 Task: Search one way flight ticket for 4 adults, 2 children, 2 infants in seat and 1 infant on lap in economy from Dallas: Dallas Love Field to Laramie: Laramie Regional Airport on 8-3-2023. Choice of flights is Westjet. Number of bags: 10 checked bags. Price is upto 30000. Outbound departure time preference is 8:15.
Action: Mouse moved to (379, 149)
Screenshot: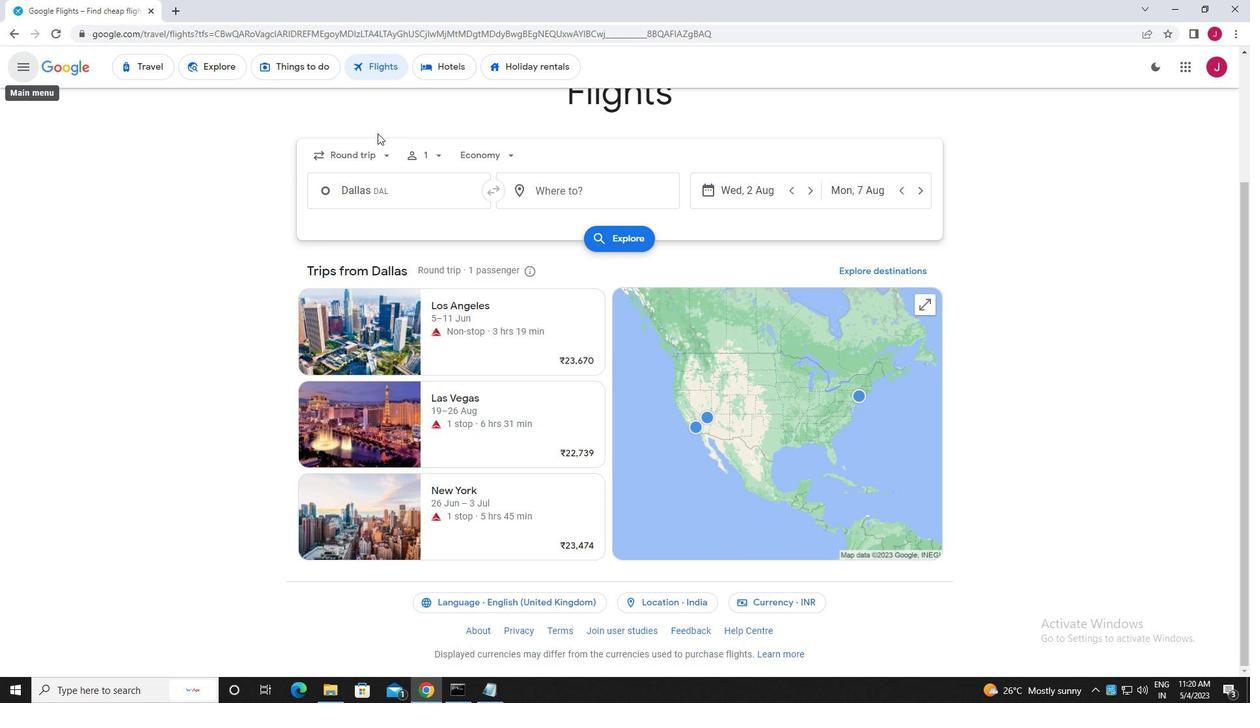 
Action: Mouse pressed left at (379, 149)
Screenshot: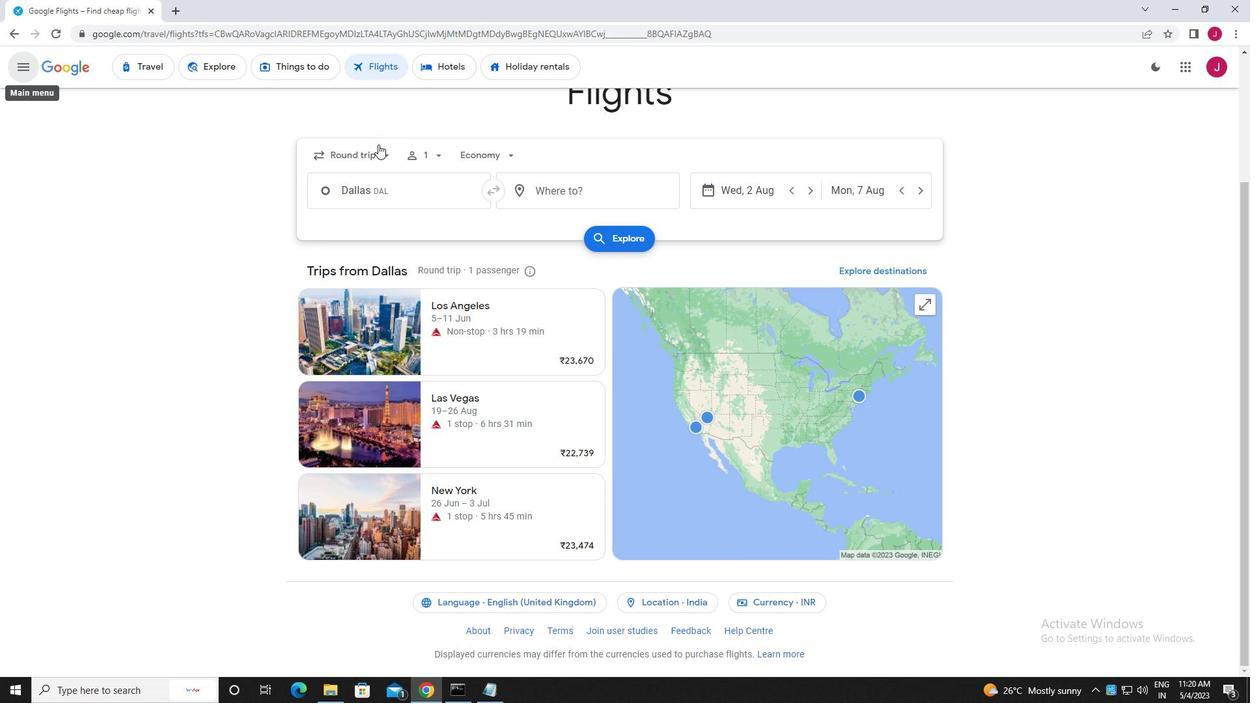 
Action: Mouse moved to (377, 212)
Screenshot: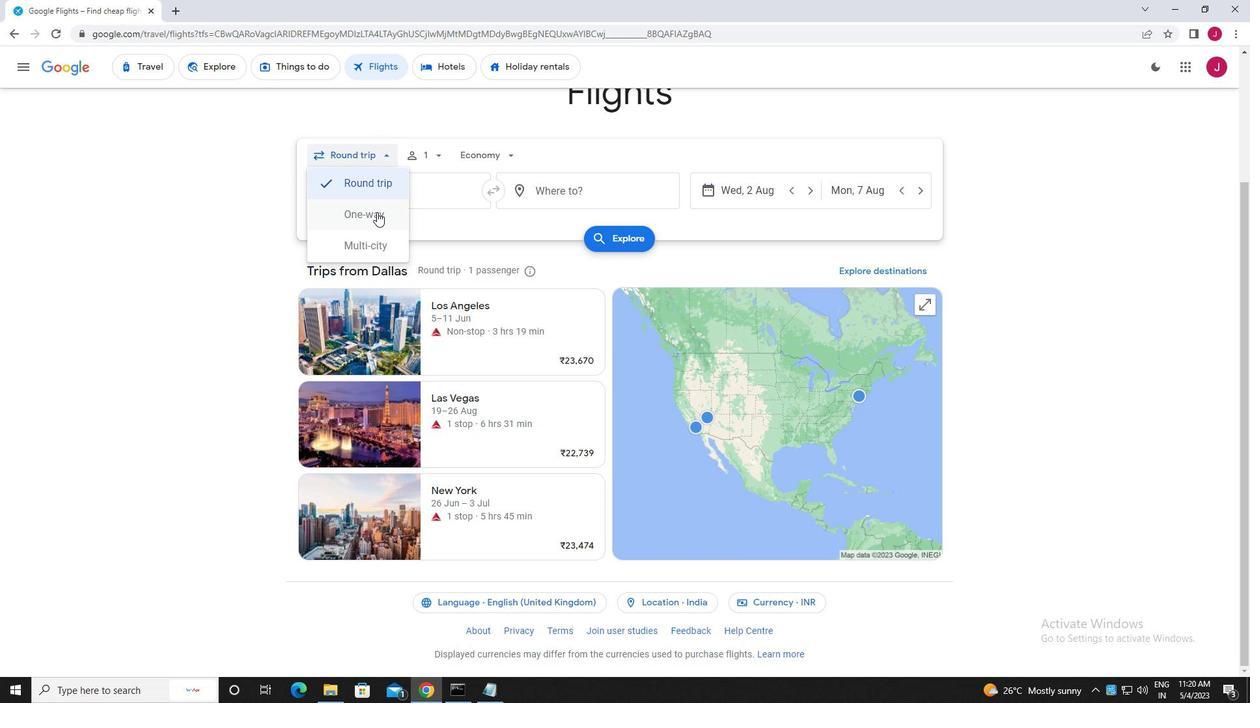 
Action: Mouse pressed left at (377, 212)
Screenshot: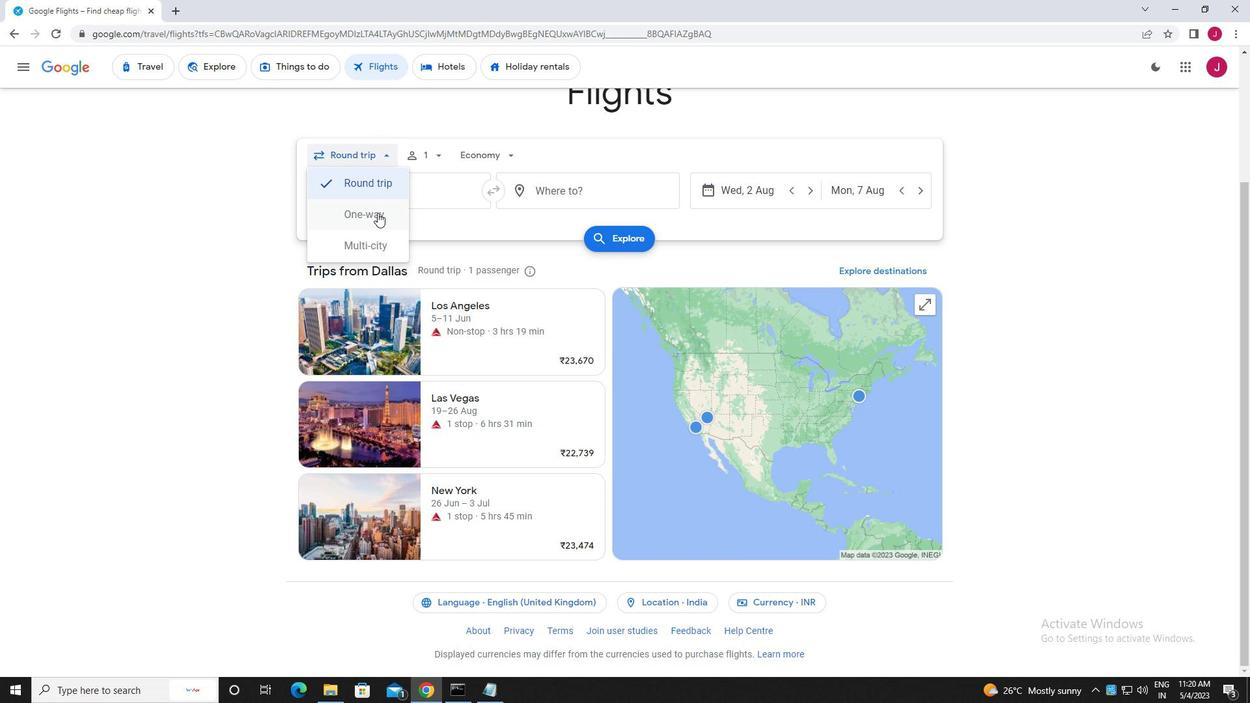 
Action: Mouse moved to (431, 156)
Screenshot: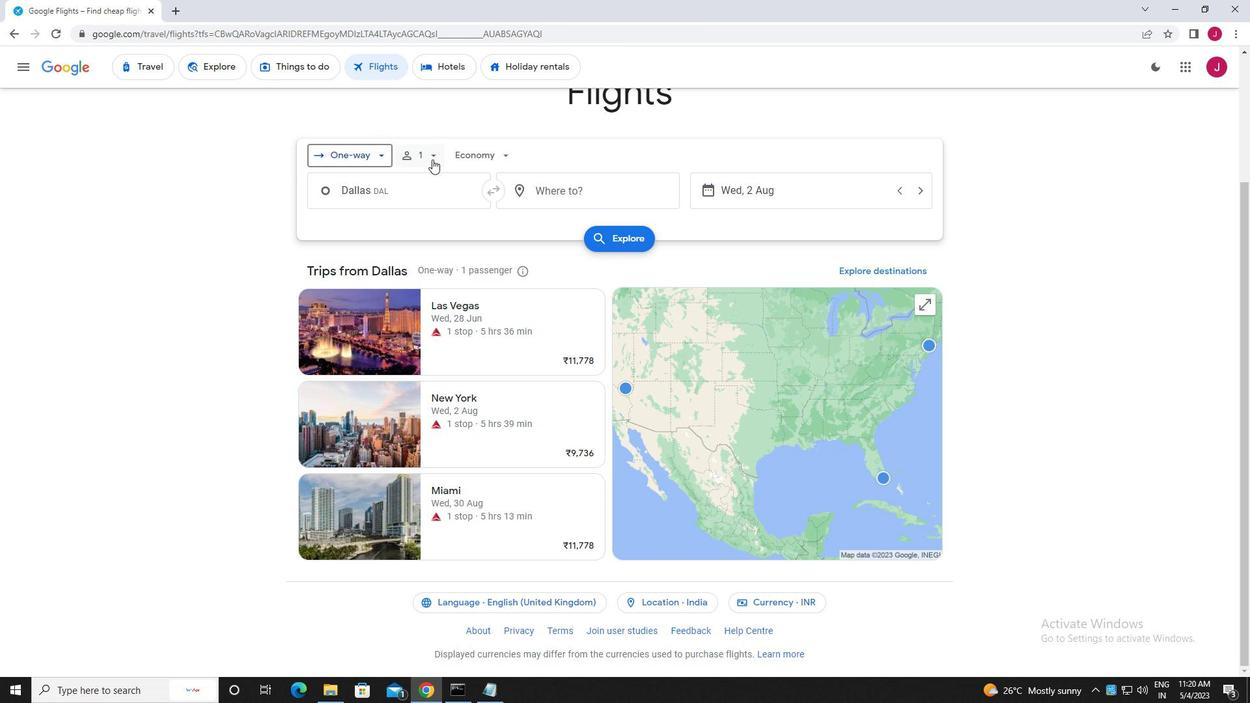 
Action: Mouse pressed left at (431, 156)
Screenshot: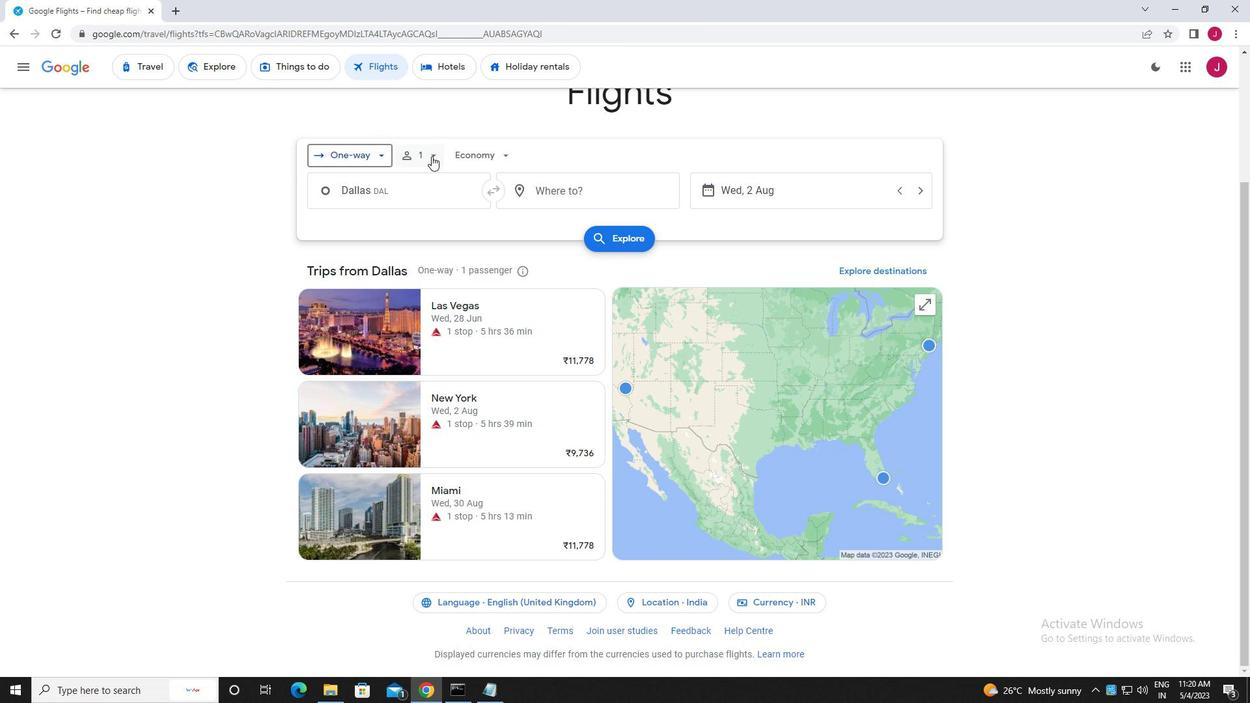 
Action: Mouse moved to (528, 188)
Screenshot: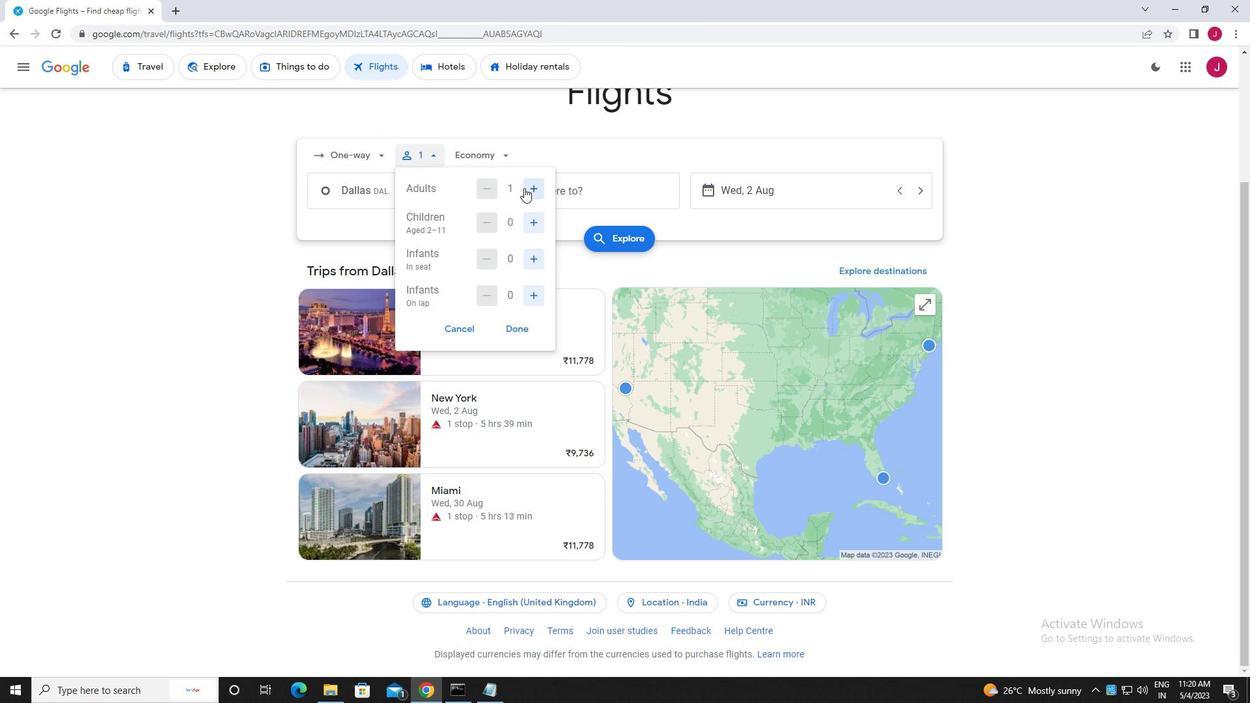 
Action: Mouse pressed left at (528, 188)
Screenshot: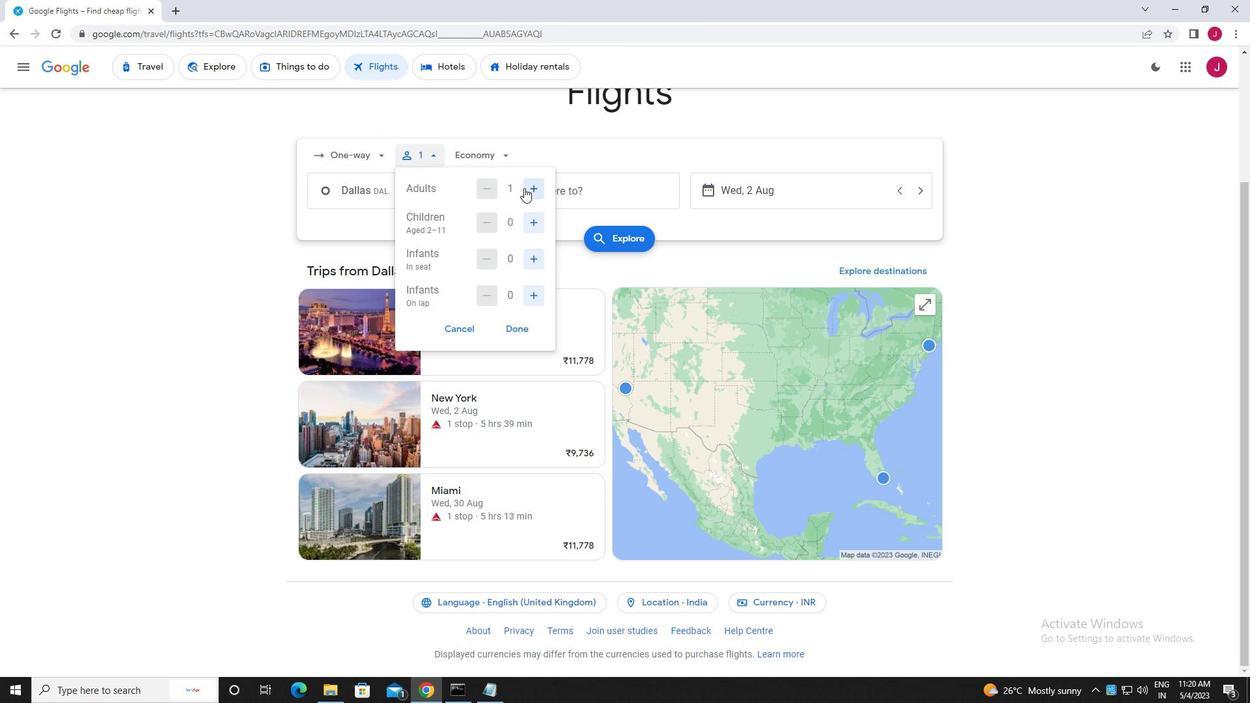
Action: Mouse pressed left at (528, 188)
Screenshot: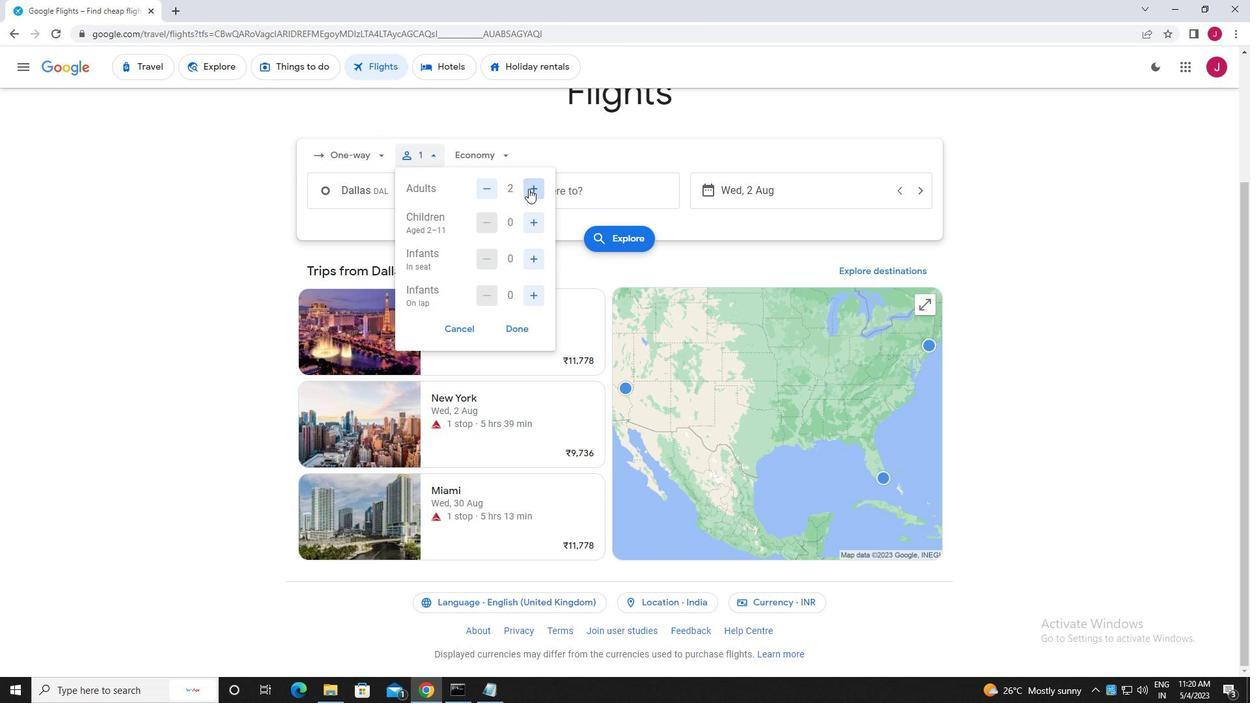 
Action: Mouse pressed left at (528, 188)
Screenshot: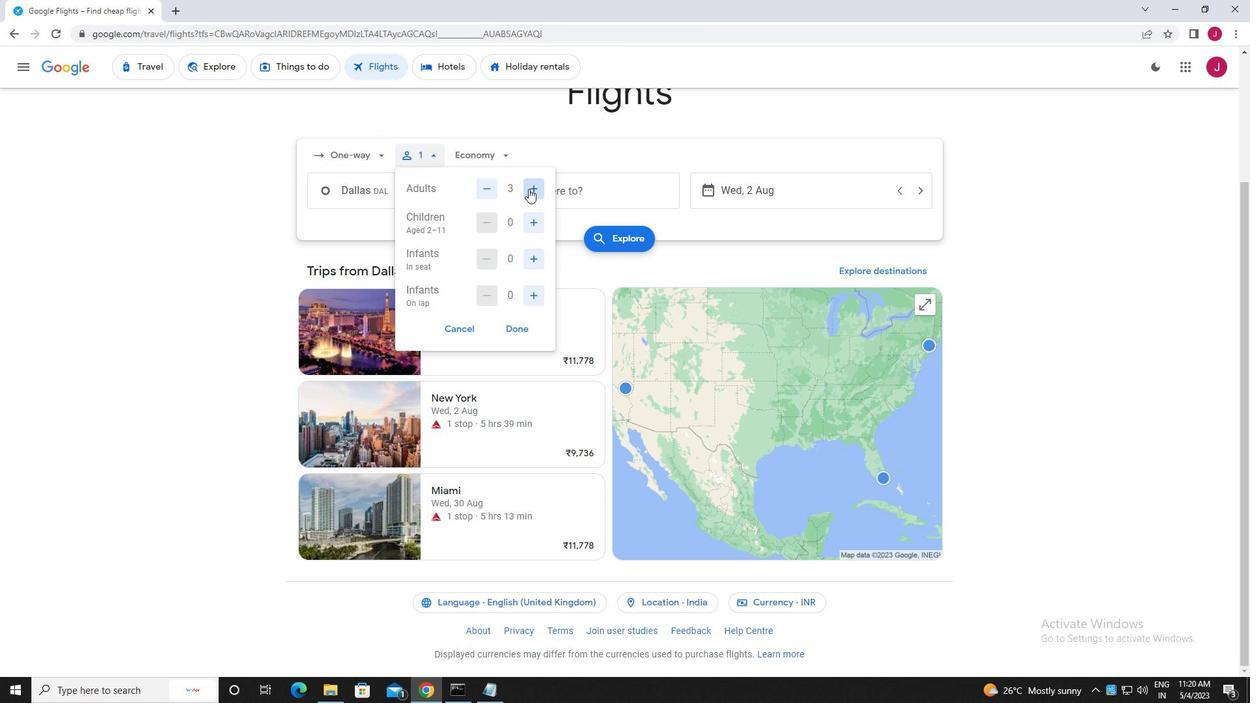 
Action: Mouse moved to (535, 222)
Screenshot: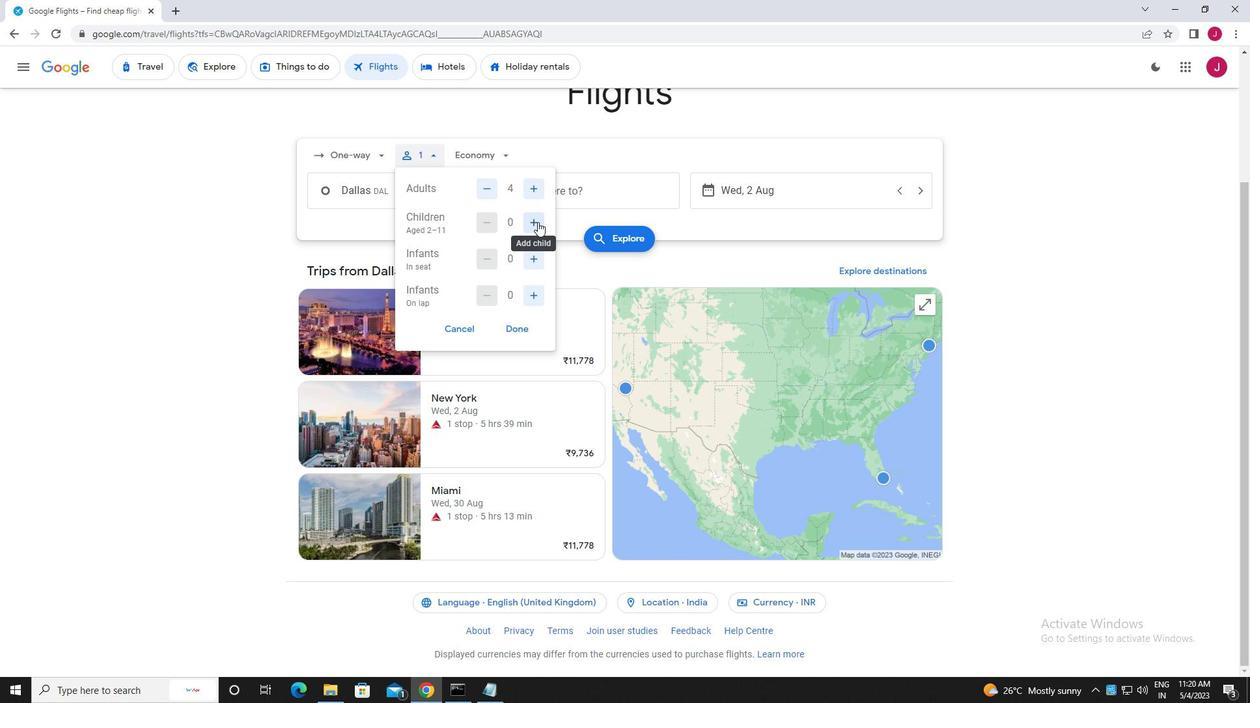 
Action: Mouse pressed left at (535, 222)
Screenshot: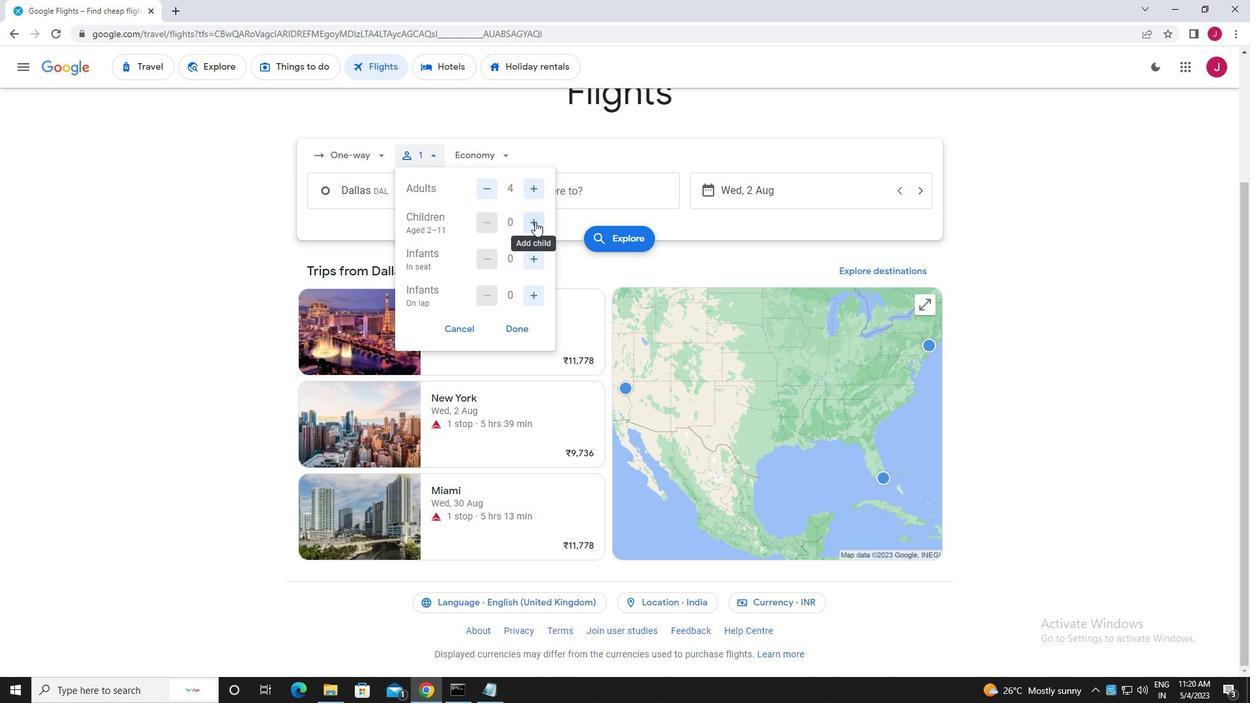 
Action: Mouse pressed left at (535, 222)
Screenshot: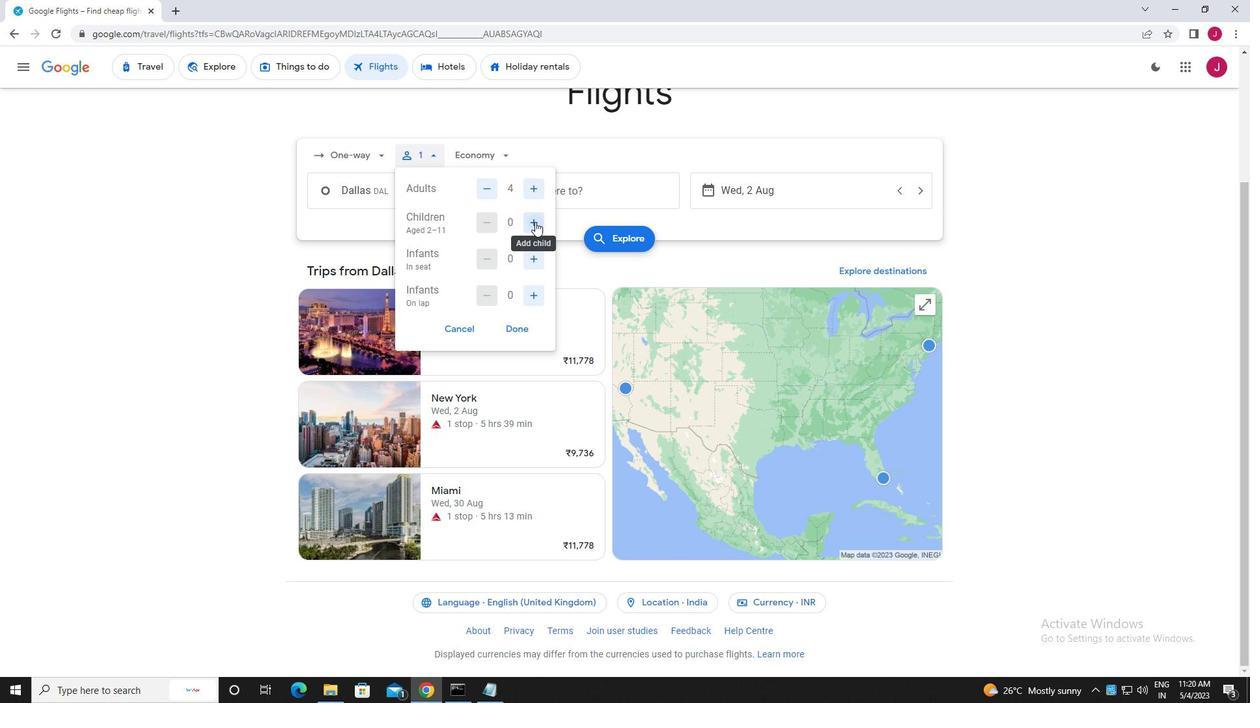 
Action: Mouse moved to (535, 256)
Screenshot: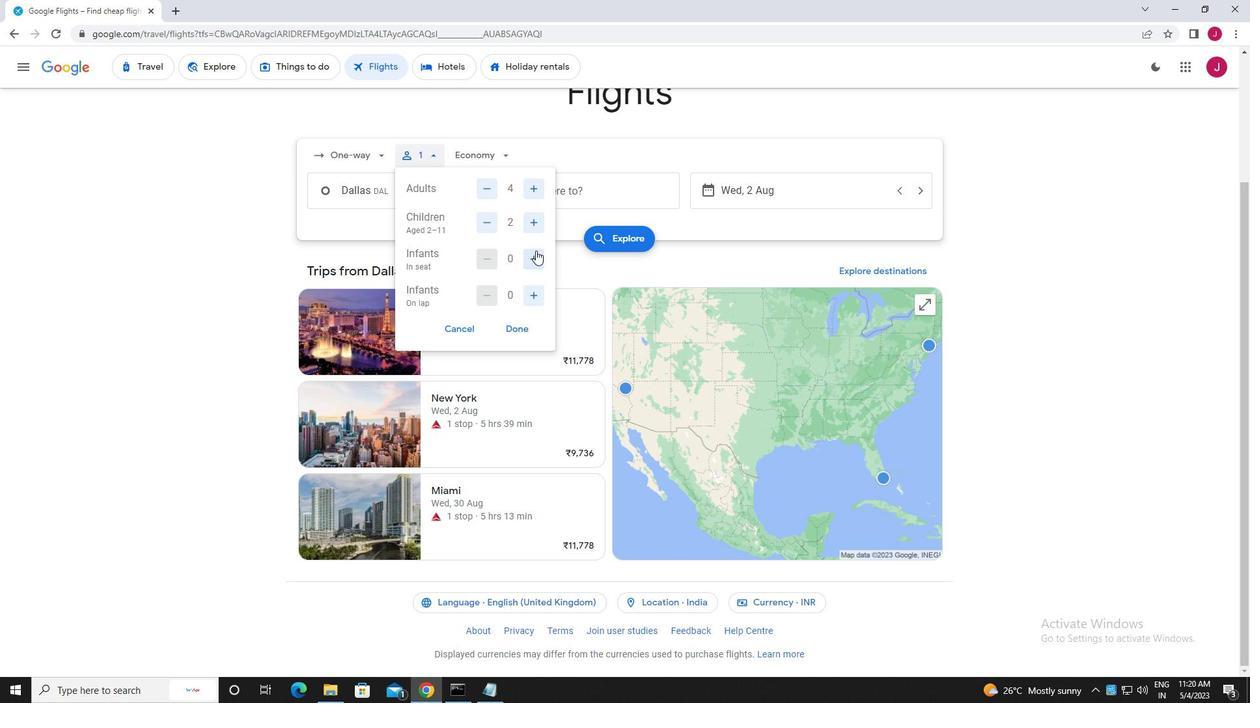 
Action: Mouse pressed left at (535, 256)
Screenshot: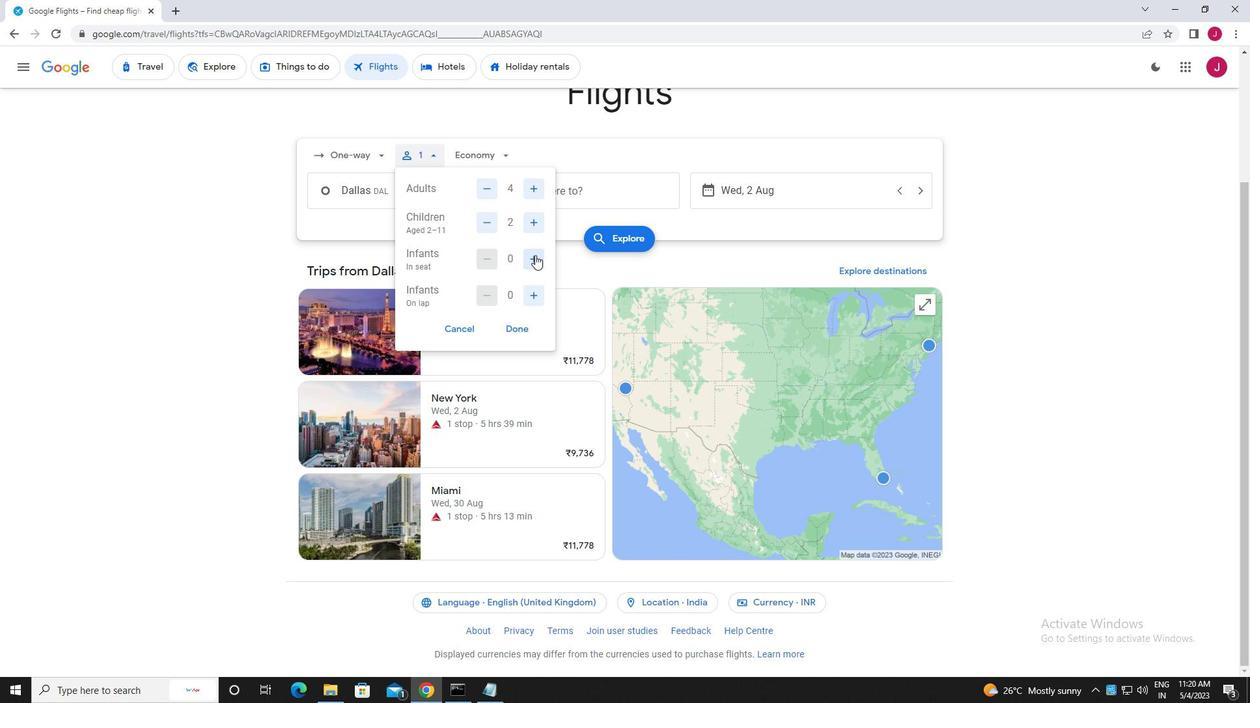 
Action: Mouse pressed left at (535, 256)
Screenshot: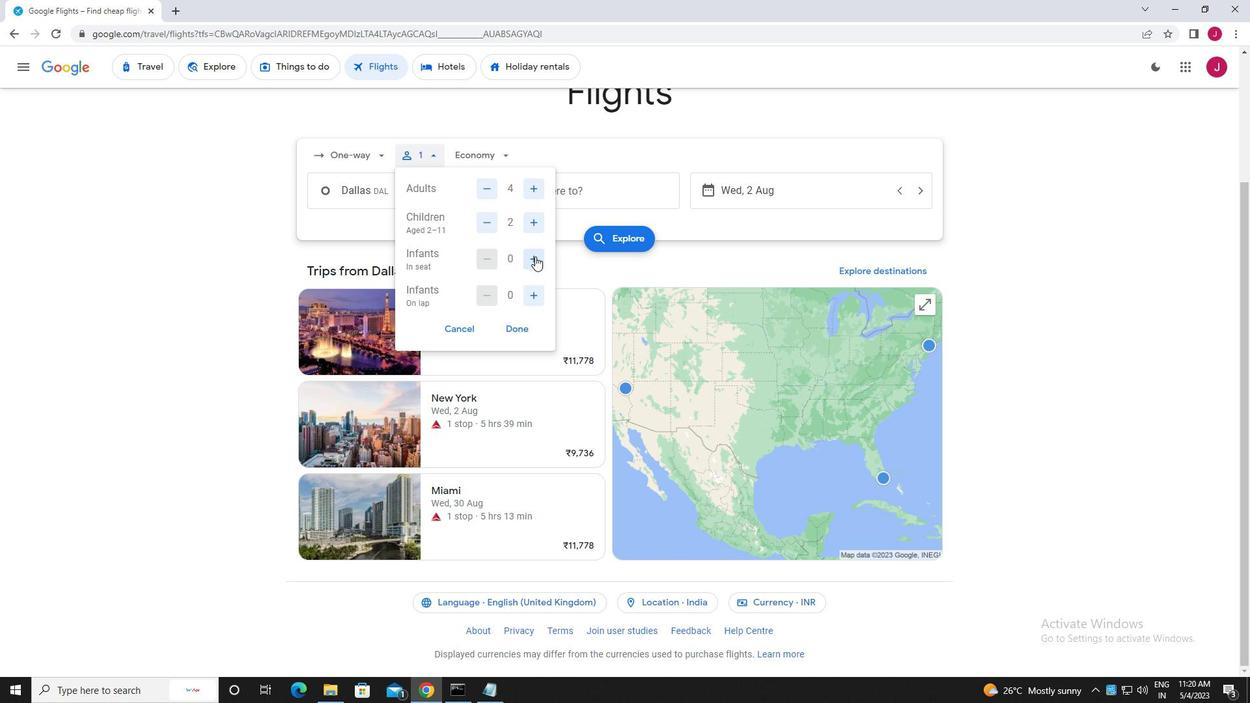 
Action: Mouse moved to (535, 294)
Screenshot: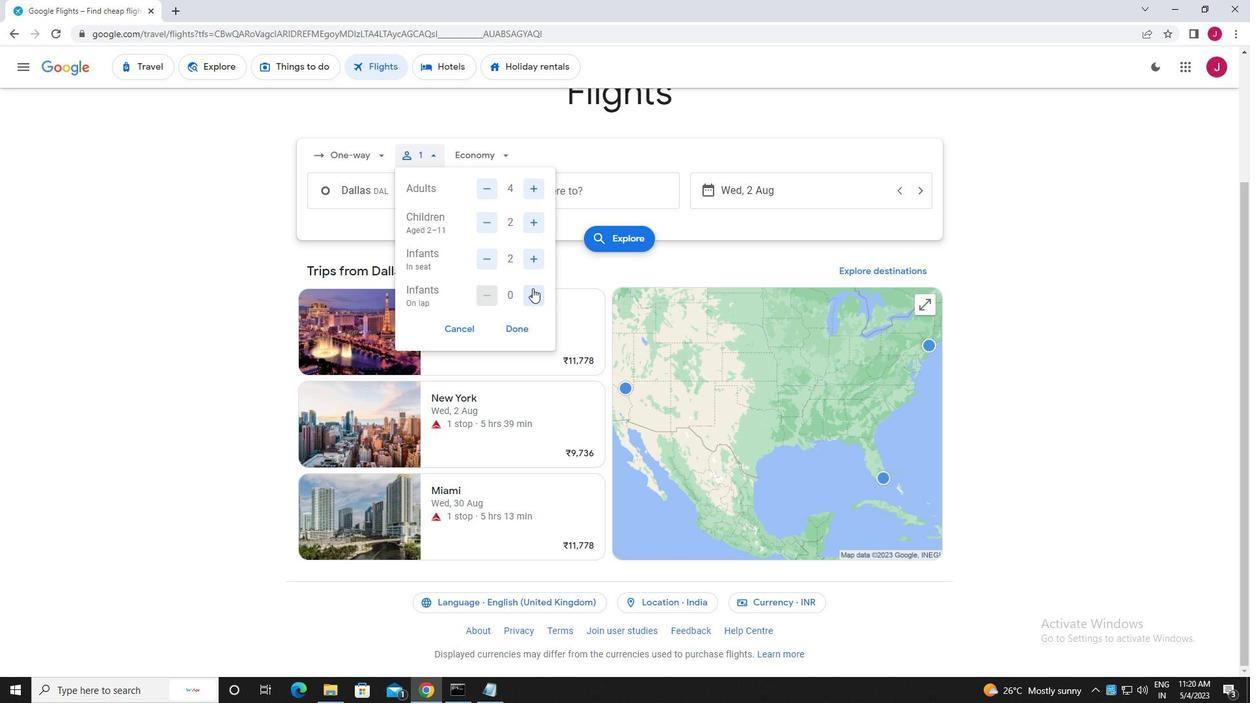 
Action: Mouse pressed left at (535, 294)
Screenshot: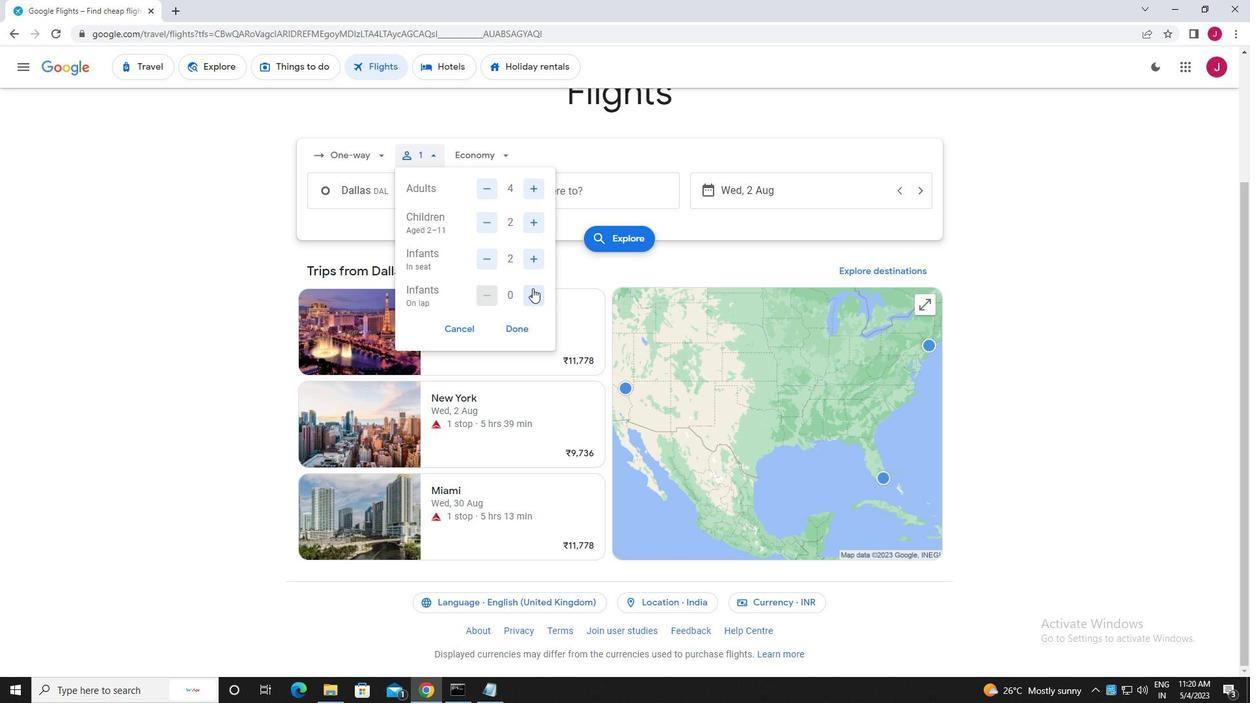 
Action: Mouse moved to (520, 331)
Screenshot: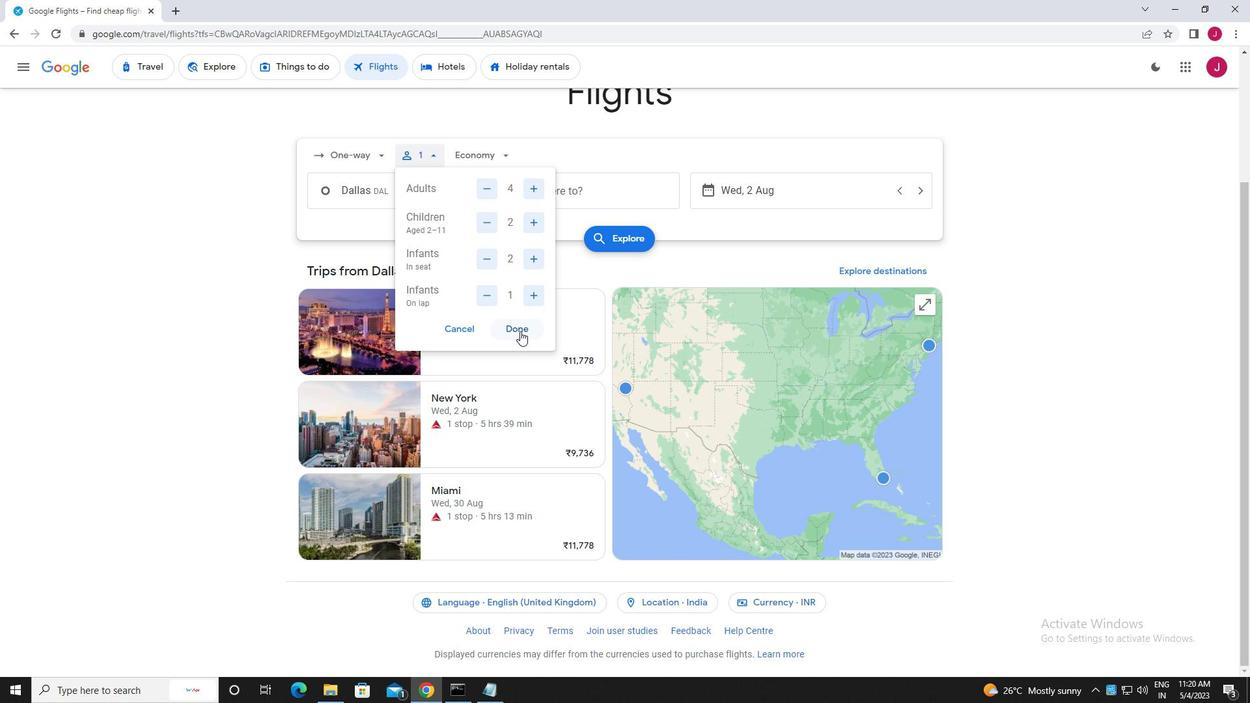 
Action: Mouse pressed left at (520, 331)
Screenshot: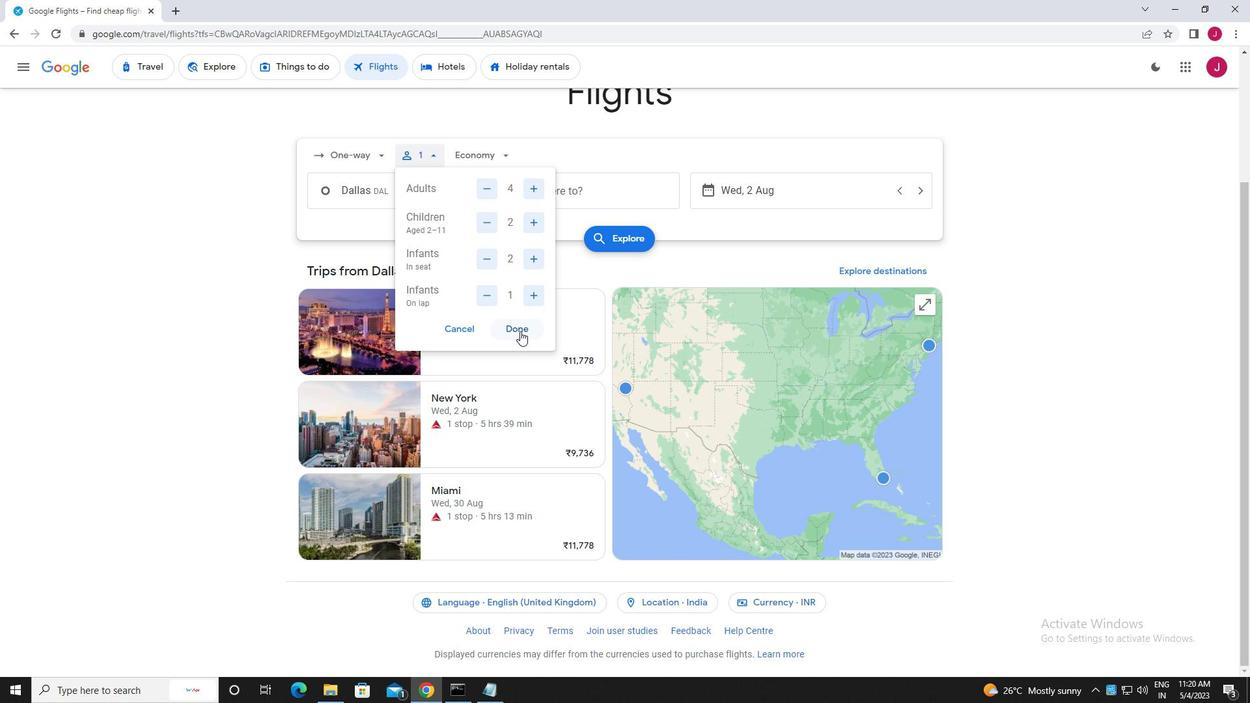 
Action: Mouse moved to (490, 148)
Screenshot: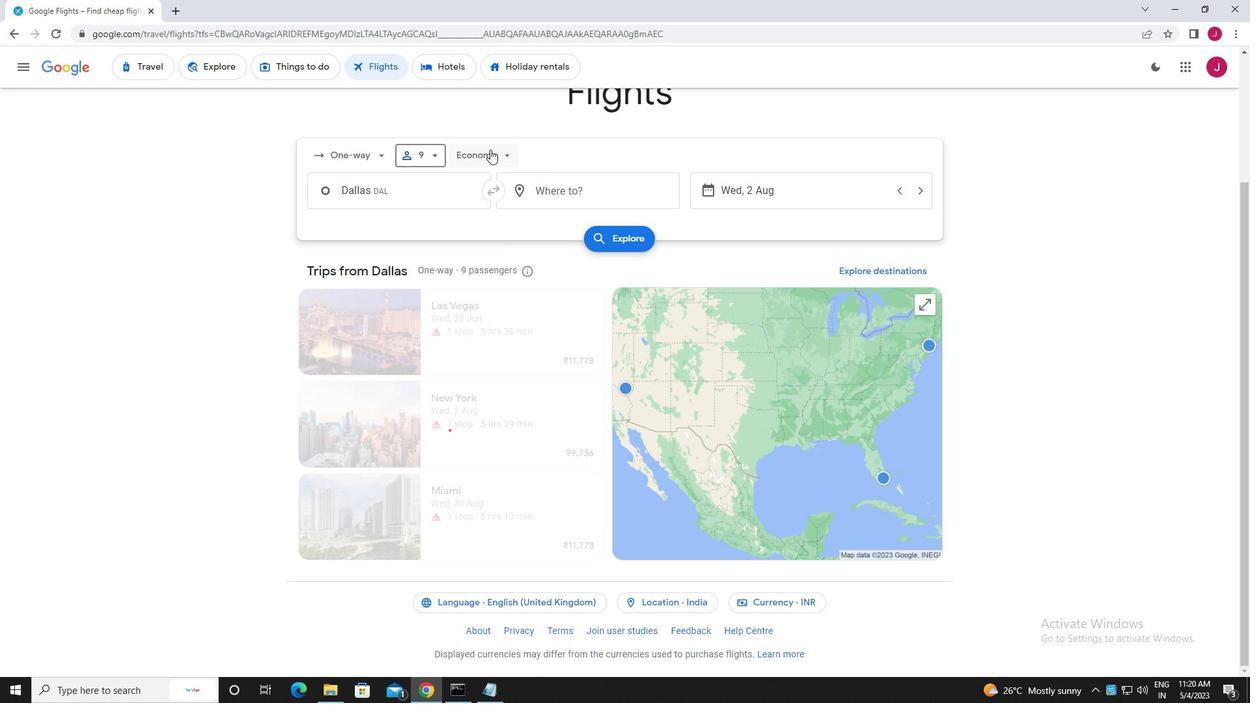 
Action: Mouse pressed left at (490, 148)
Screenshot: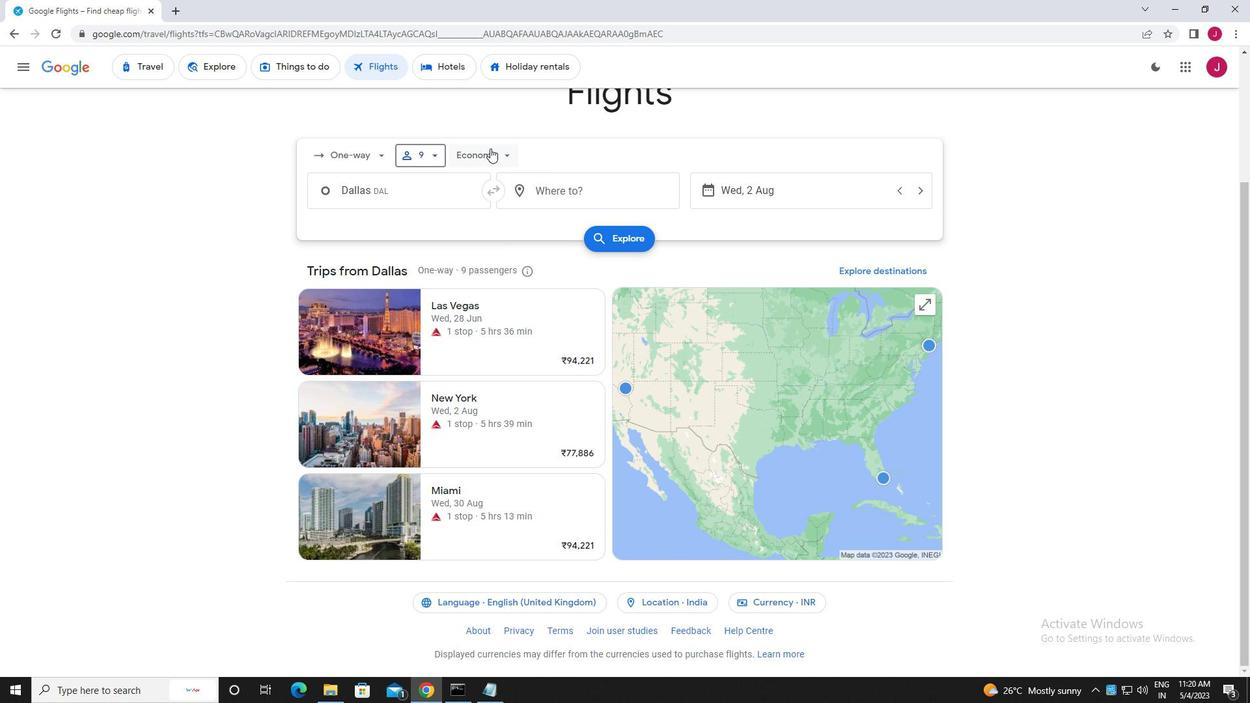 
Action: Mouse moved to (516, 181)
Screenshot: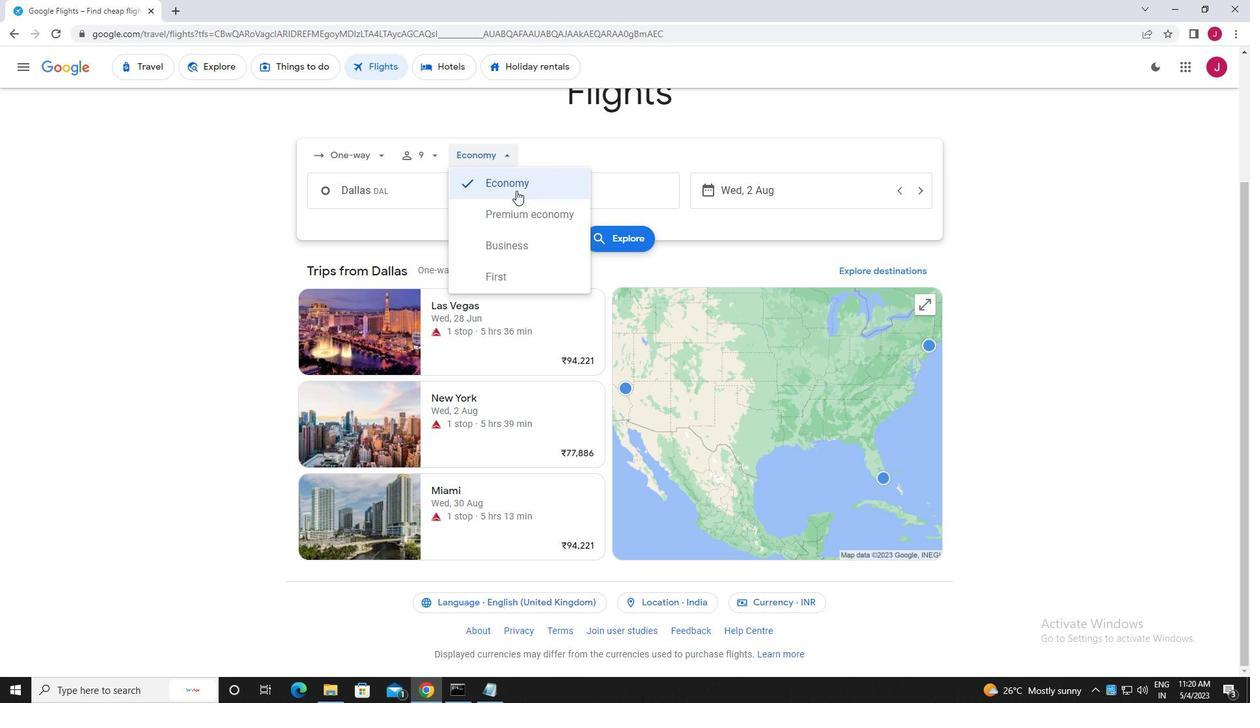 
Action: Mouse pressed left at (516, 181)
Screenshot: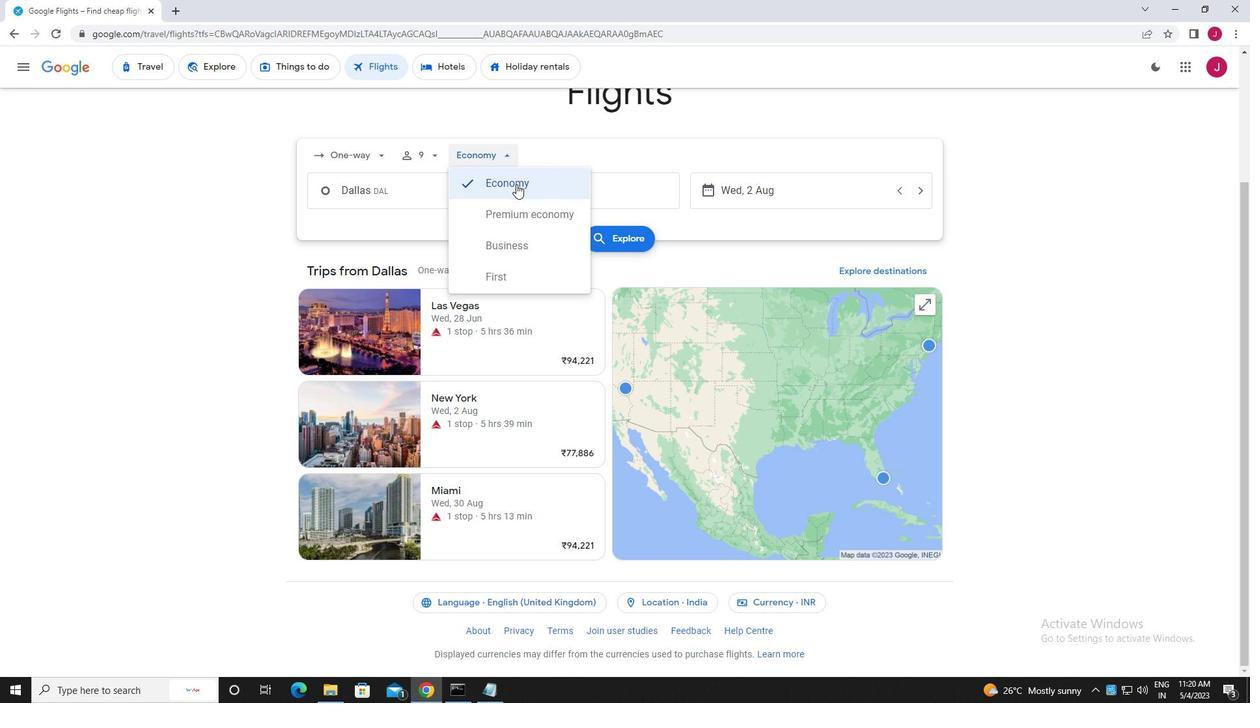 
Action: Mouse moved to (448, 196)
Screenshot: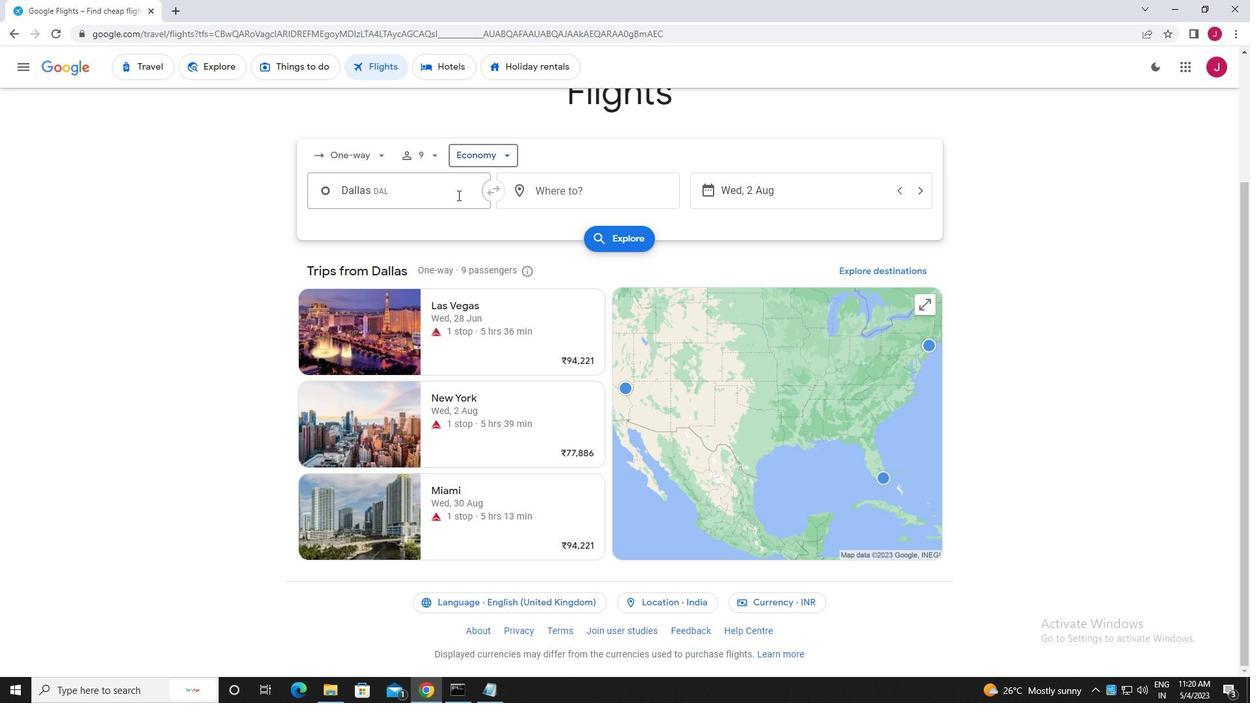 
Action: Mouse pressed left at (448, 196)
Screenshot: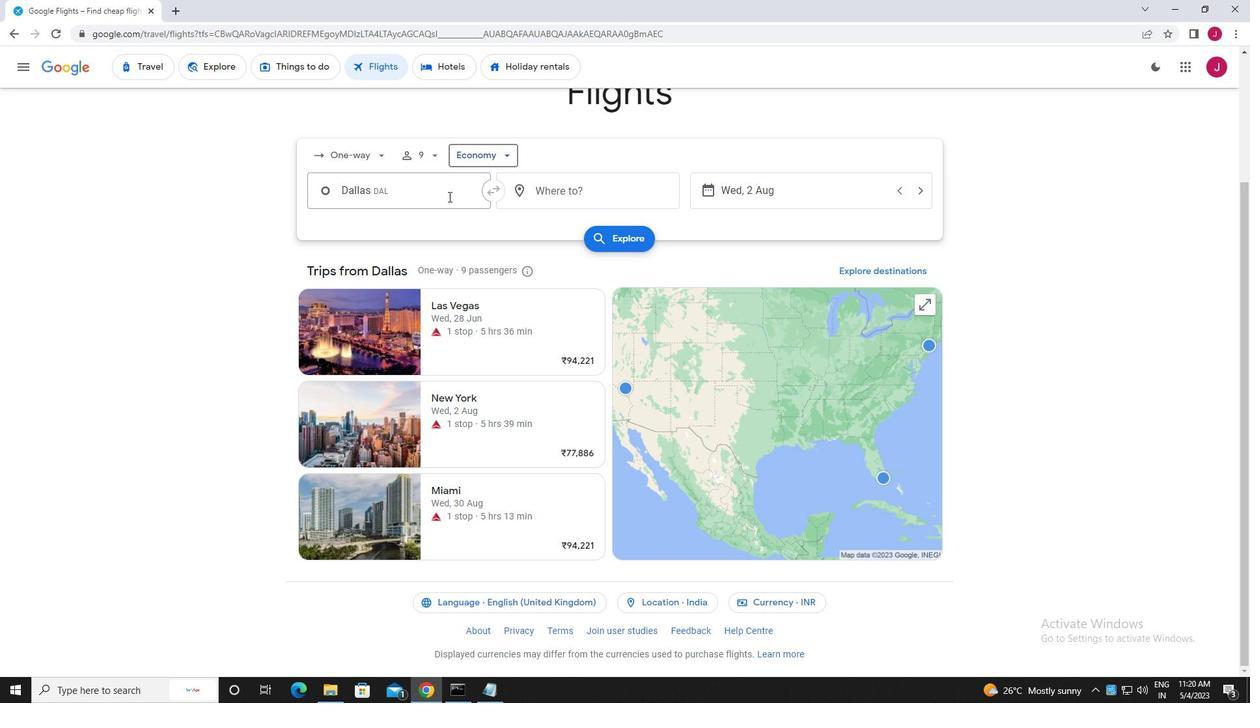 
Action: Mouse moved to (448, 196)
Screenshot: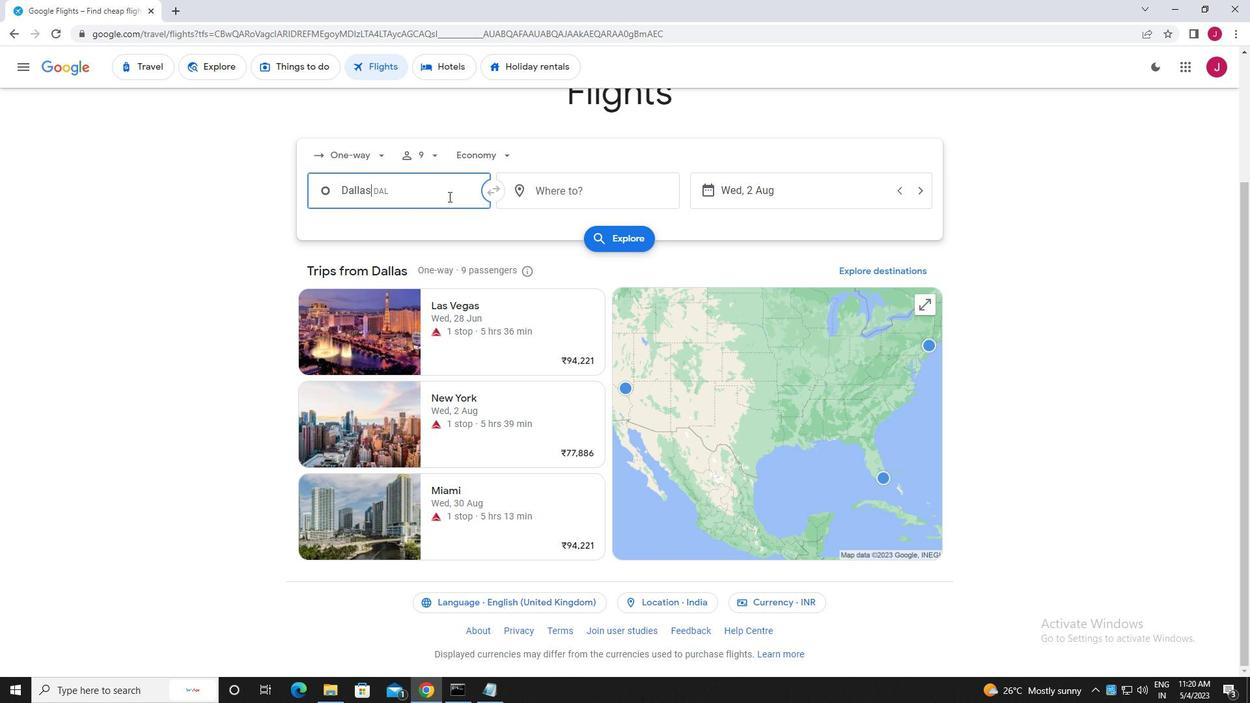 
Action: Key pressed dallas
Screenshot: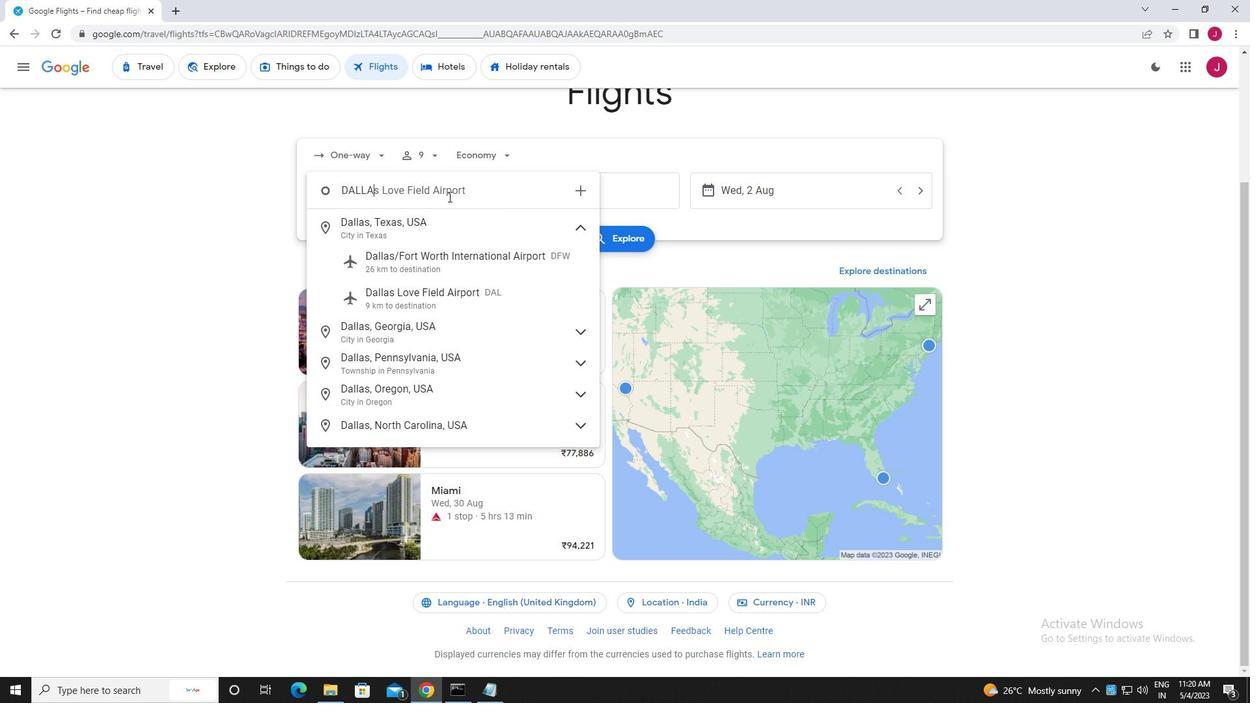 
Action: Mouse moved to (473, 289)
Screenshot: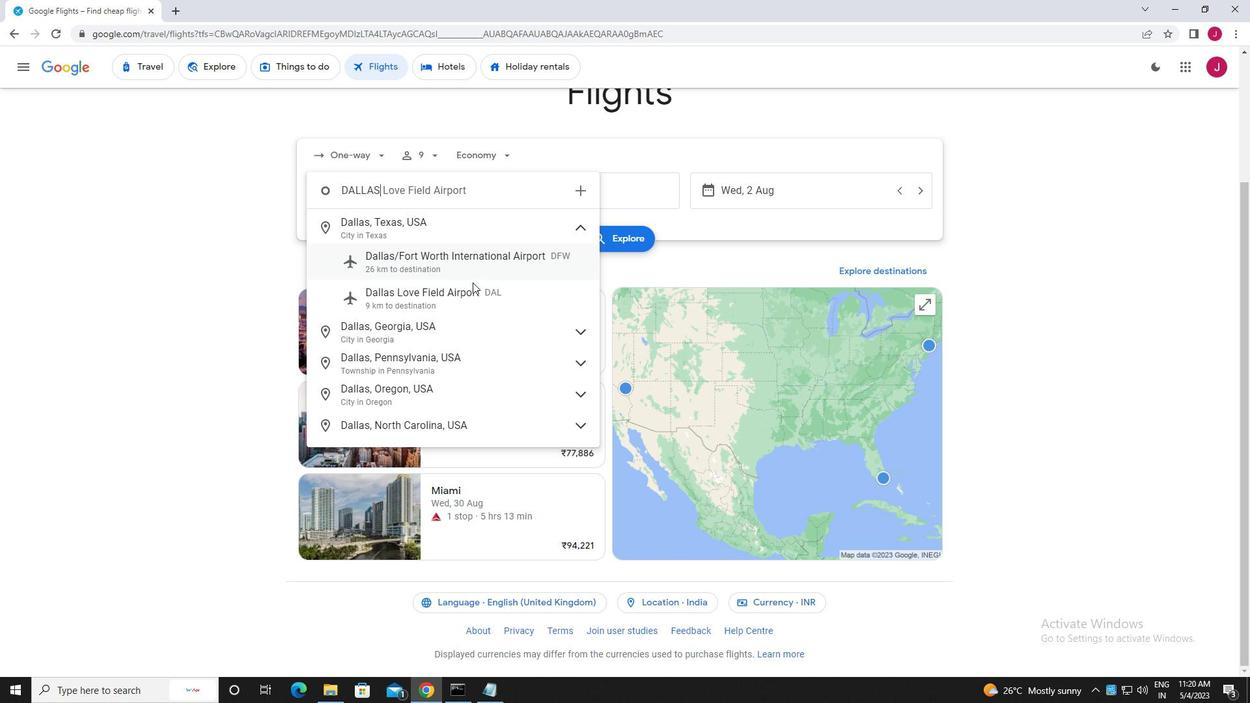 
Action: Mouse pressed left at (473, 289)
Screenshot: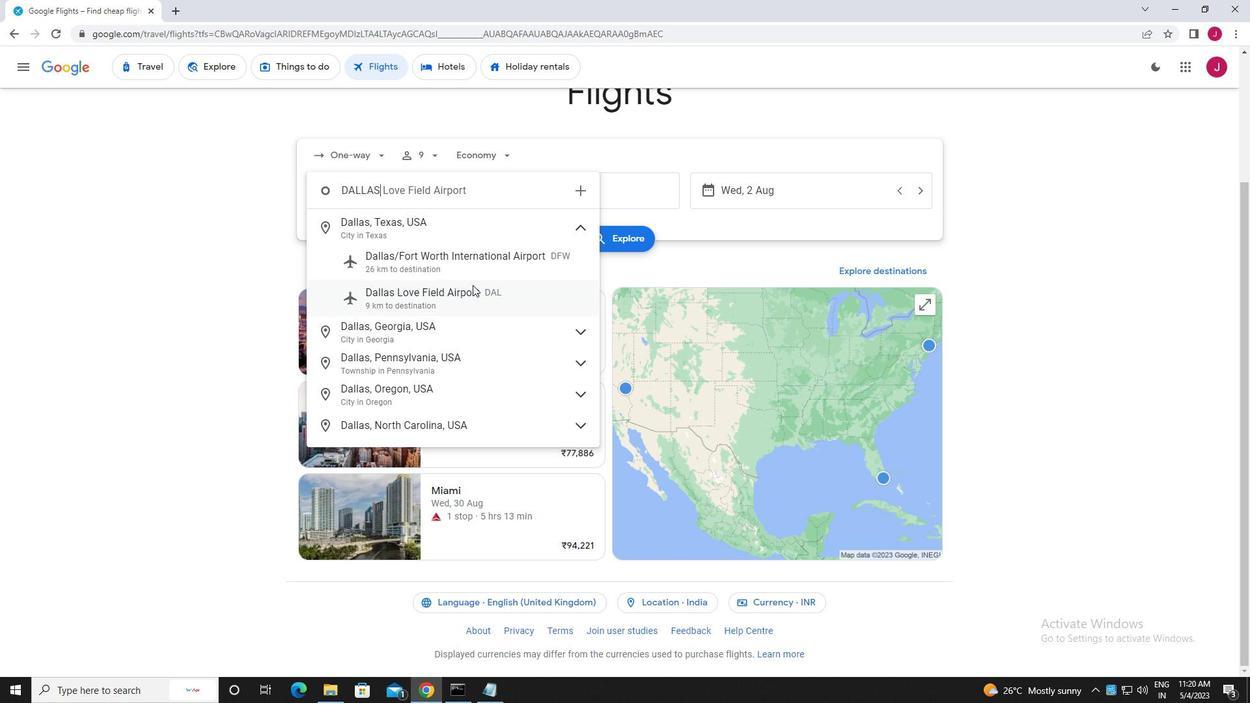 
Action: Mouse moved to (576, 190)
Screenshot: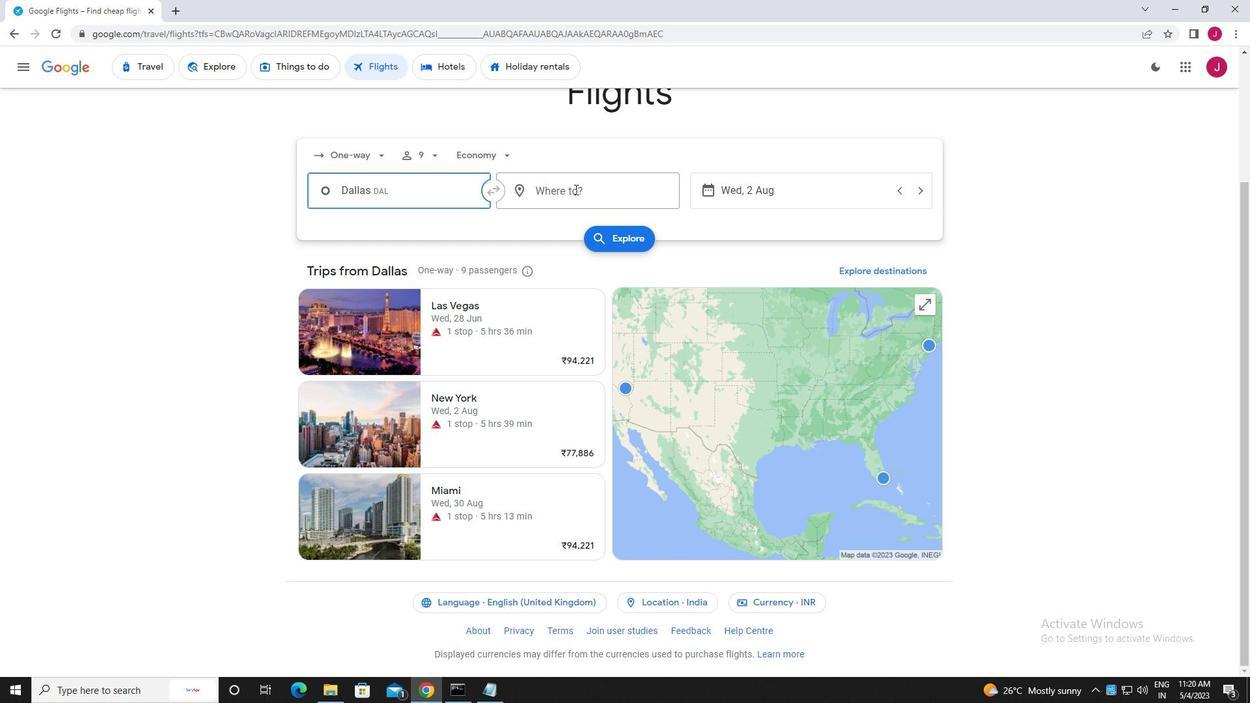 
Action: Mouse pressed left at (576, 190)
Screenshot: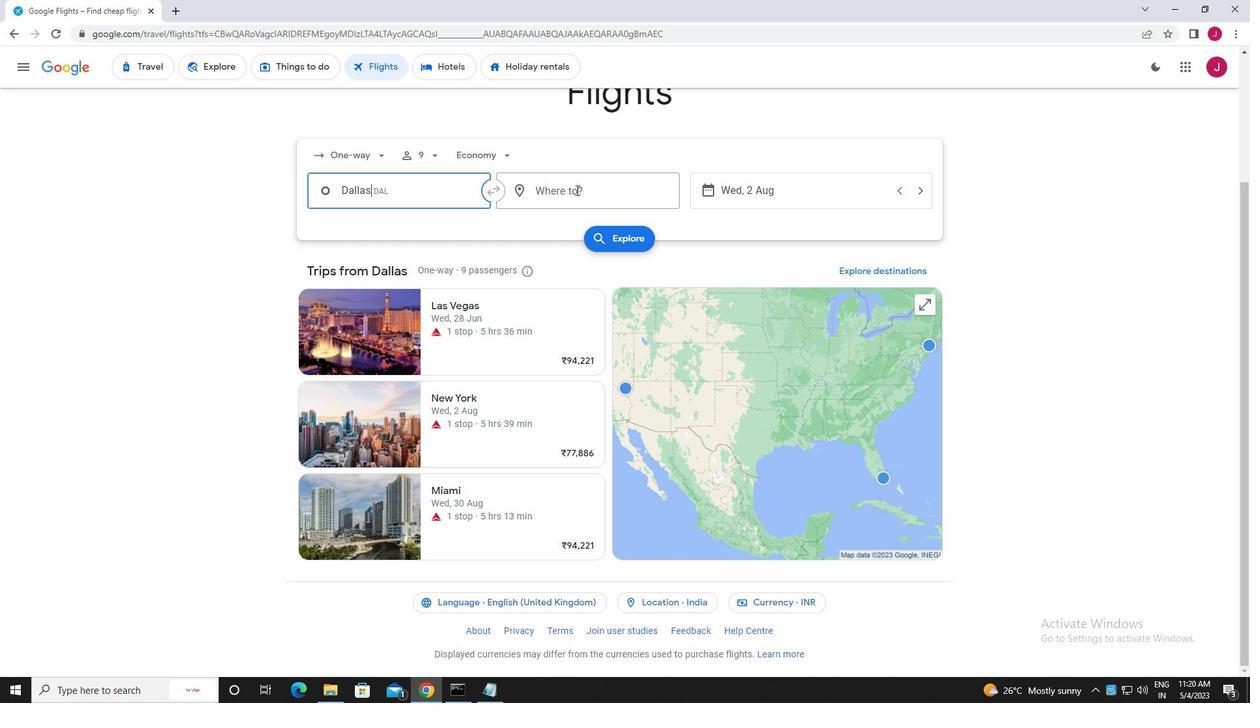 
Action: Key pressed lara
Screenshot: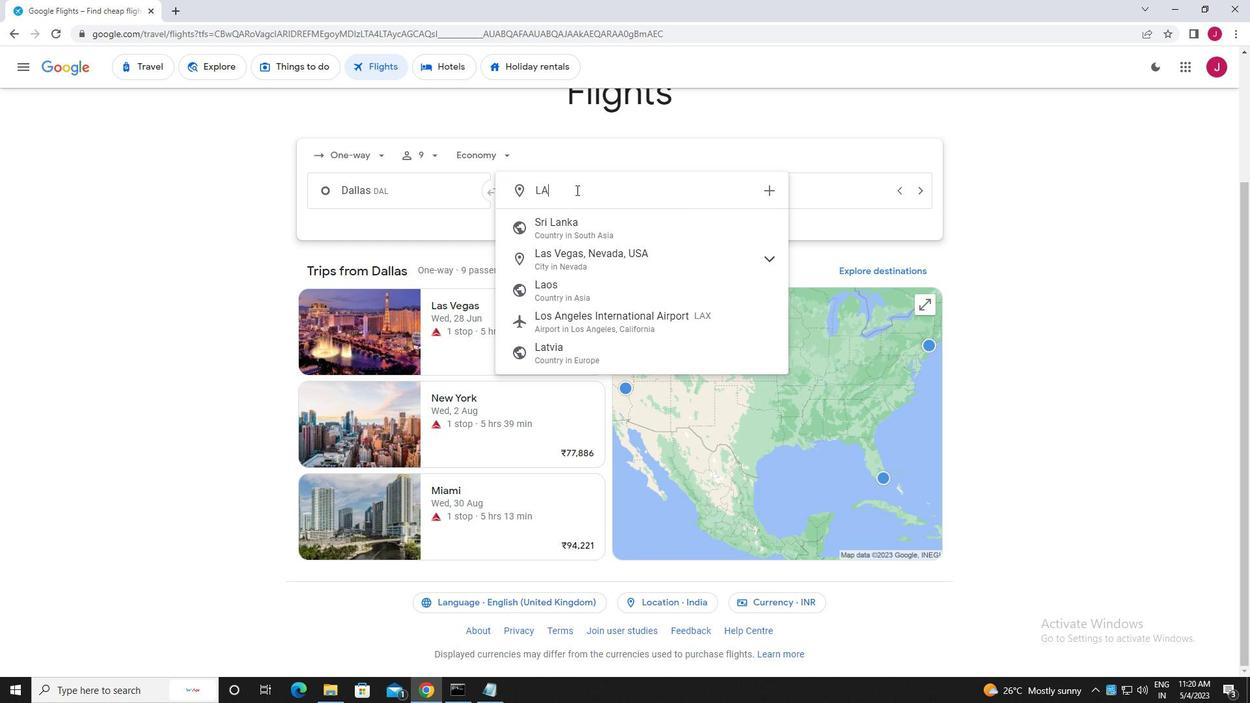 
Action: Mouse moved to (623, 289)
Screenshot: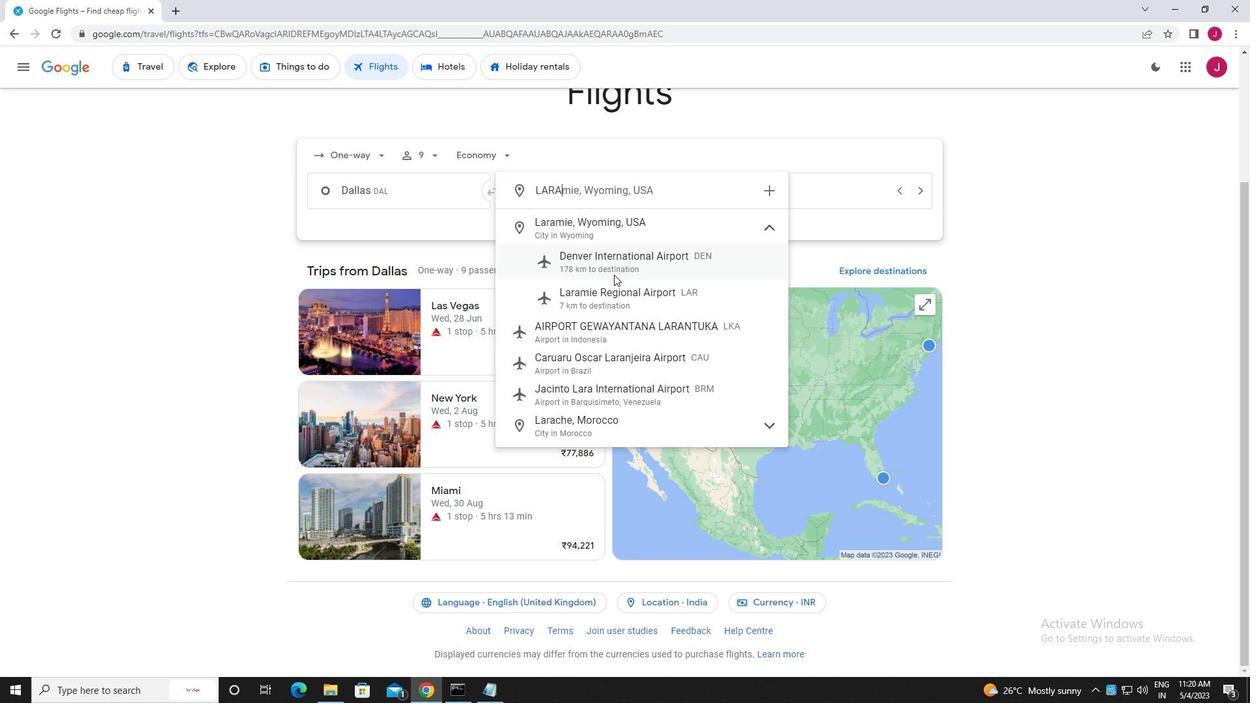 
Action: Mouse pressed left at (623, 289)
Screenshot: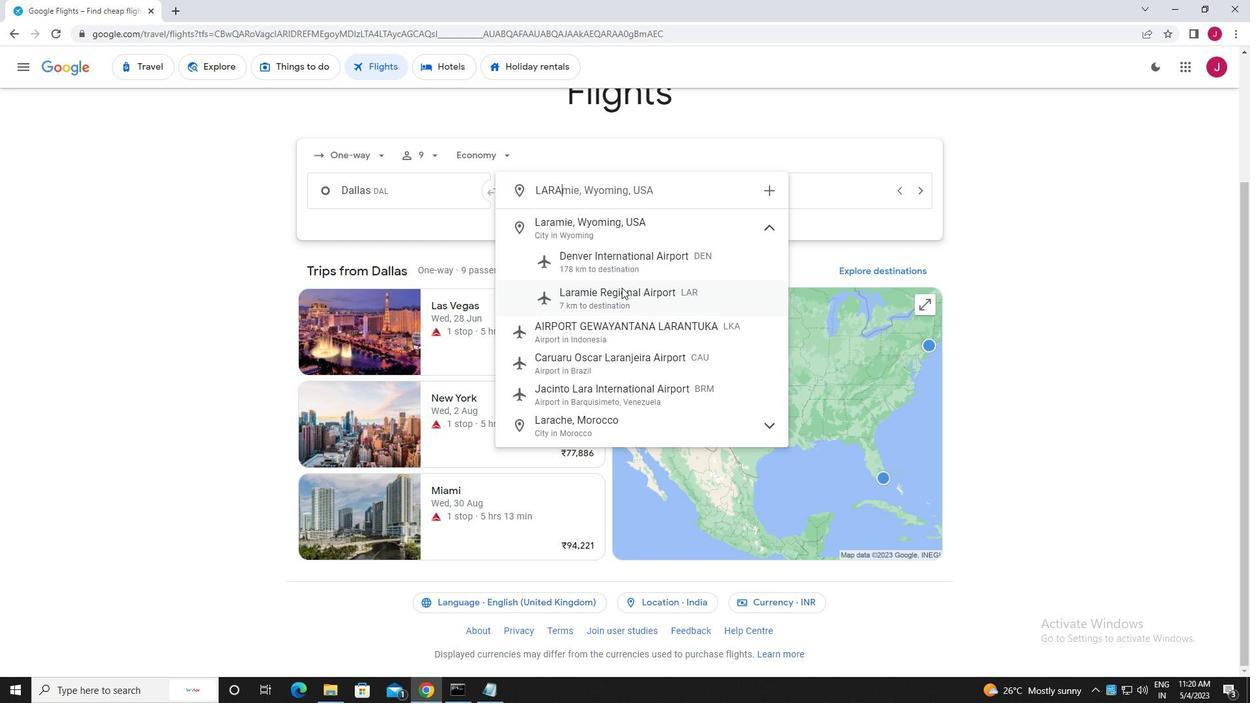 
Action: Mouse moved to (761, 196)
Screenshot: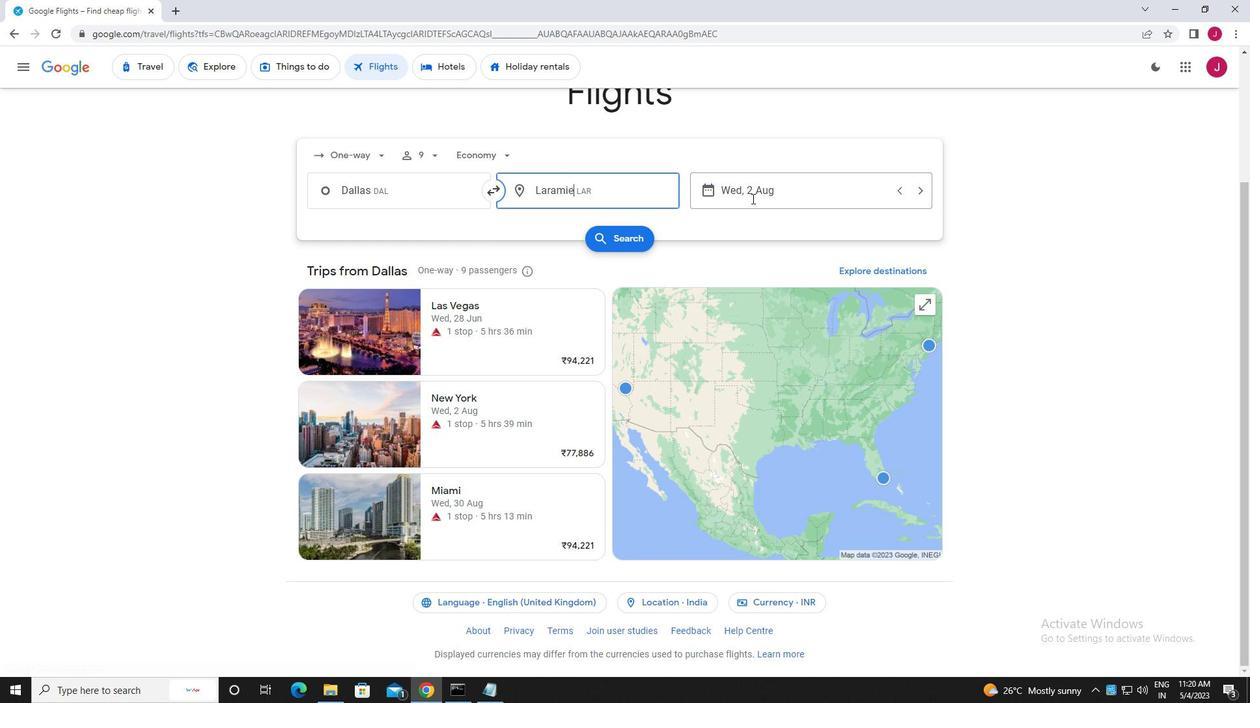 
Action: Mouse pressed left at (761, 196)
Screenshot: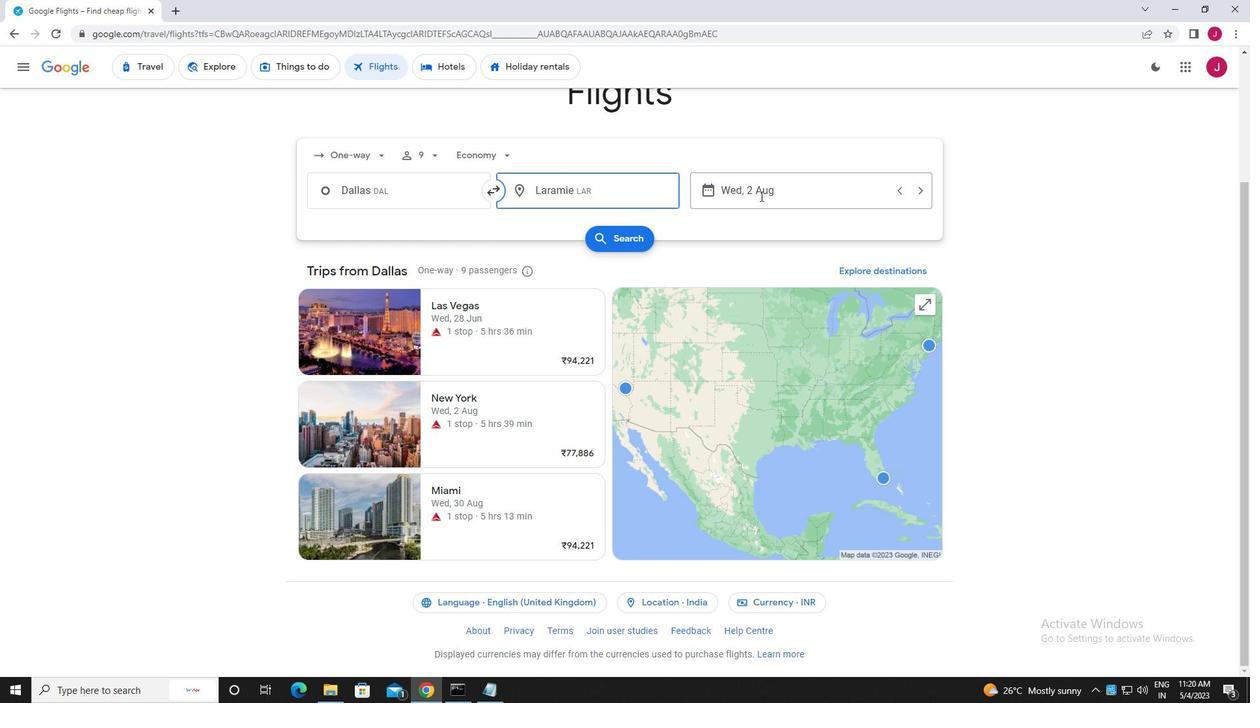 
Action: Mouse moved to (601, 291)
Screenshot: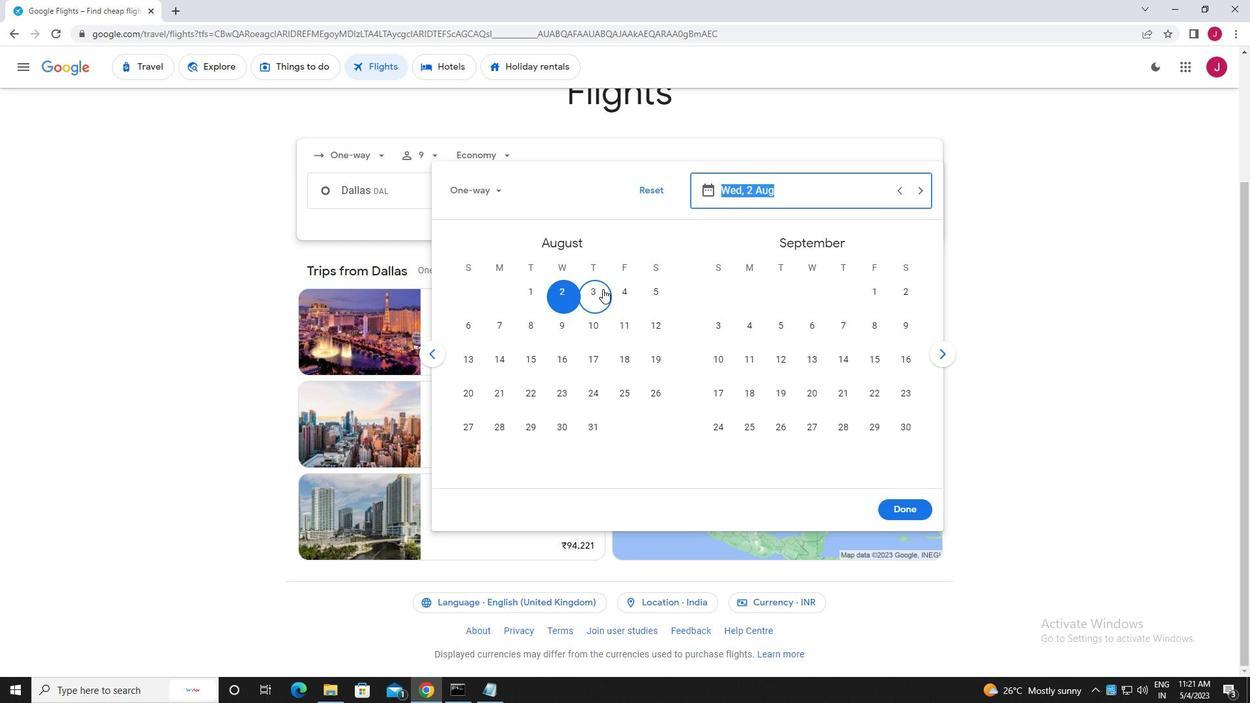 
Action: Mouse pressed left at (601, 291)
Screenshot: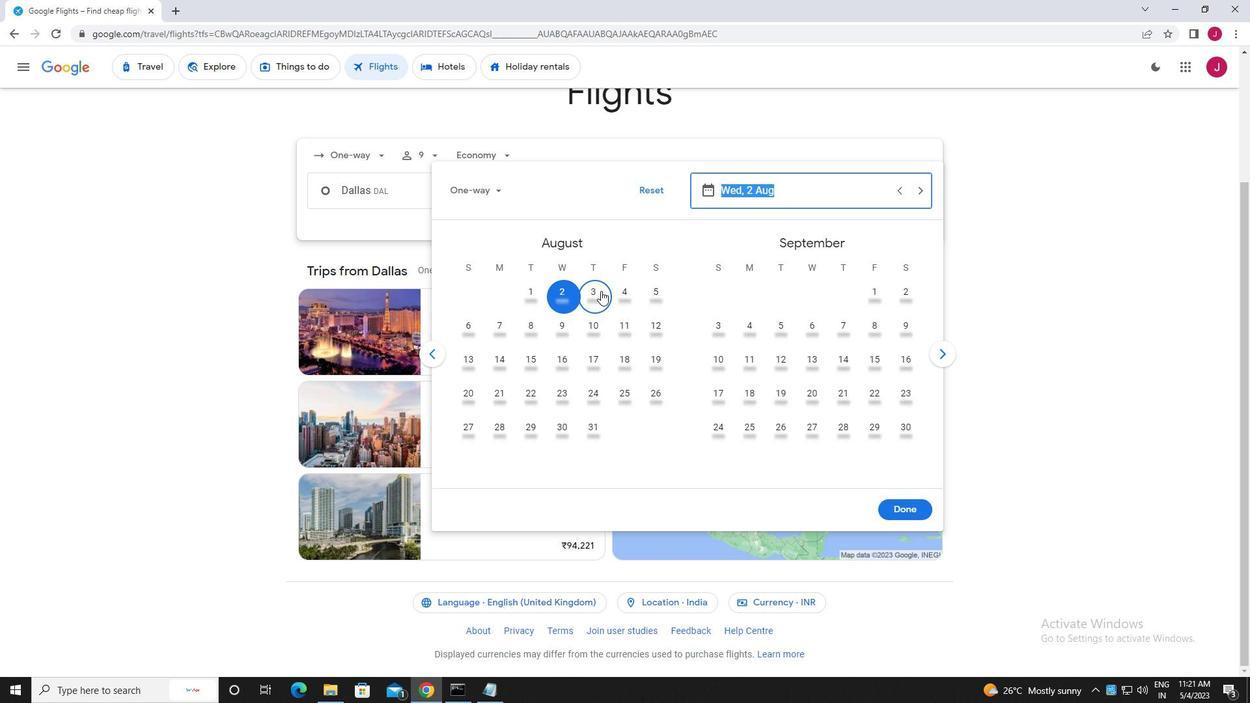 
Action: Mouse moved to (906, 507)
Screenshot: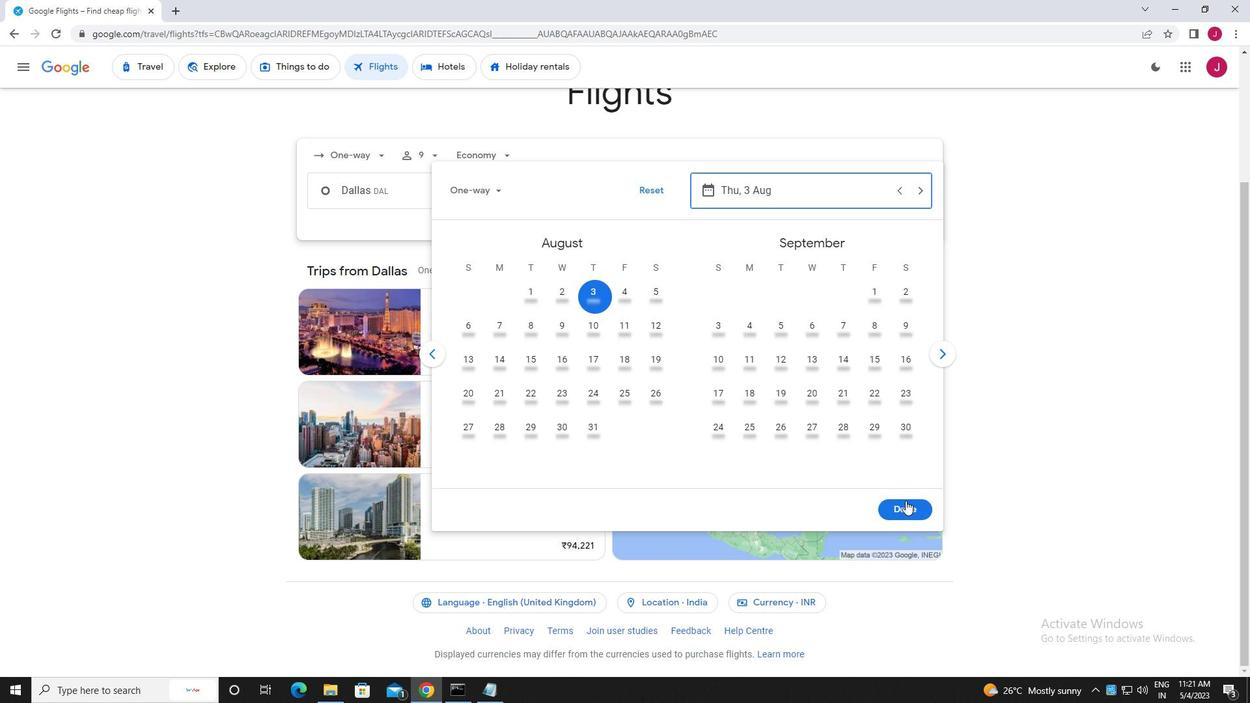 
Action: Mouse pressed left at (906, 507)
Screenshot: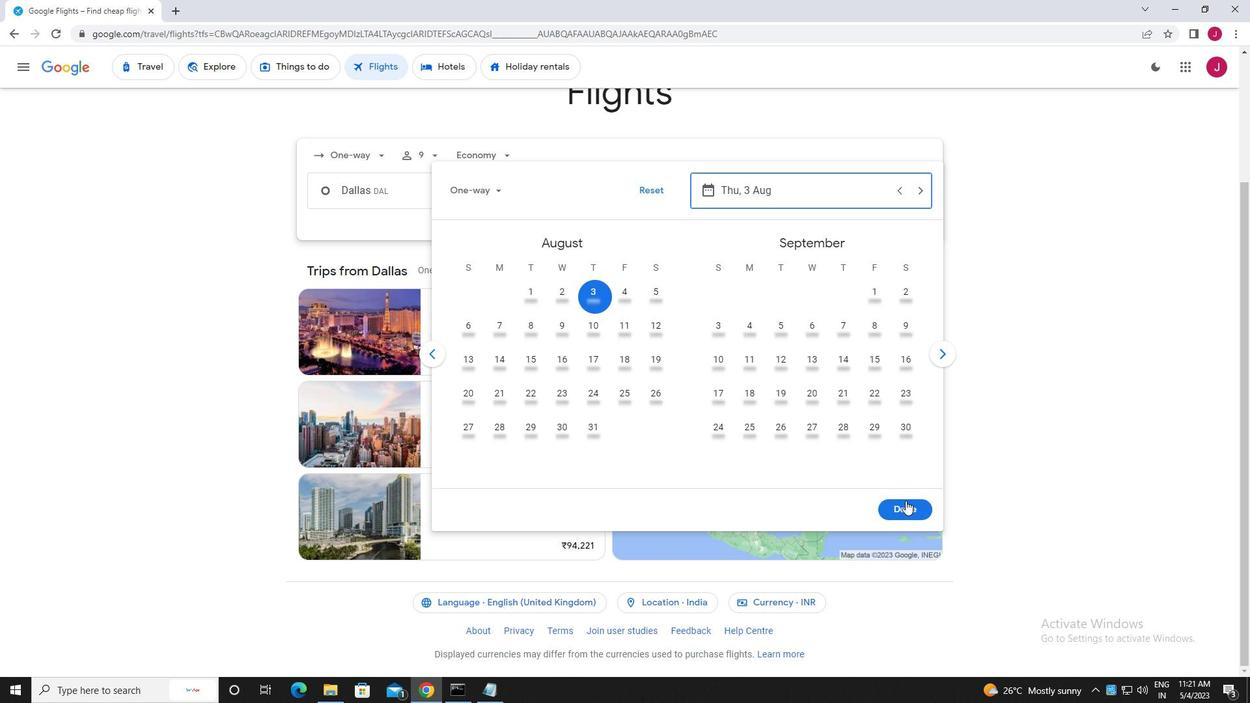 
Action: Mouse moved to (627, 240)
Screenshot: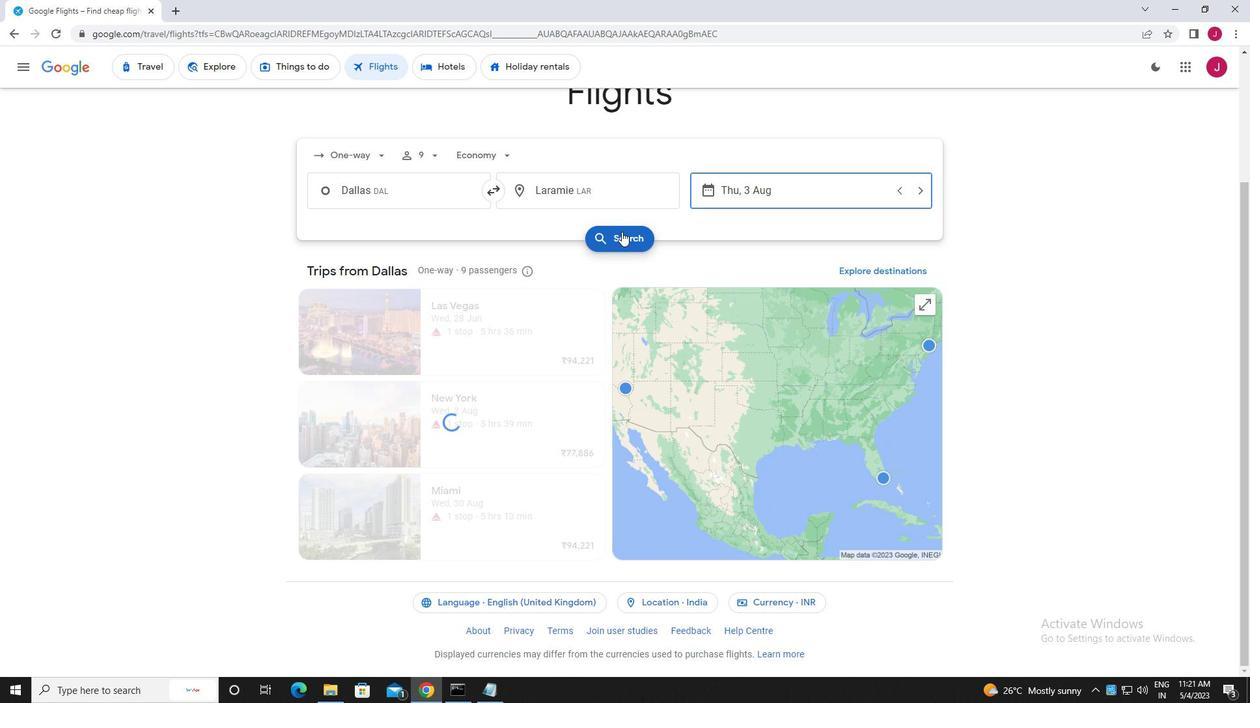 
Action: Mouse pressed left at (627, 240)
Screenshot: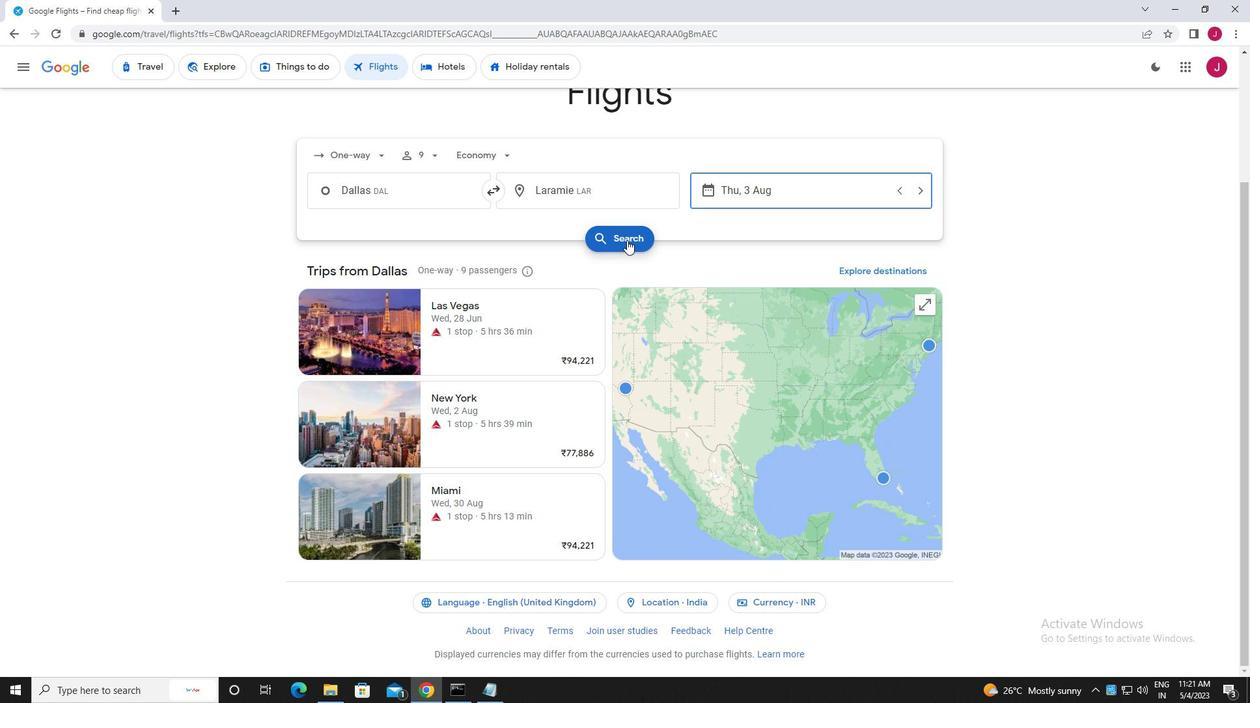 
Action: Mouse moved to (334, 184)
Screenshot: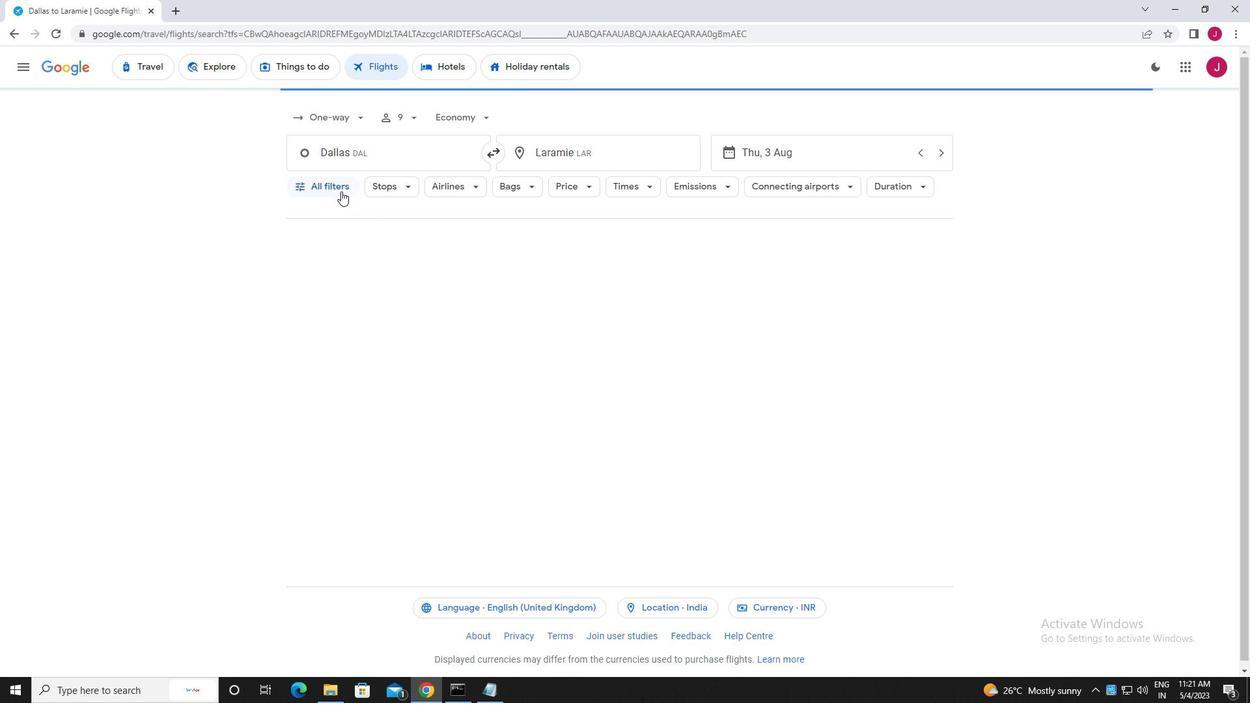 
Action: Mouse pressed left at (334, 184)
Screenshot: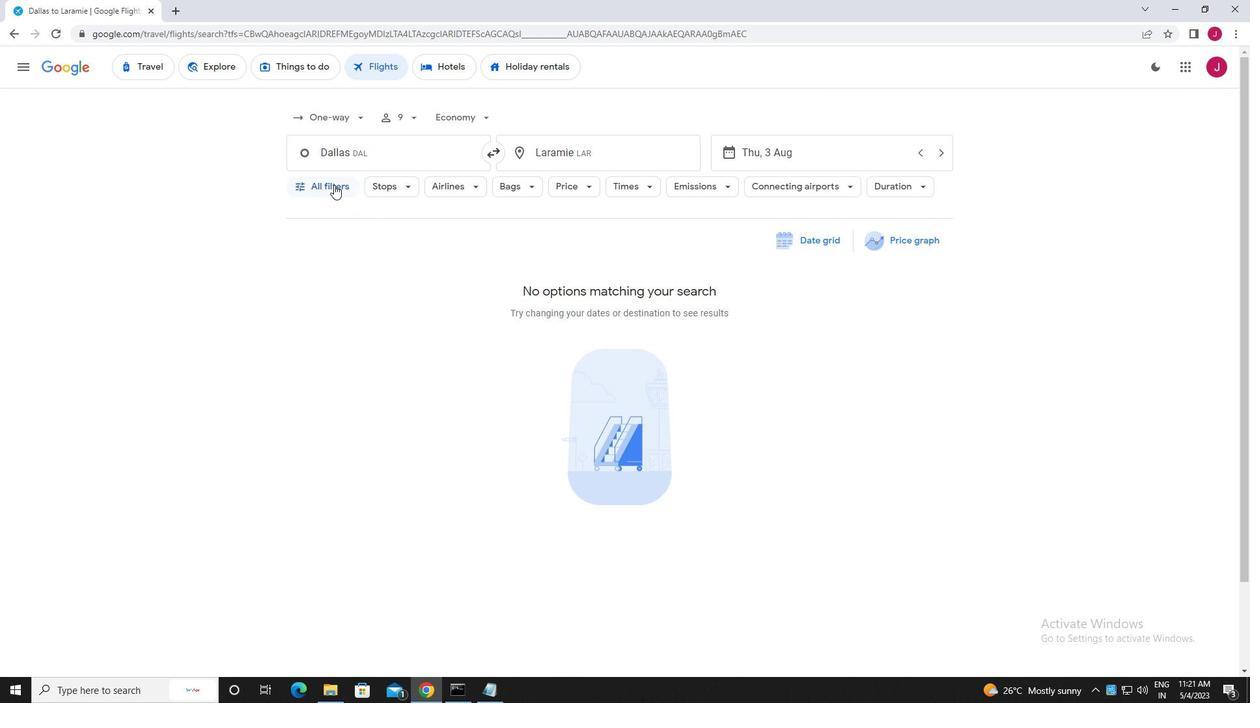 
Action: Mouse moved to (427, 306)
Screenshot: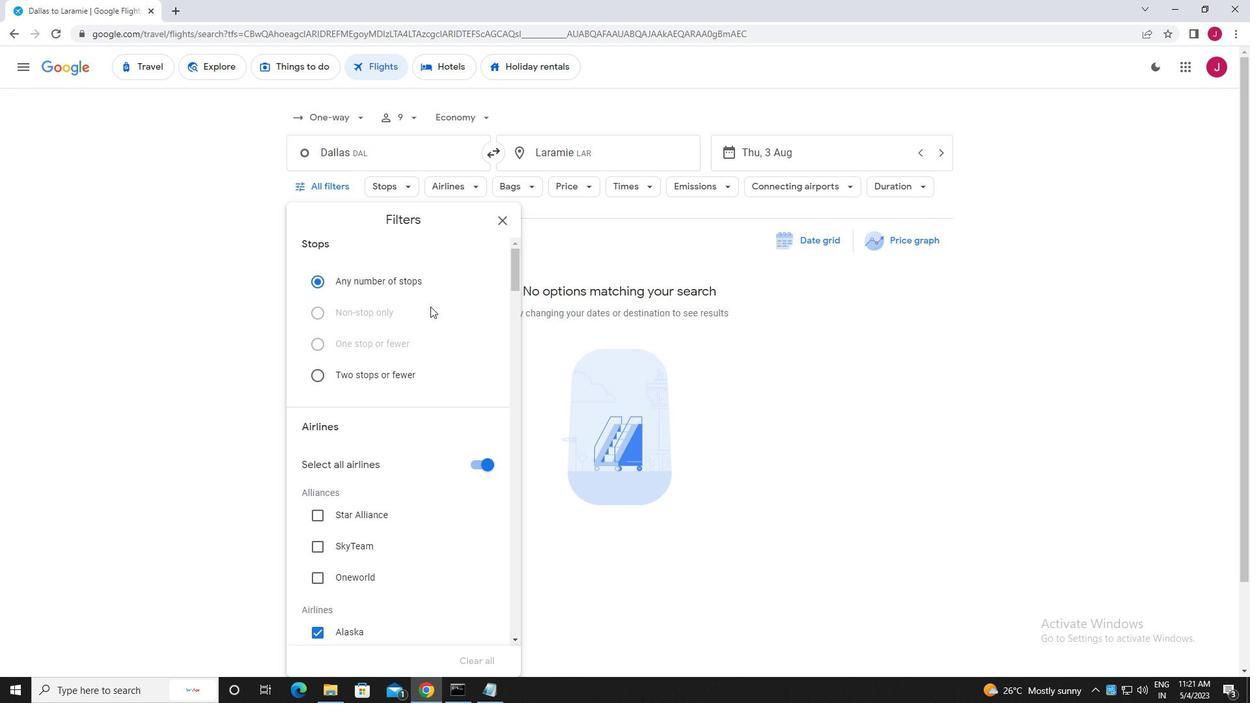 
Action: Mouse scrolled (427, 306) with delta (0, 0)
Screenshot: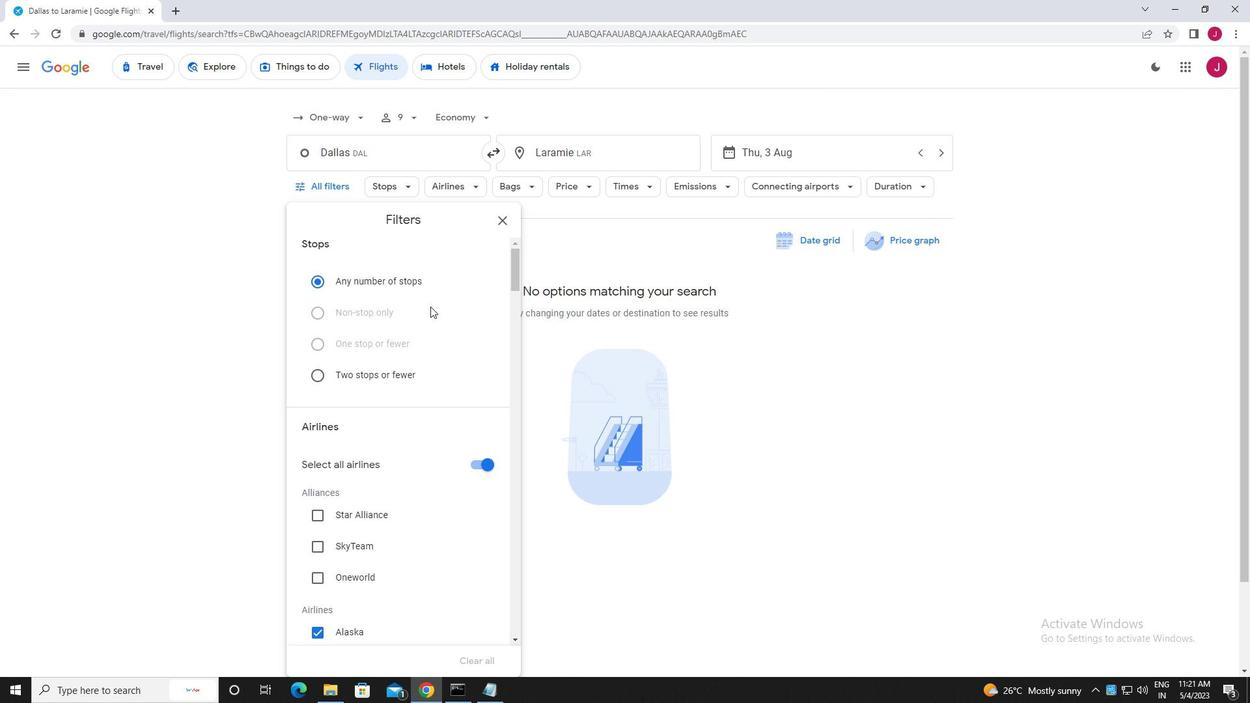 
Action: Mouse moved to (427, 308)
Screenshot: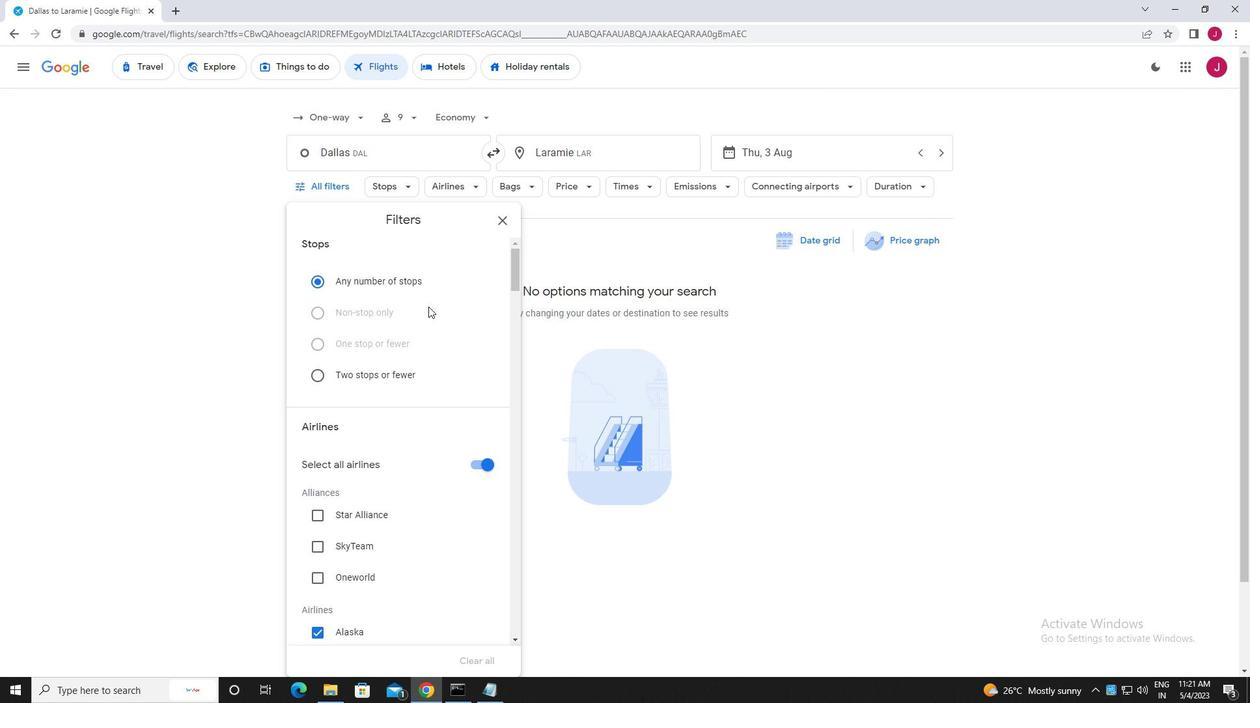 
Action: Mouse scrolled (427, 308) with delta (0, 0)
Screenshot: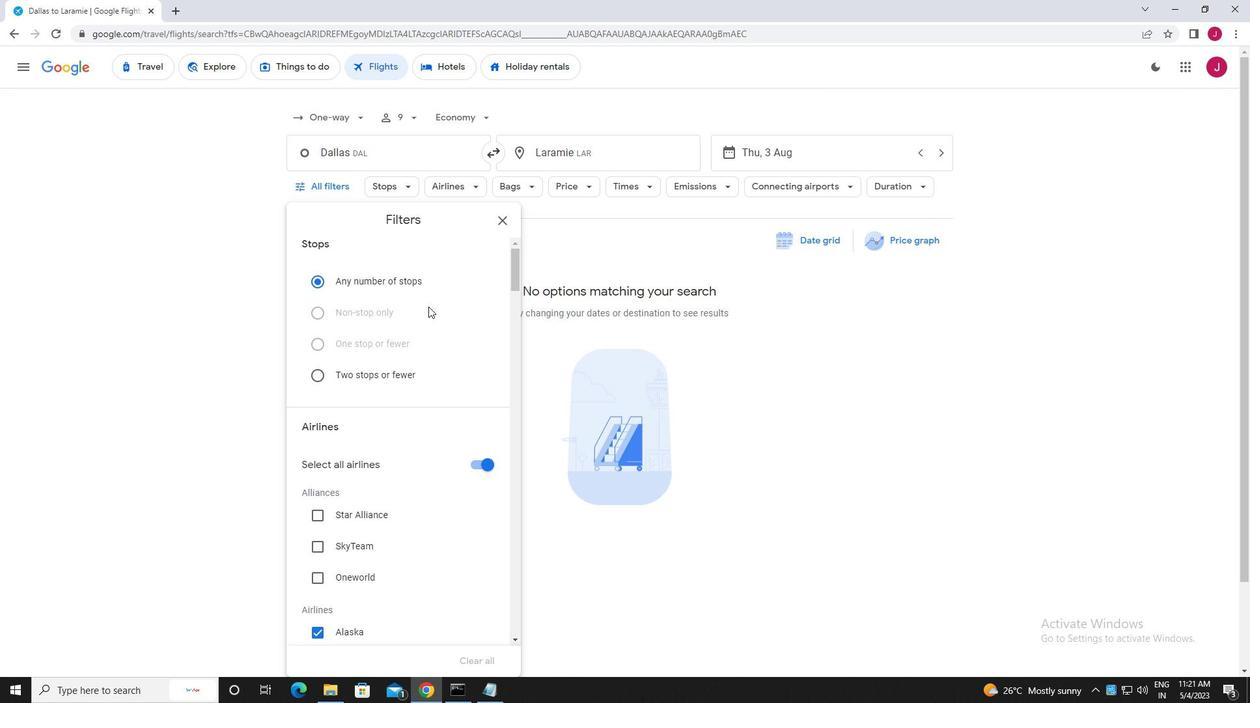 
Action: Mouse scrolled (427, 308) with delta (0, 0)
Screenshot: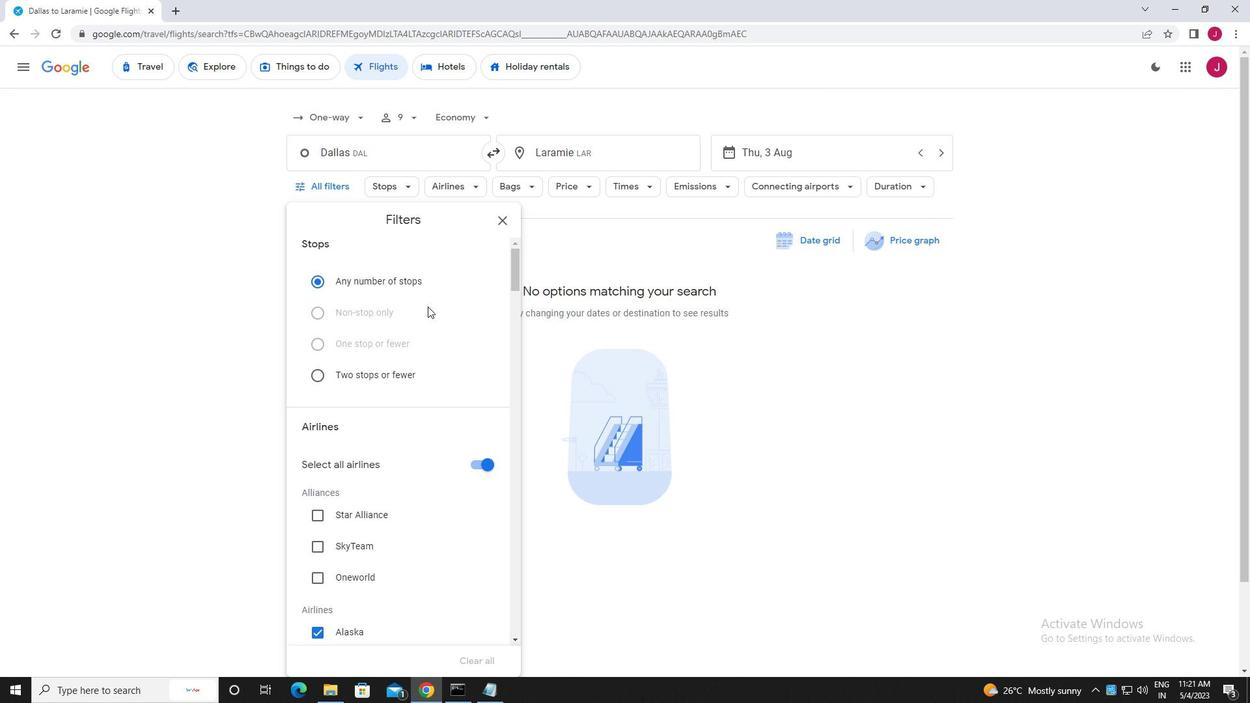 
Action: Mouse moved to (476, 270)
Screenshot: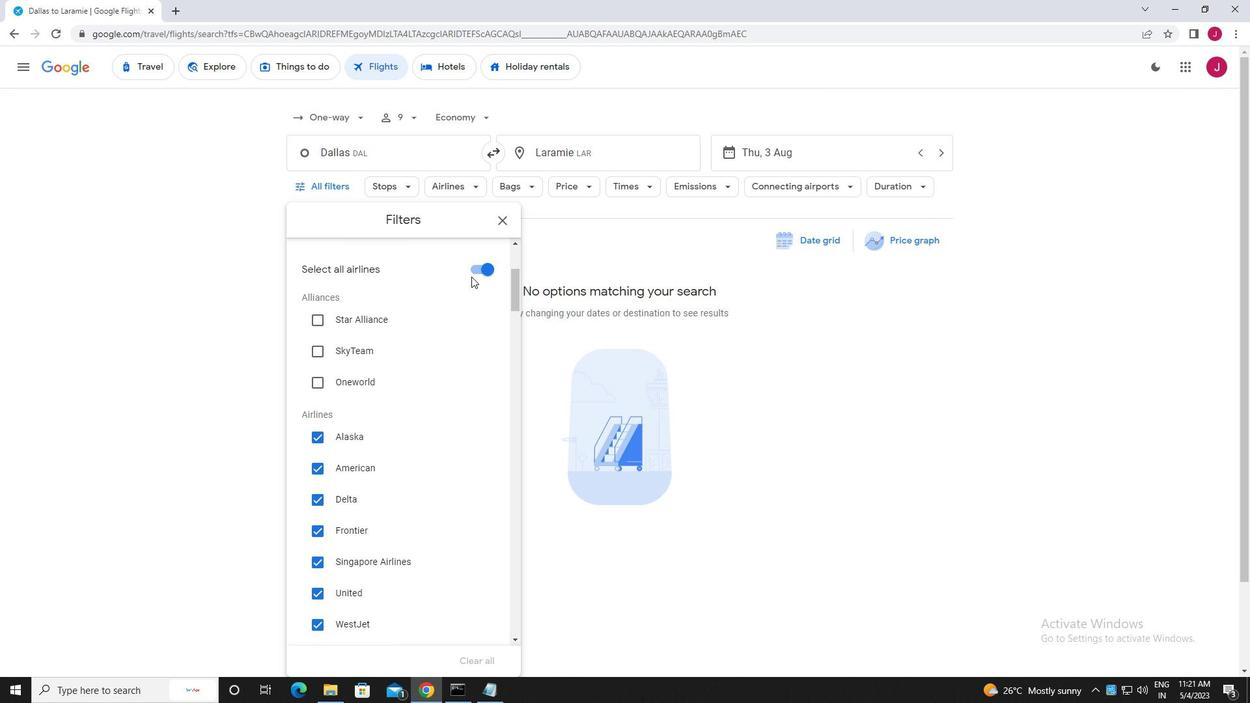 
Action: Mouse pressed left at (476, 270)
Screenshot: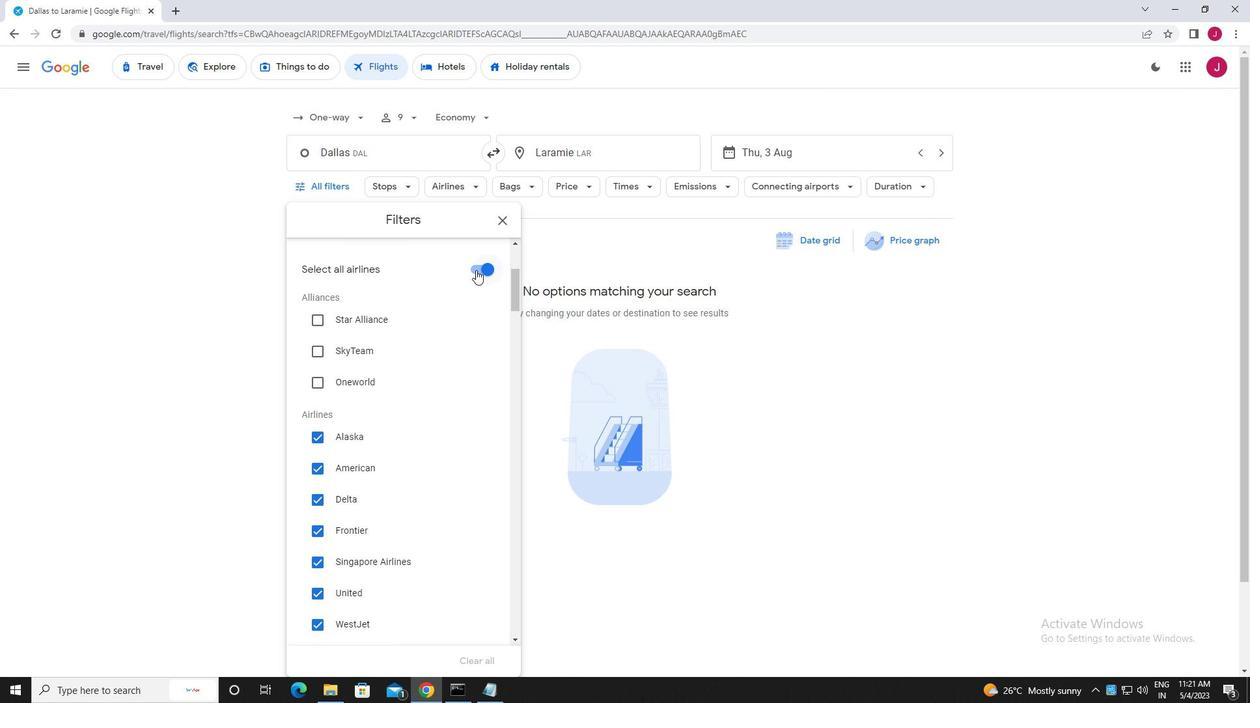 
Action: Mouse moved to (367, 377)
Screenshot: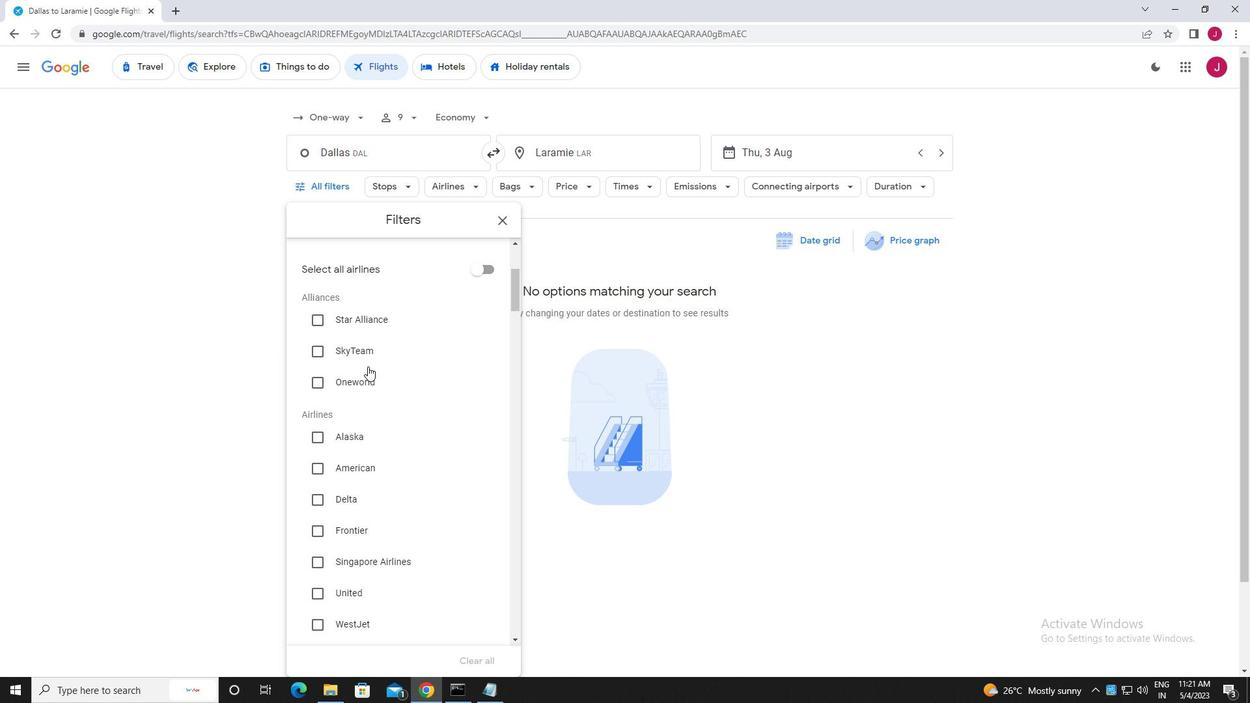 
Action: Mouse scrolled (367, 376) with delta (0, 0)
Screenshot: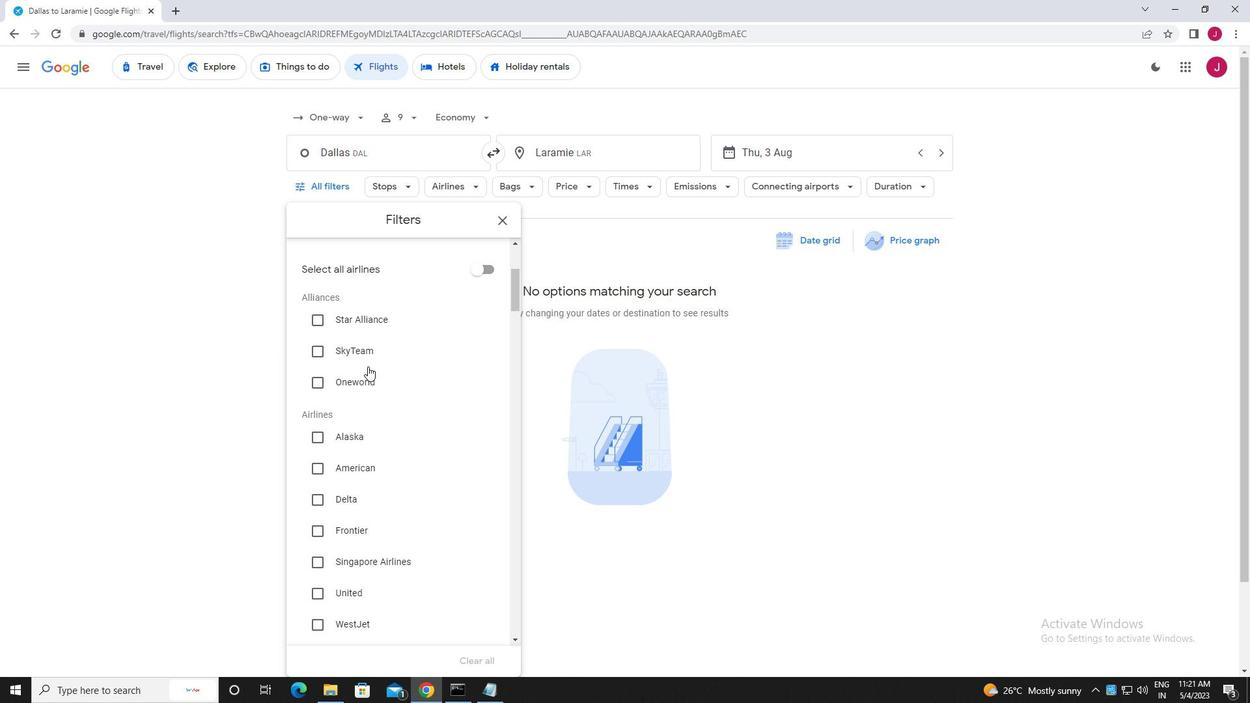 
Action: Mouse moved to (367, 394)
Screenshot: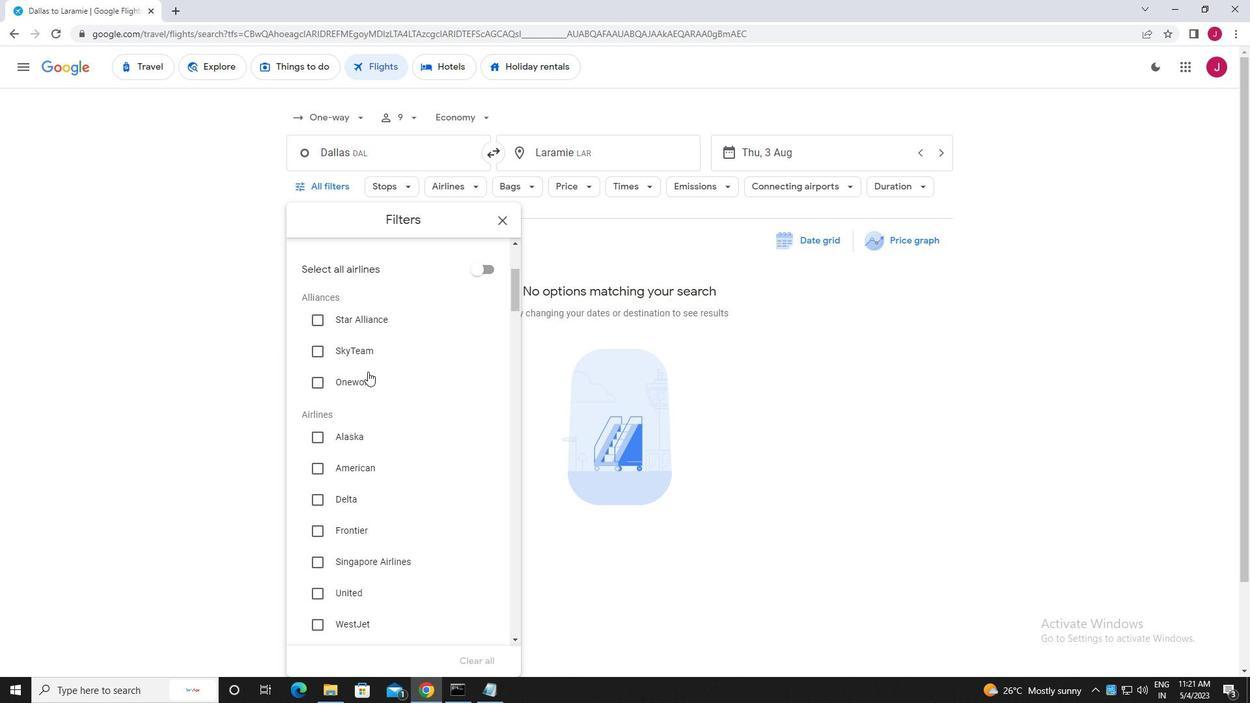 
Action: Mouse scrolled (367, 393) with delta (0, 0)
Screenshot: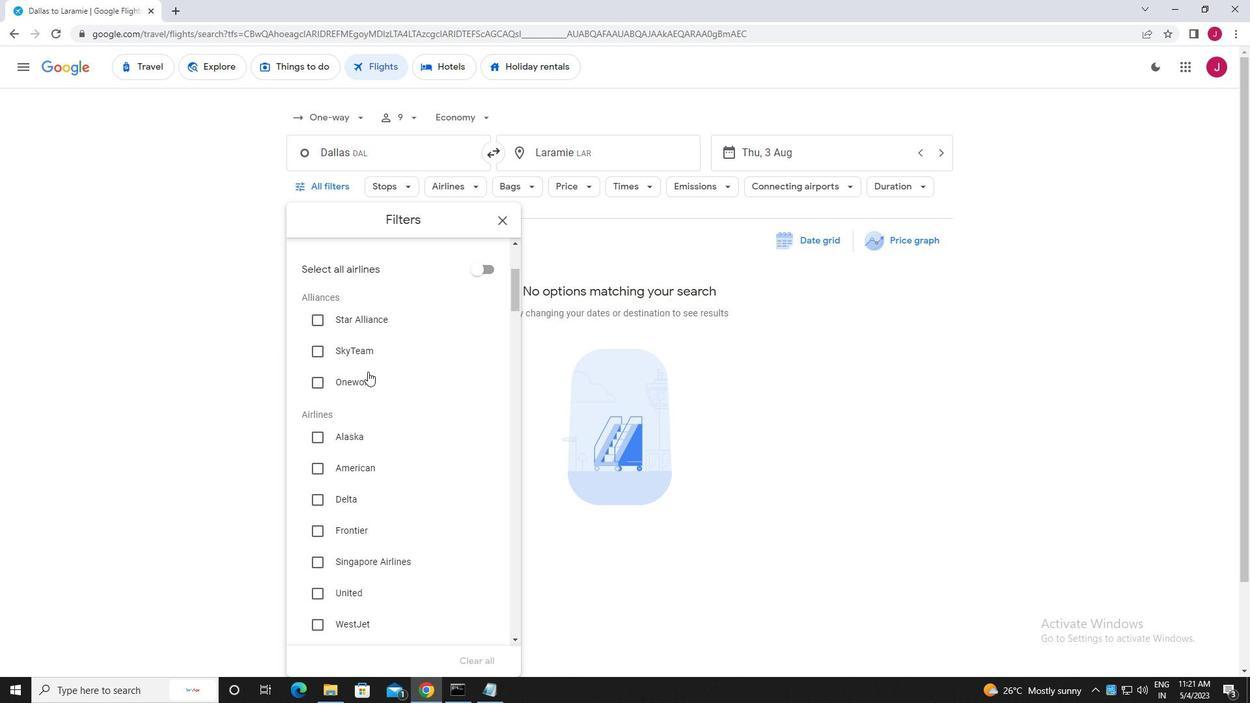 
Action: Mouse moved to (317, 496)
Screenshot: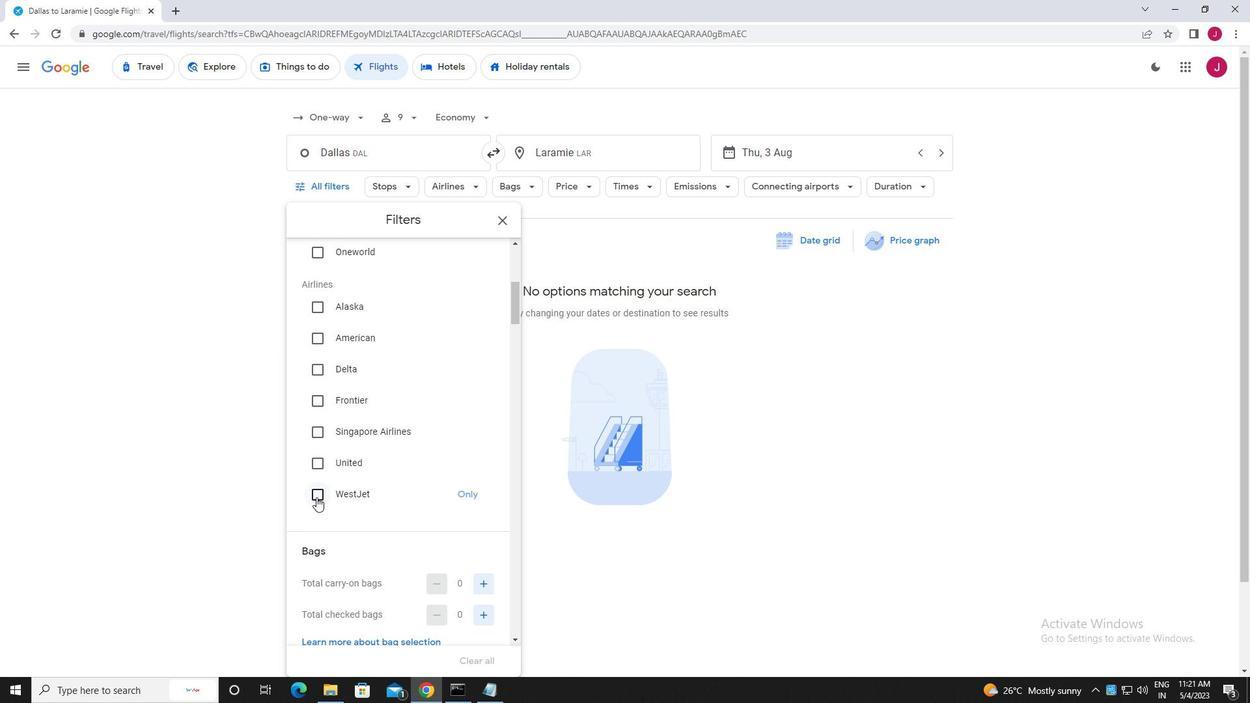 
Action: Mouse pressed left at (317, 496)
Screenshot: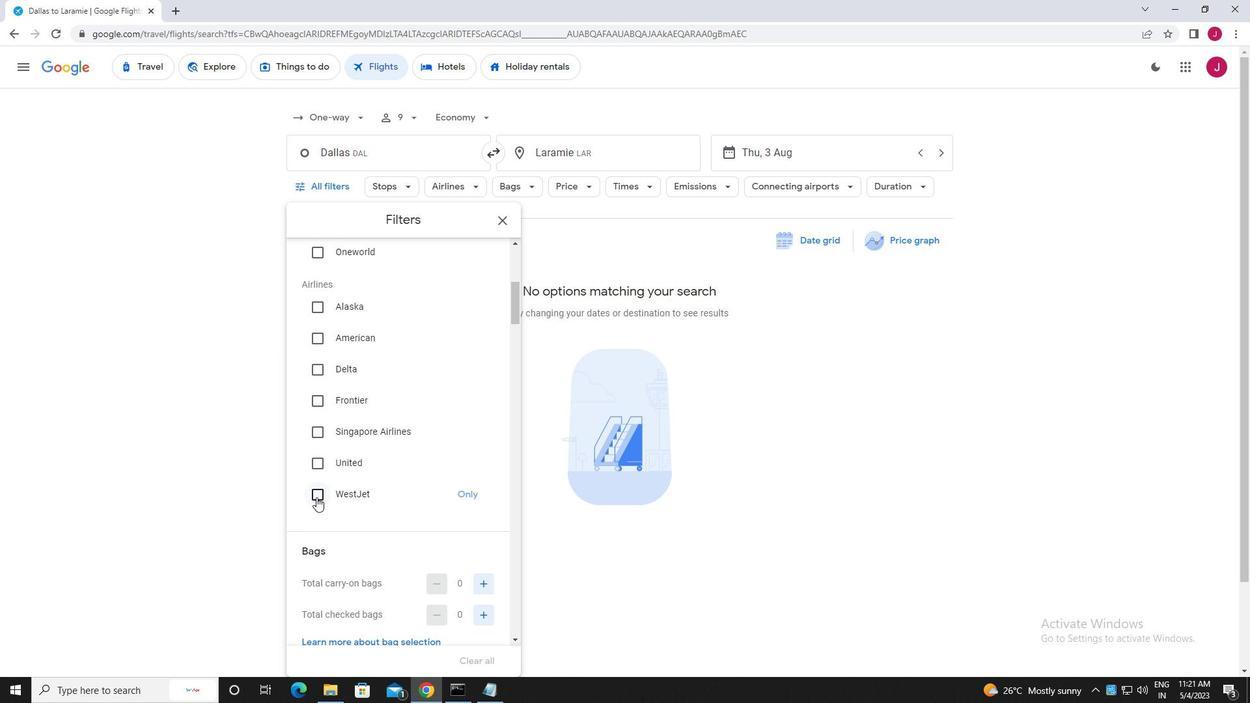 
Action: Mouse moved to (394, 442)
Screenshot: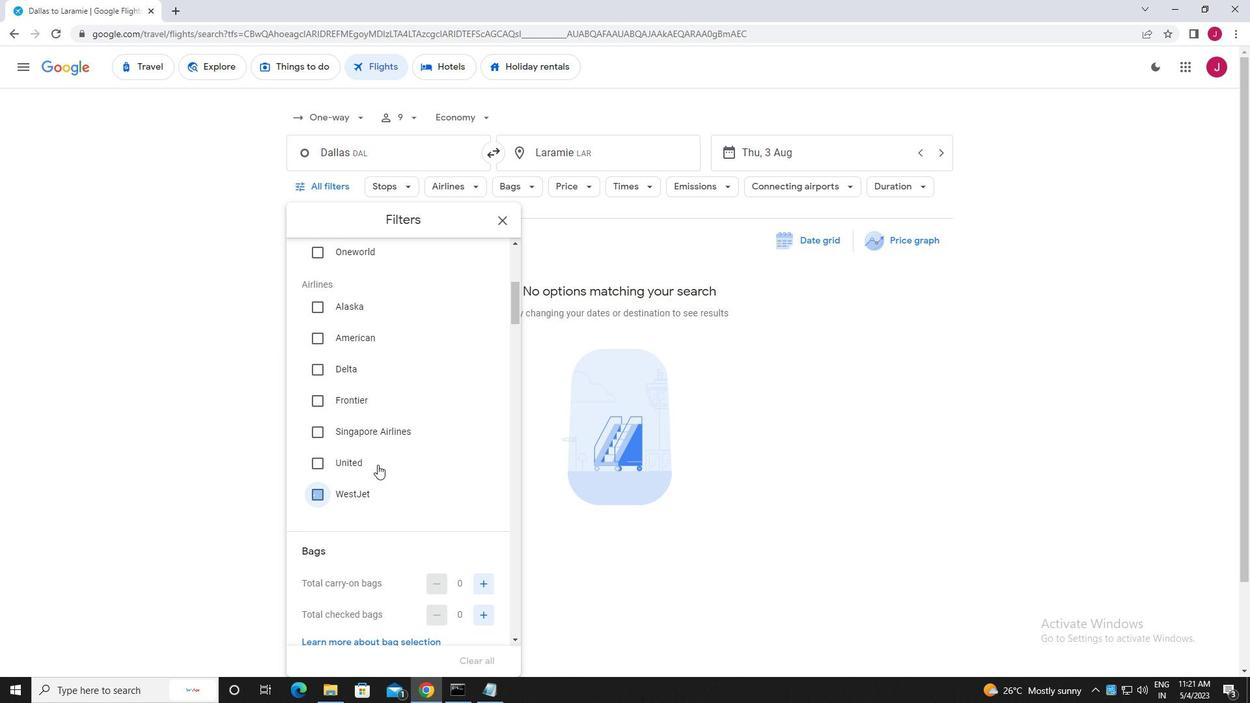 
Action: Mouse scrolled (394, 442) with delta (0, 0)
Screenshot: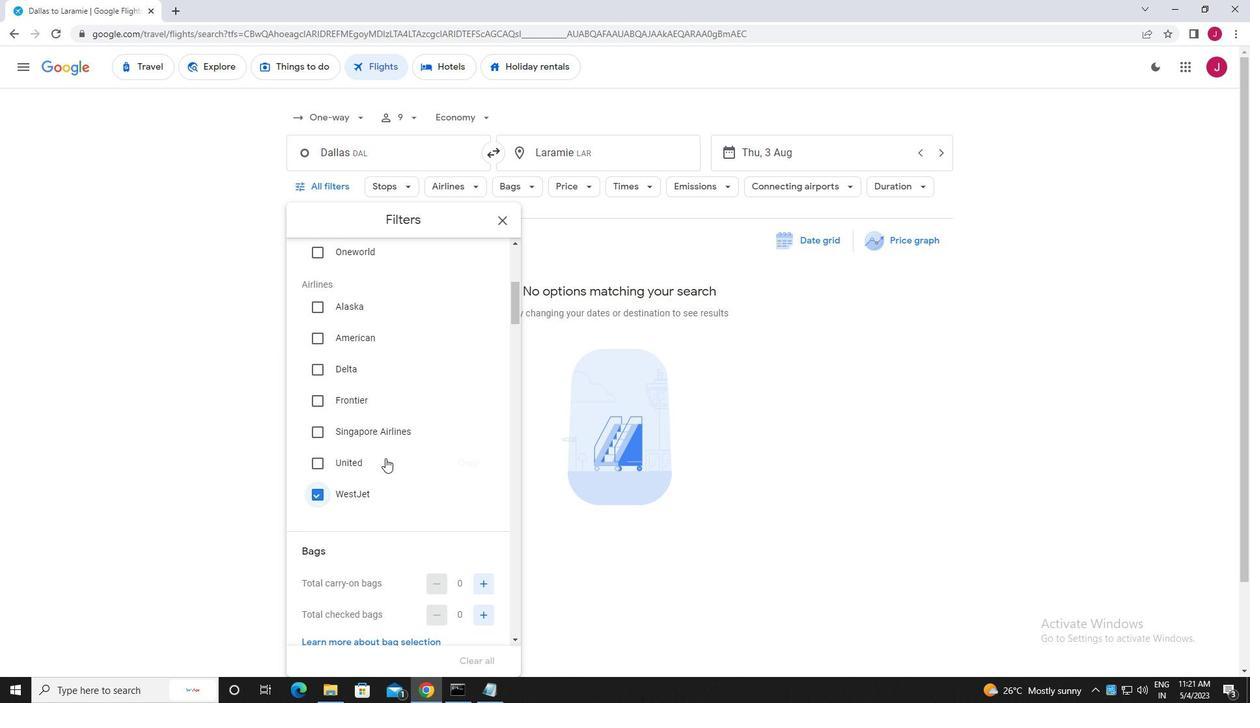
Action: Mouse scrolled (394, 442) with delta (0, 0)
Screenshot: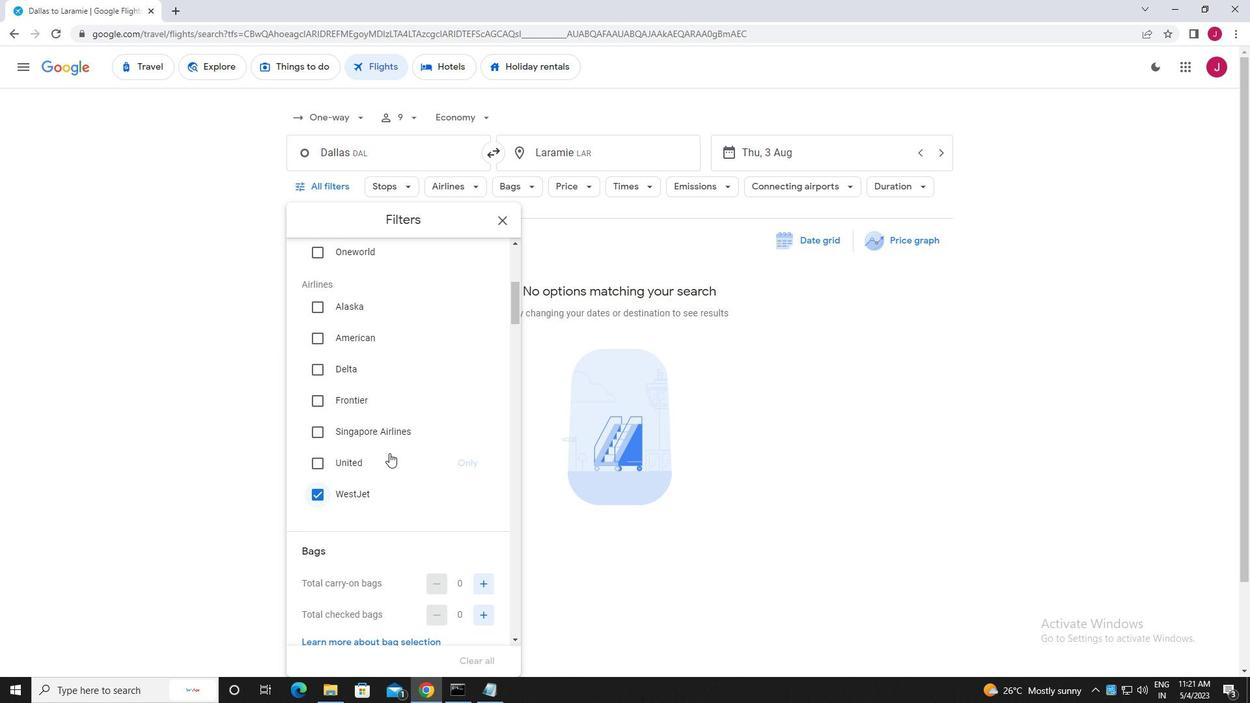 
Action: Mouse scrolled (394, 442) with delta (0, 0)
Screenshot: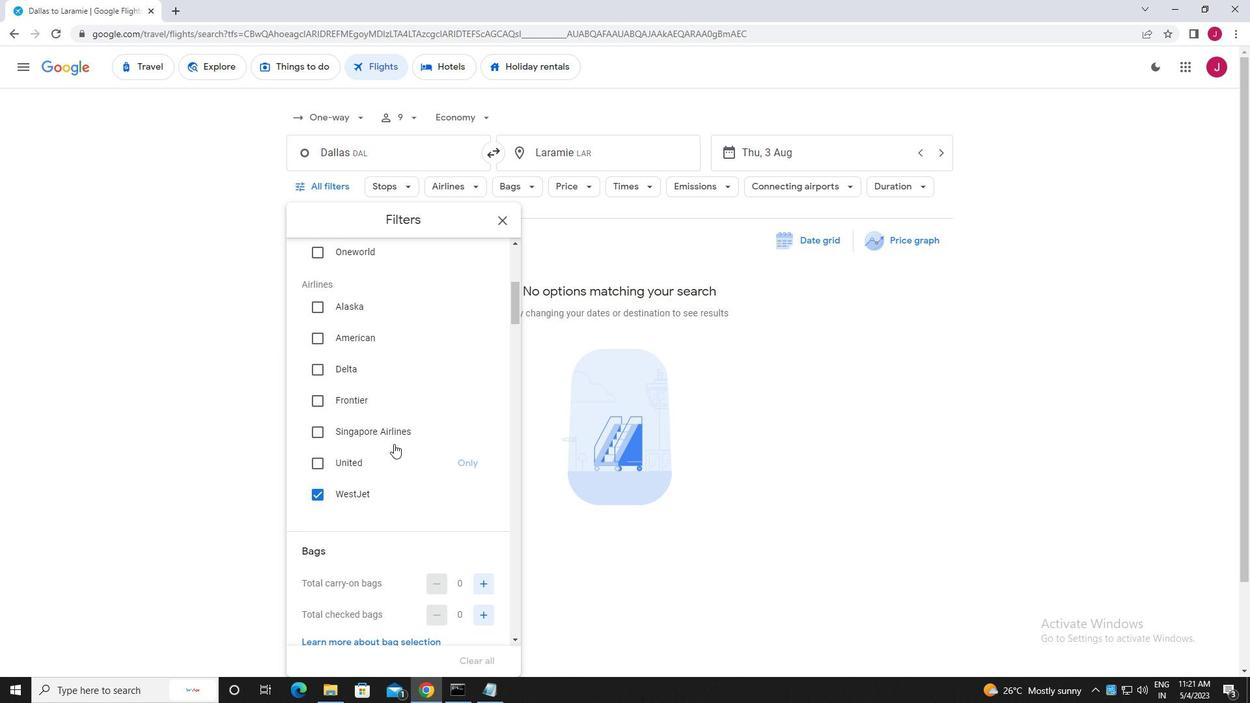 
Action: Mouse scrolled (394, 442) with delta (0, 0)
Screenshot: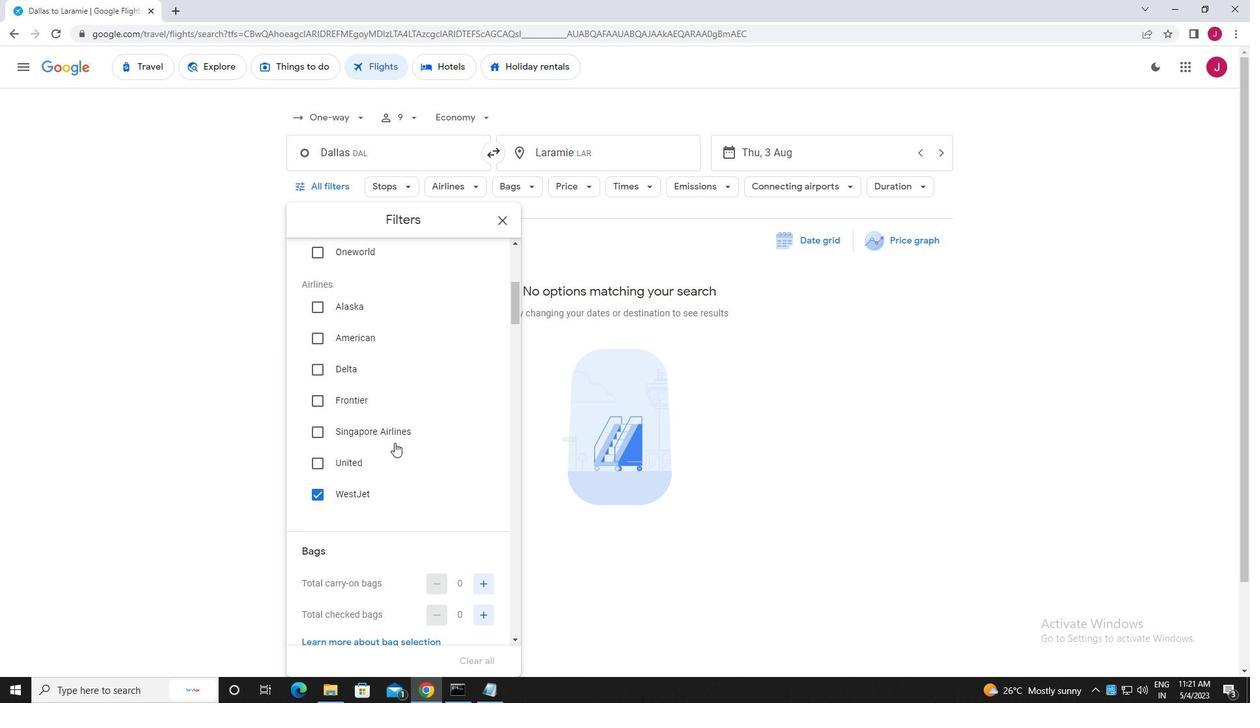 
Action: Mouse scrolled (394, 442) with delta (0, 0)
Screenshot: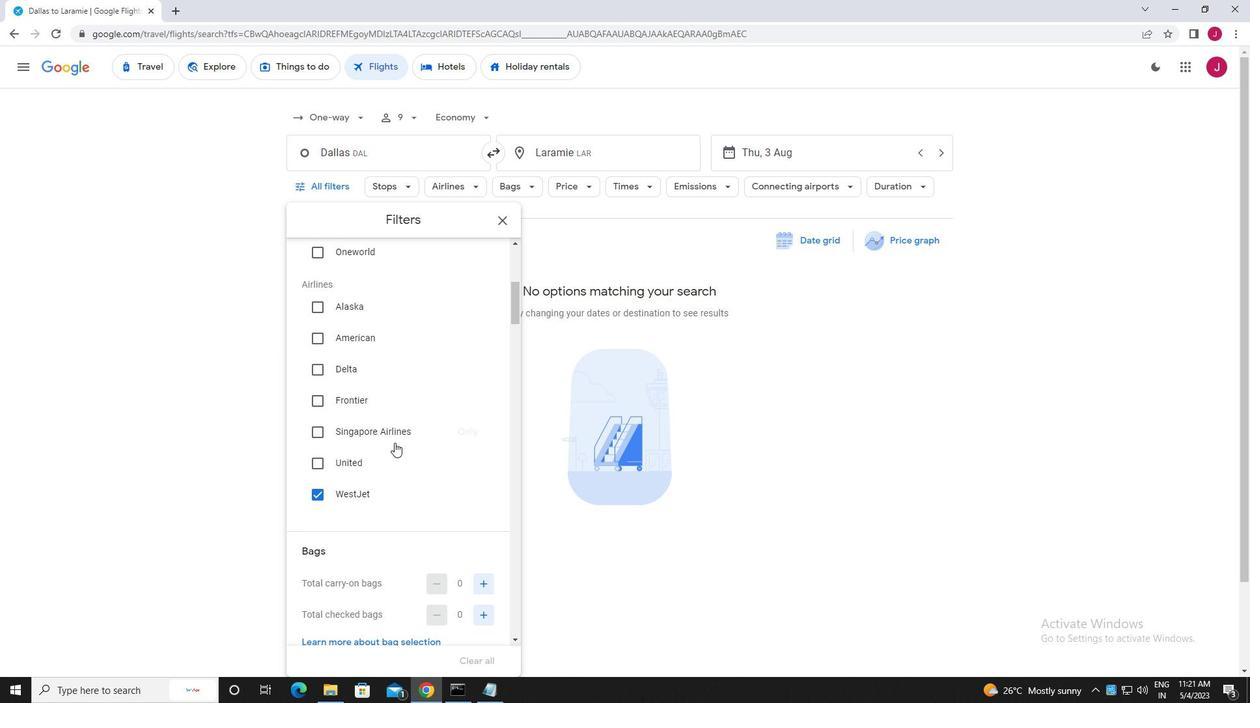 
Action: Mouse moved to (486, 292)
Screenshot: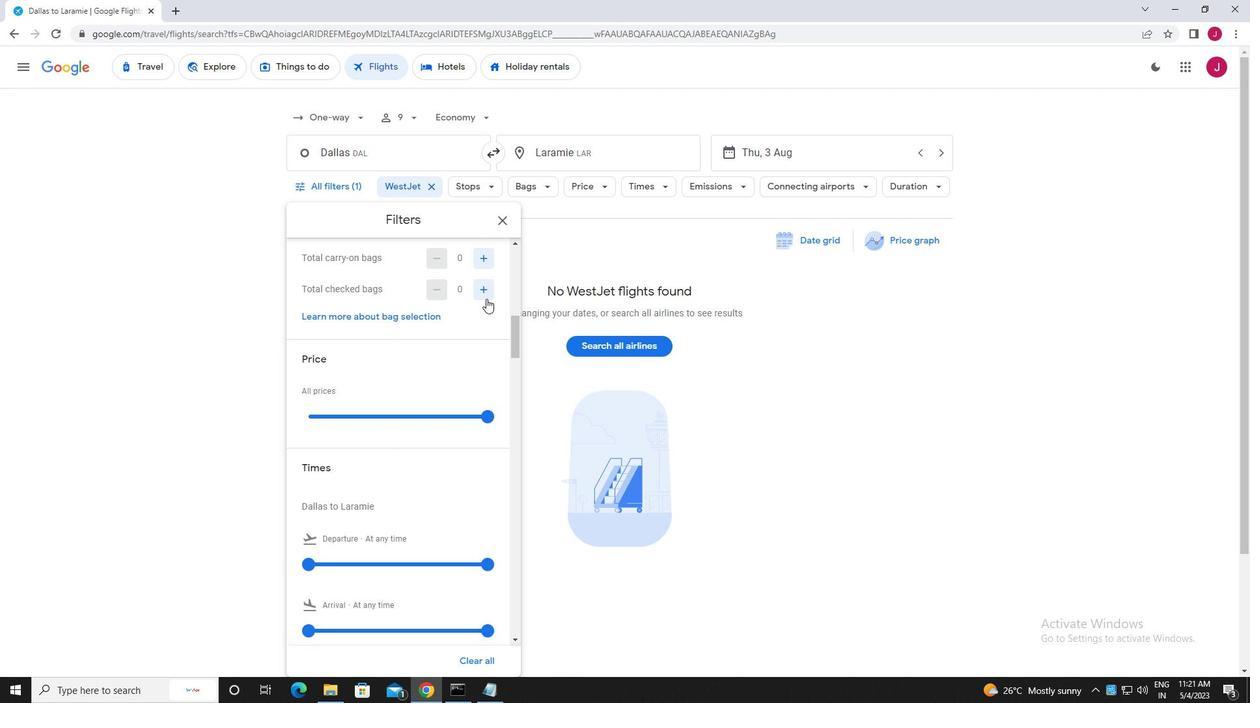 
Action: Mouse pressed left at (486, 292)
Screenshot: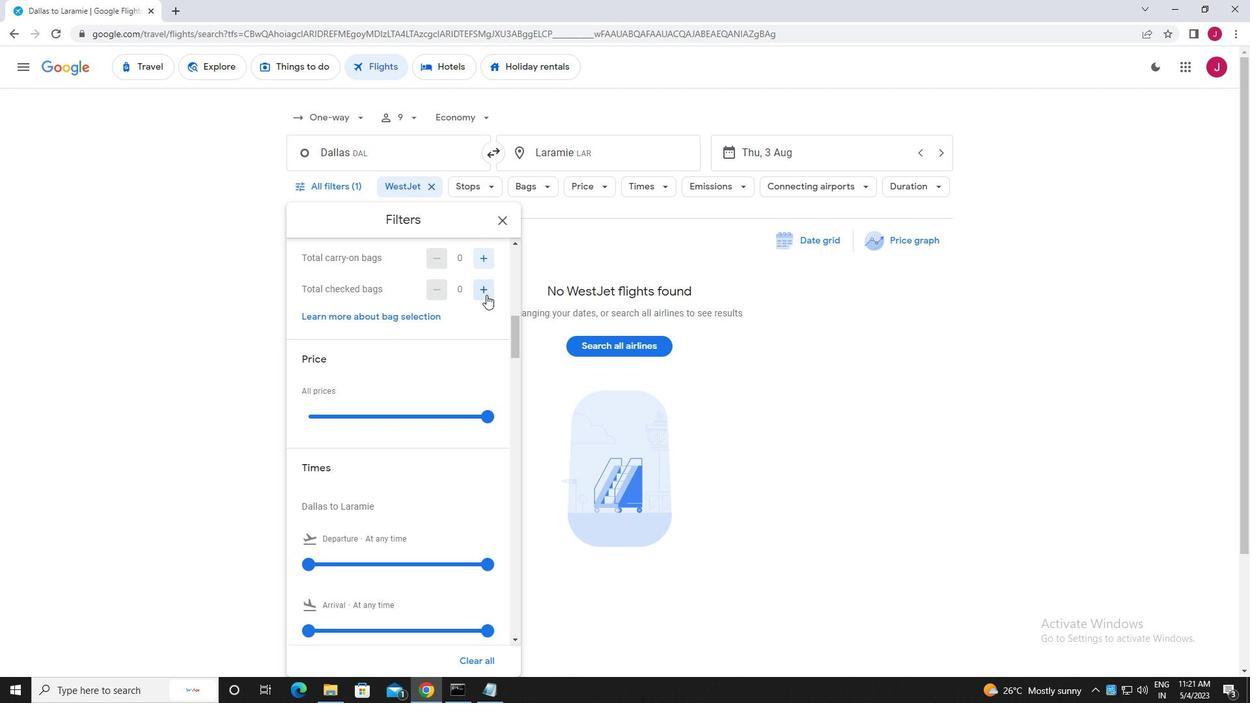 
Action: Mouse pressed left at (486, 292)
Screenshot: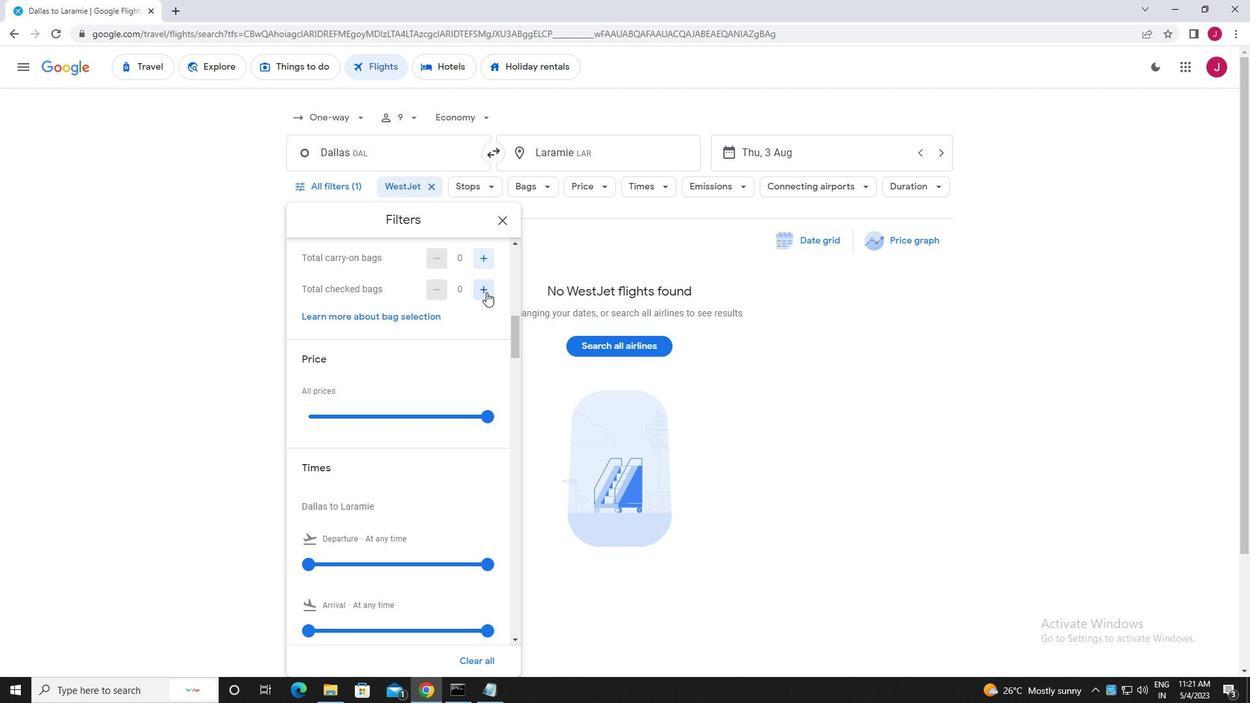 
Action: Mouse pressed left at (486, 292)
Screenshot: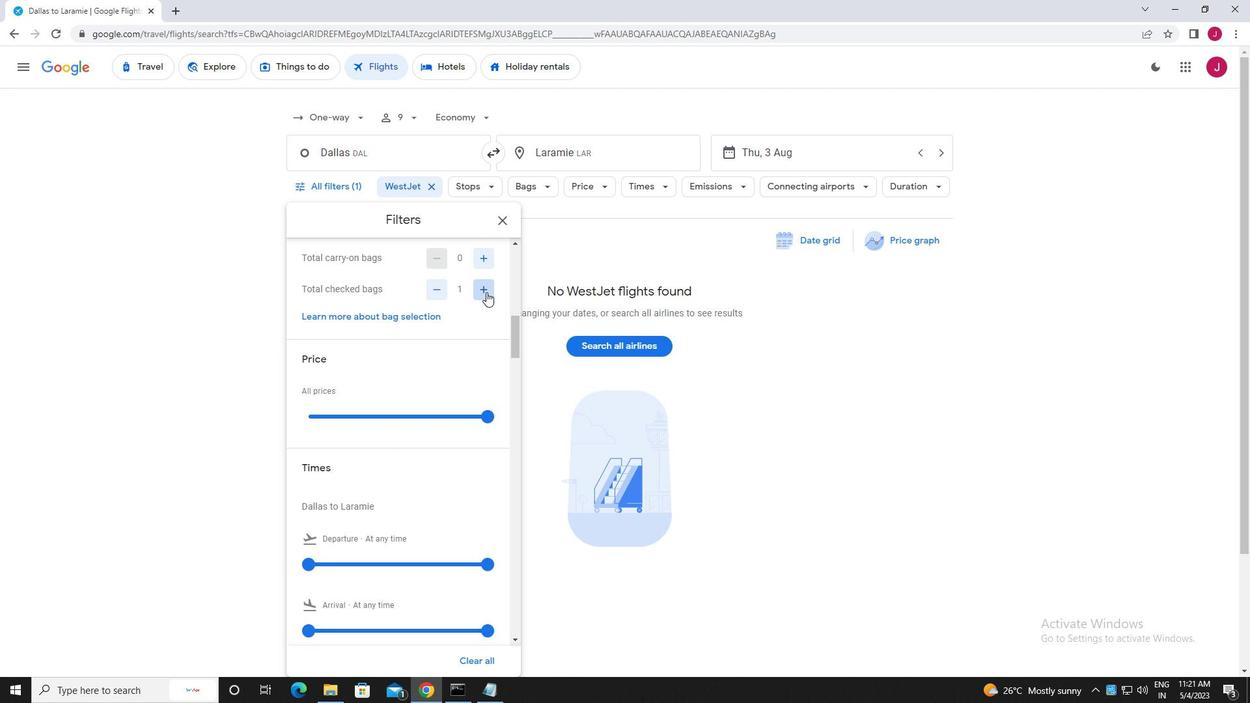 
Action: Mouse pressed left at (486, 292)
Screenshot: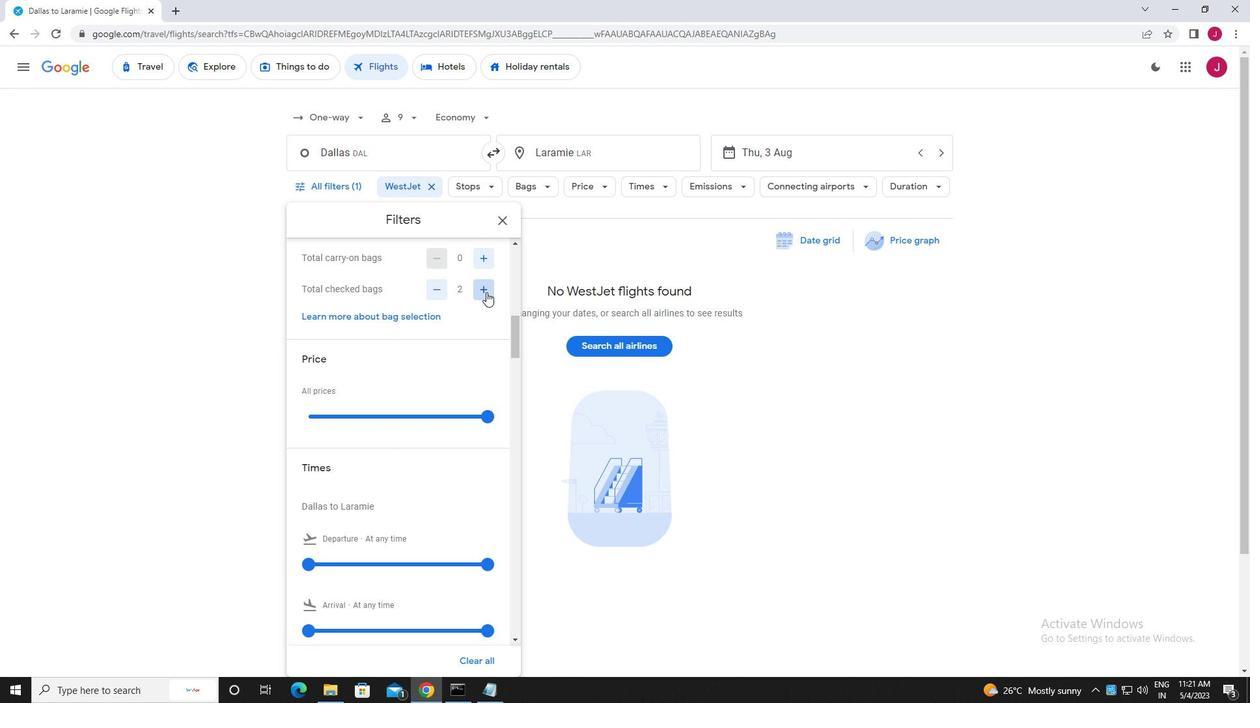 
Action: Mouse pressed left at (486, 292)
Screenshot: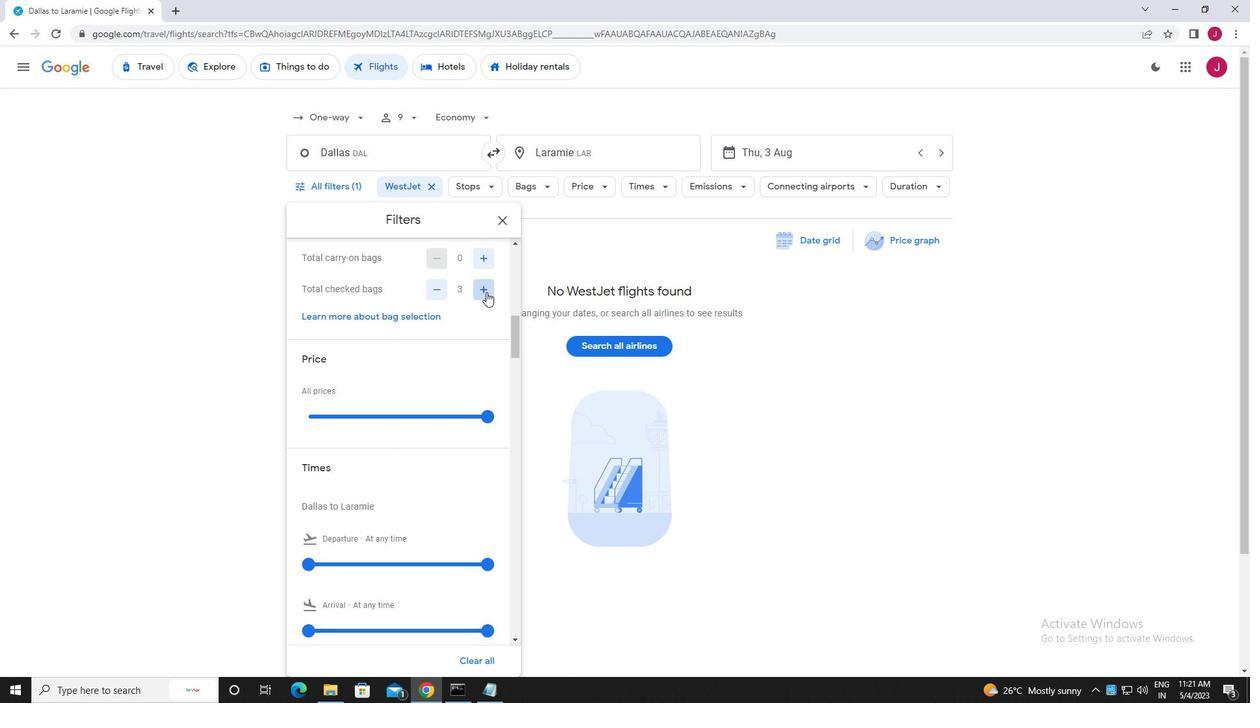 
Action: Mouse pressed left at (486, 292)
Screenshot: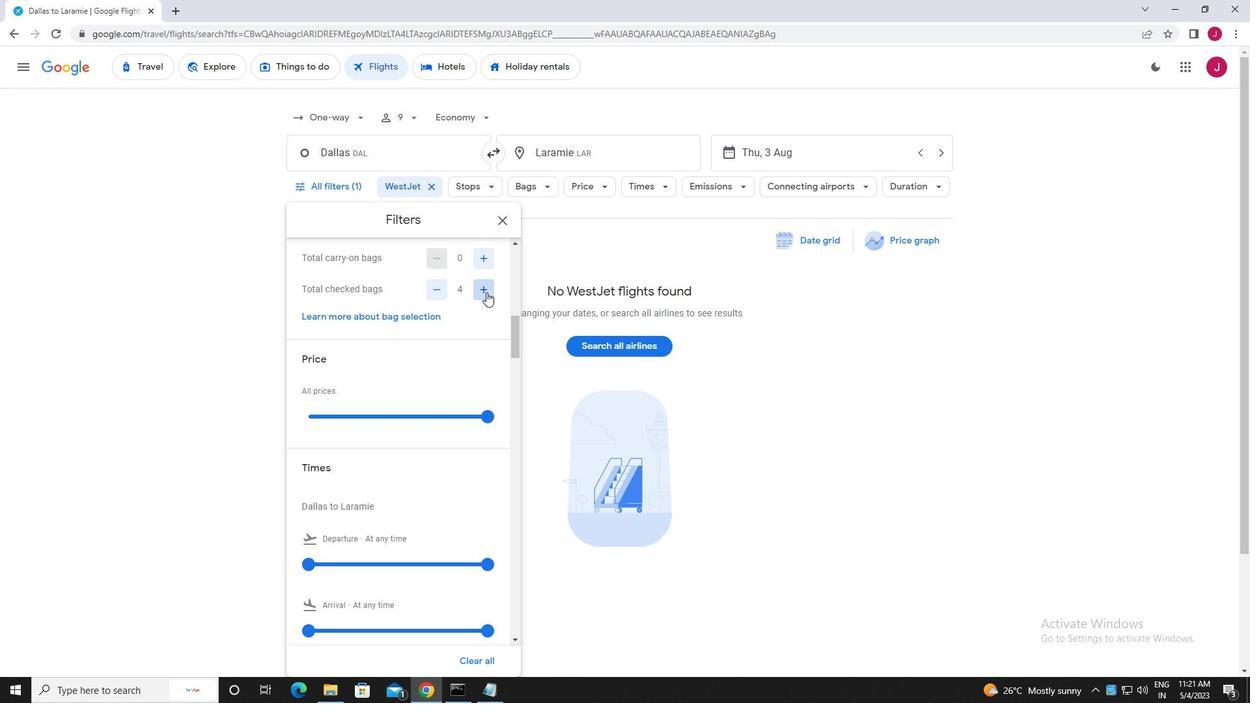 
Action: Mouse pressed left at (486, 292)
Screenshot: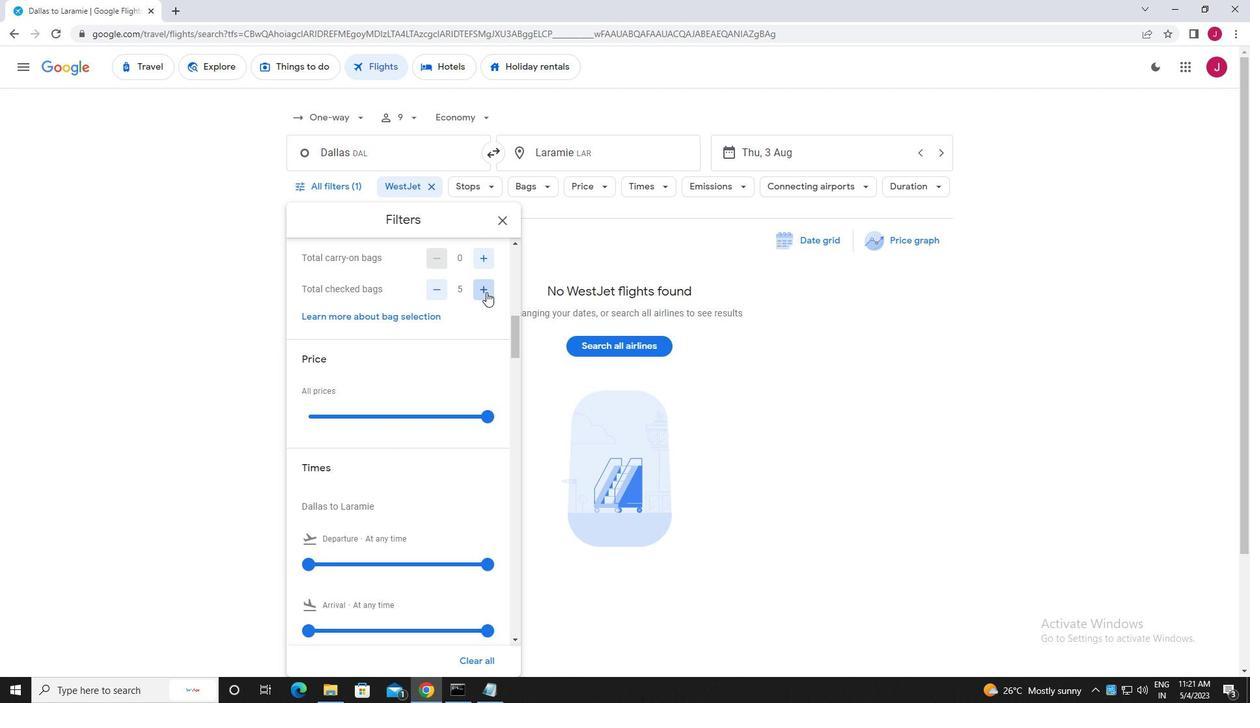 
Action: Mouse pressed left at (486, 292)
Screenshot: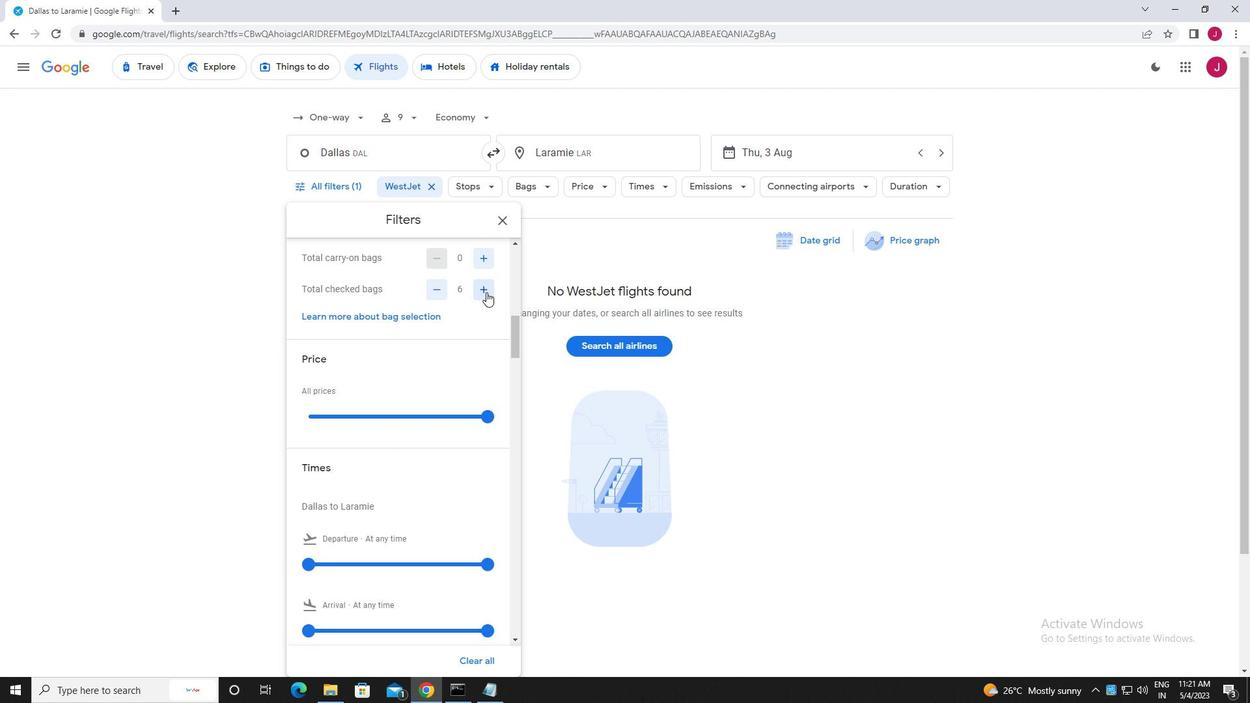 
Action: Mouse pressed left at (486, 292)
Screenshot: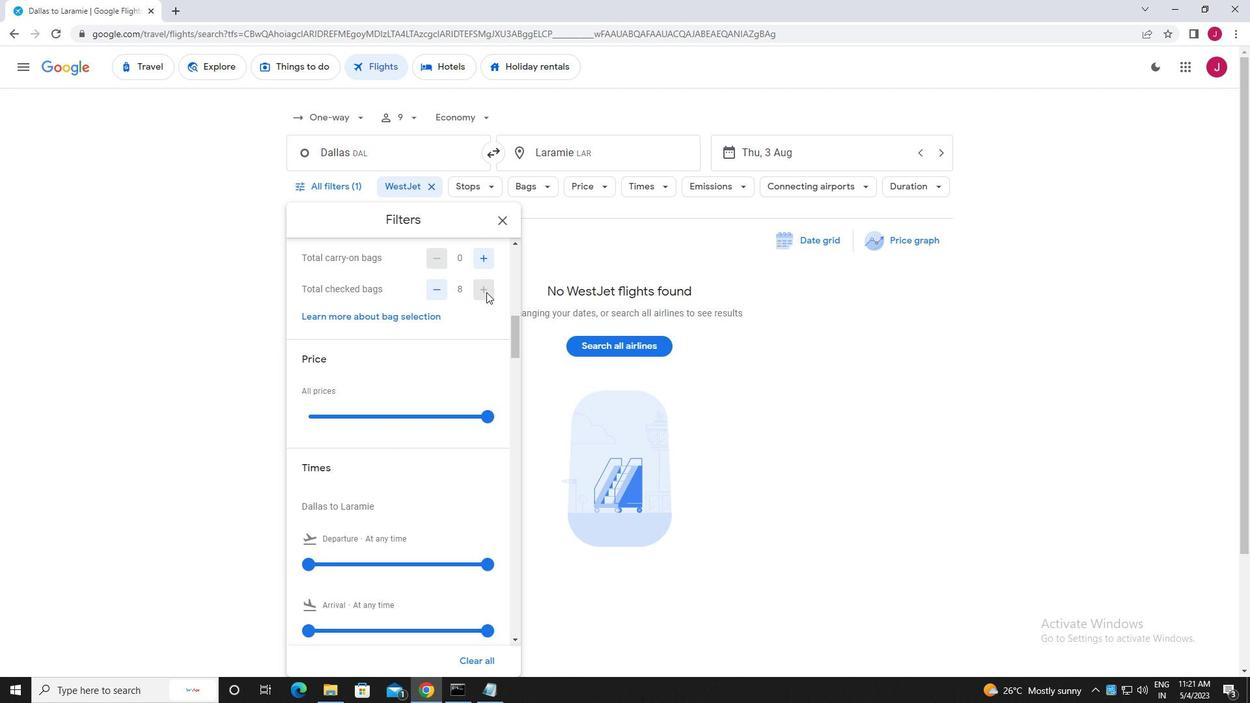 
Action: Mouse moved to (481, 313)
Screenshot: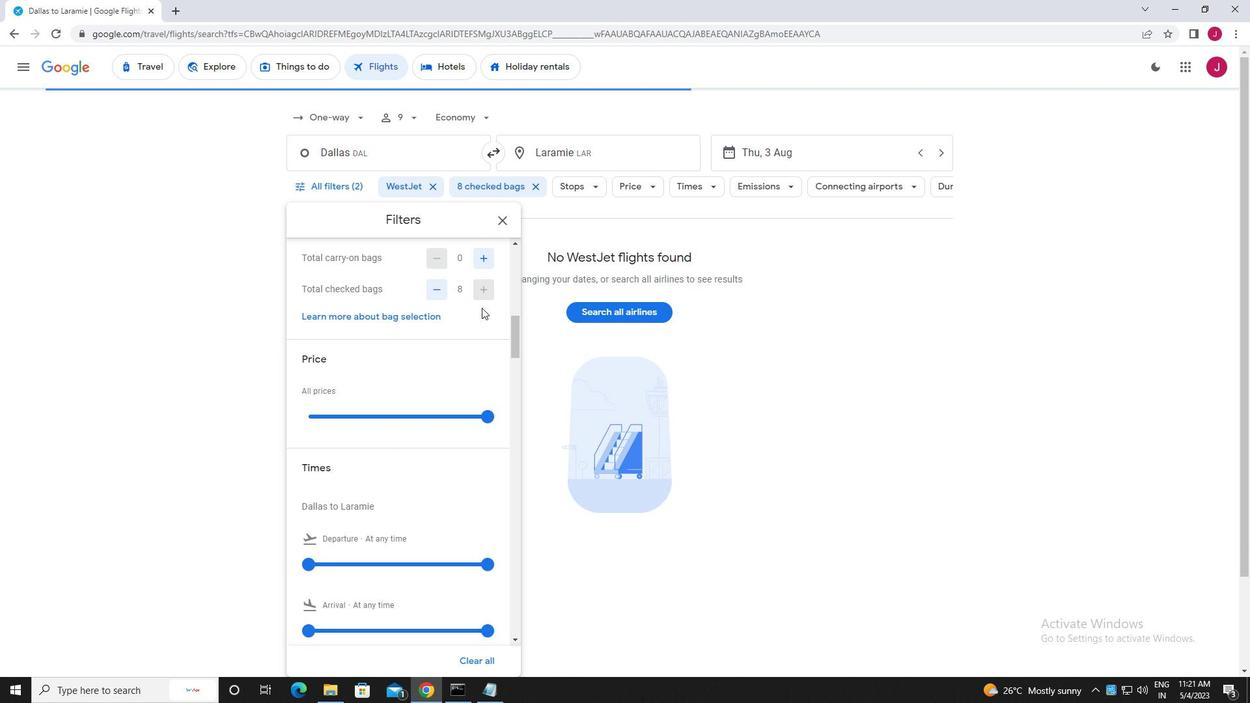 
Action: Mouse scrolled (481, 313) with delta (0, 0)
Screenshot: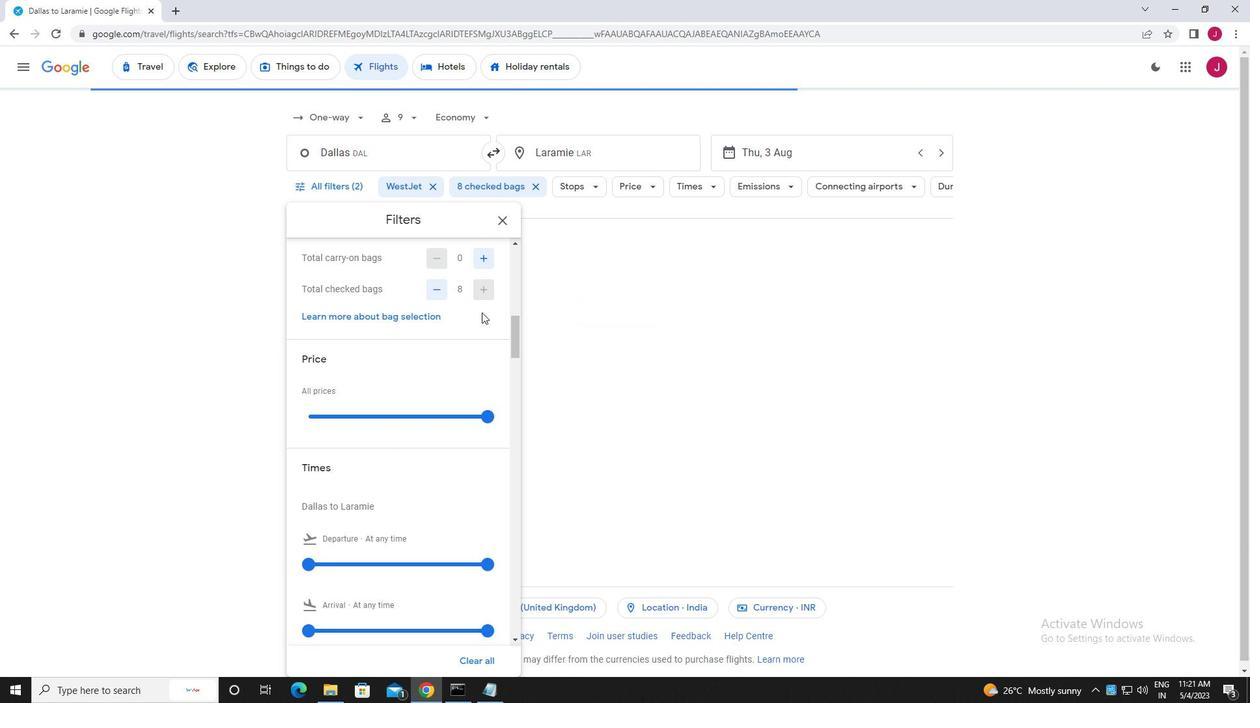 
Action: Mouse moved to (490, 352)
Screenshot: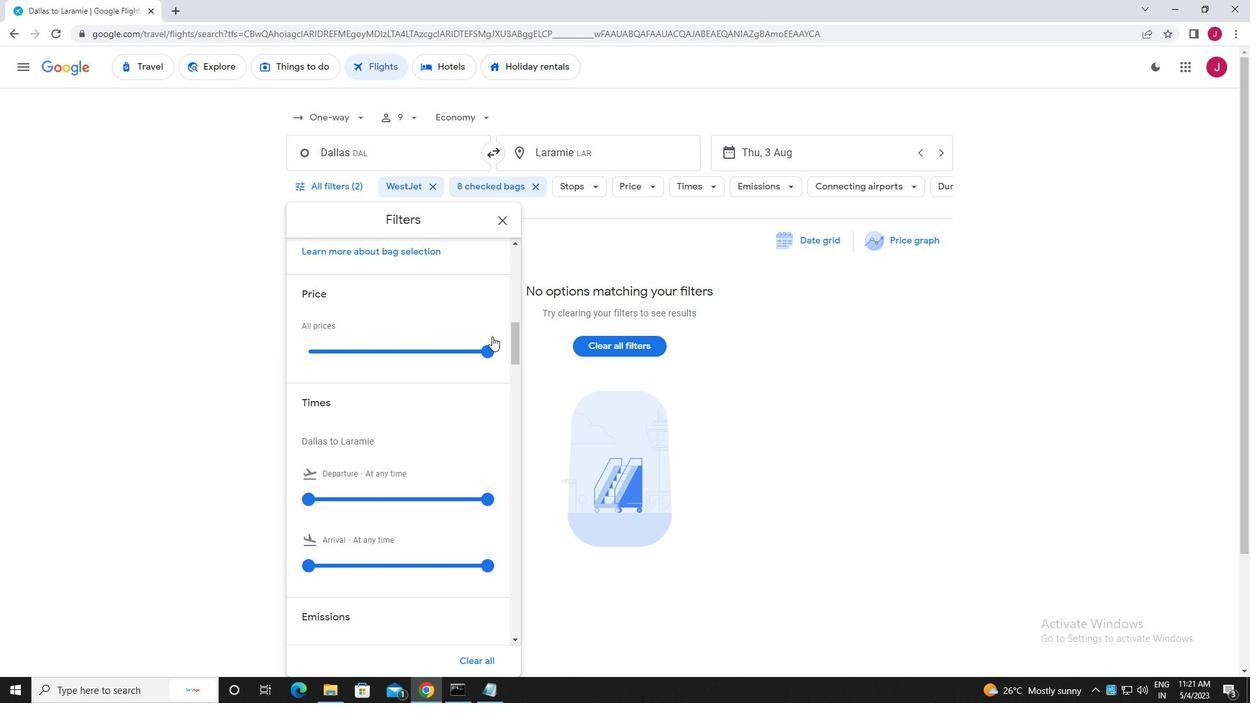 
Action: Mouse pressed left at (490, 352)
Screenshot: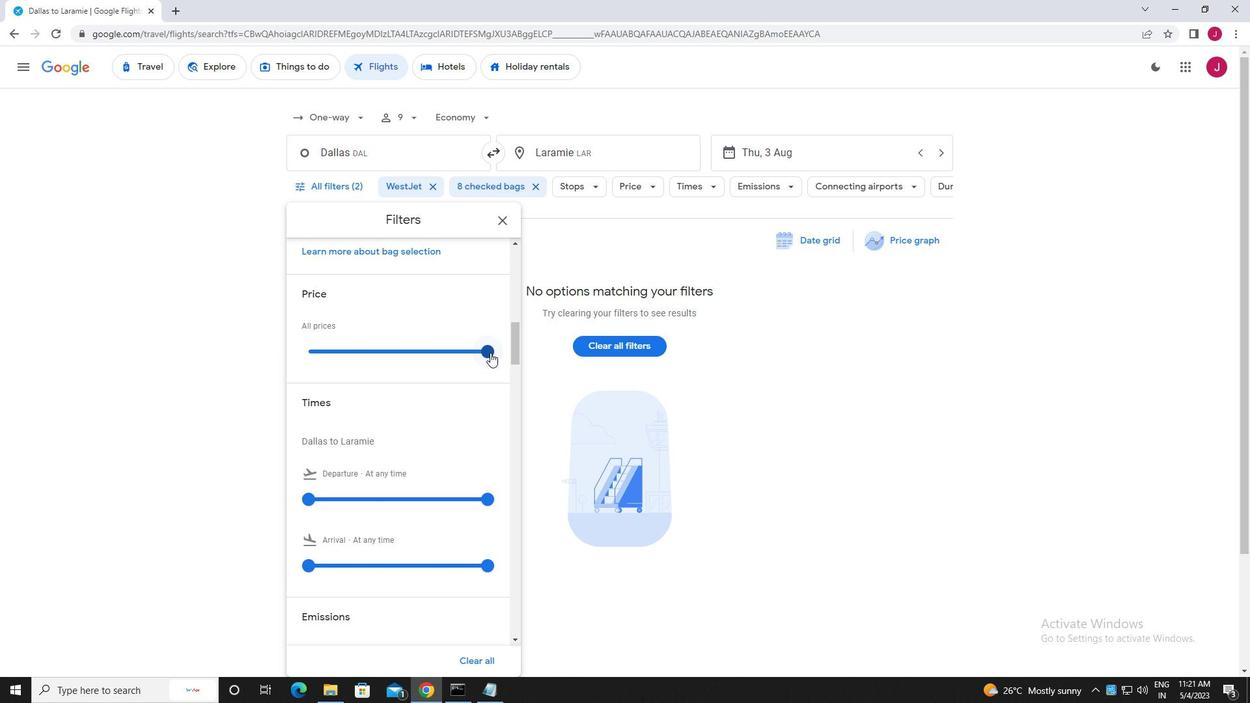 
Action: Mouse moved to (432, 377)
Screenshot: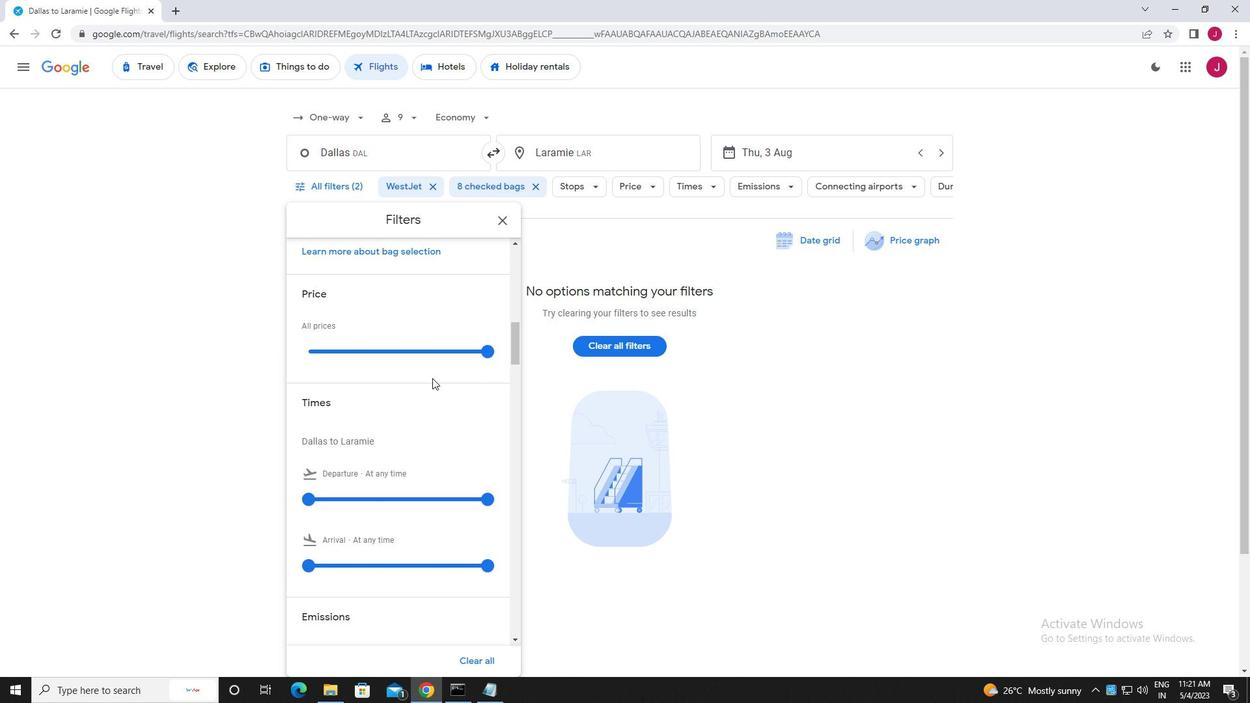 
Action: Mouse scrolled (432, 376) with delta (0, 0)
Screenshot: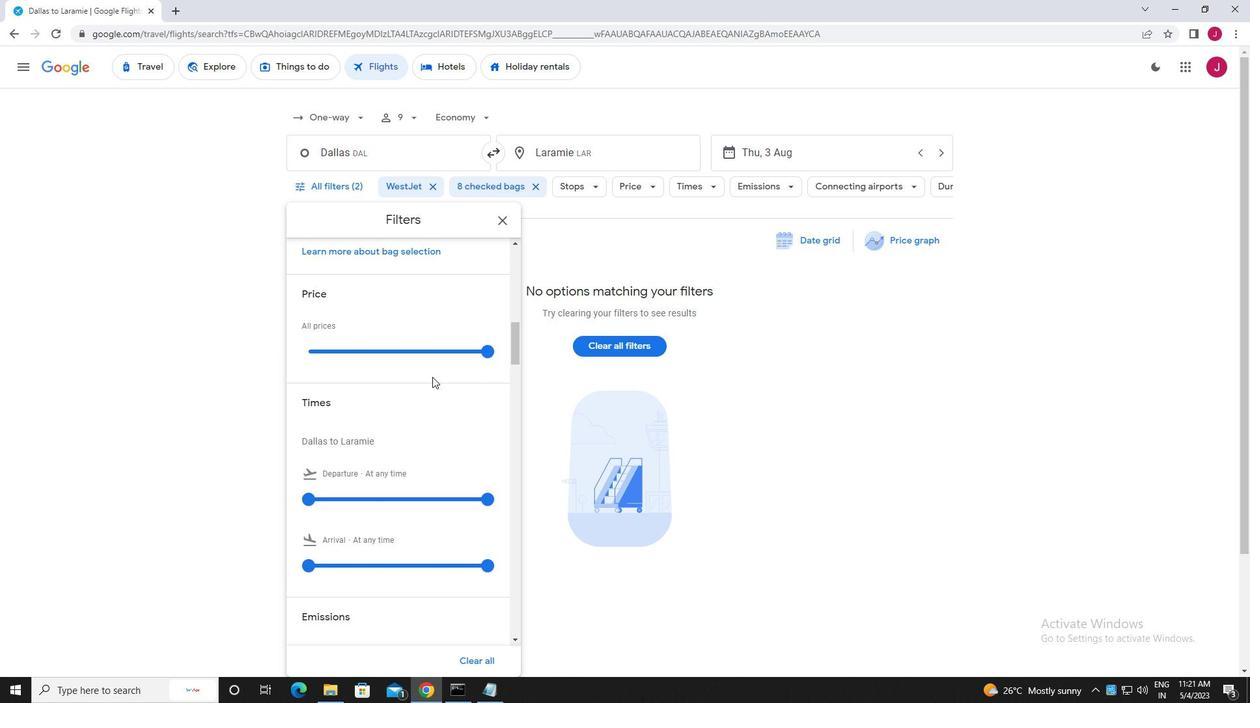 
Action: Mouse scrolled (432, 376) with delta (0, 0)
Screenshot: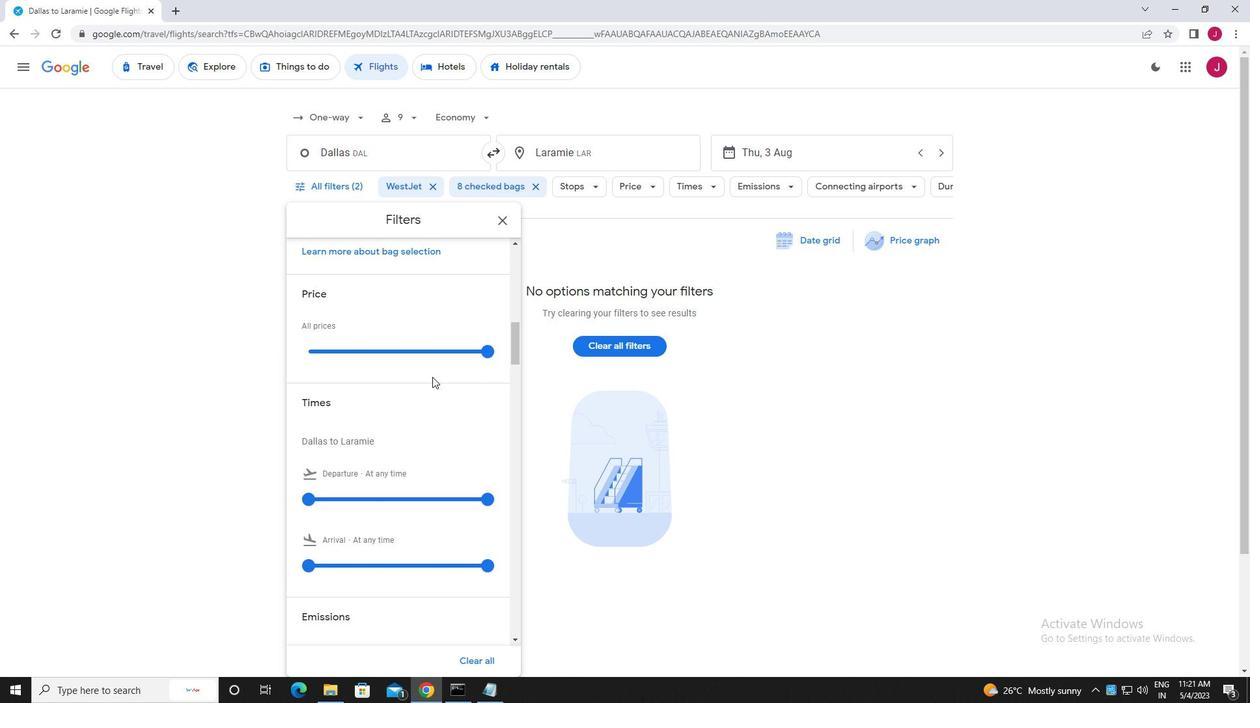 
Action: Mouse moved to (306, 365)
Screenshot: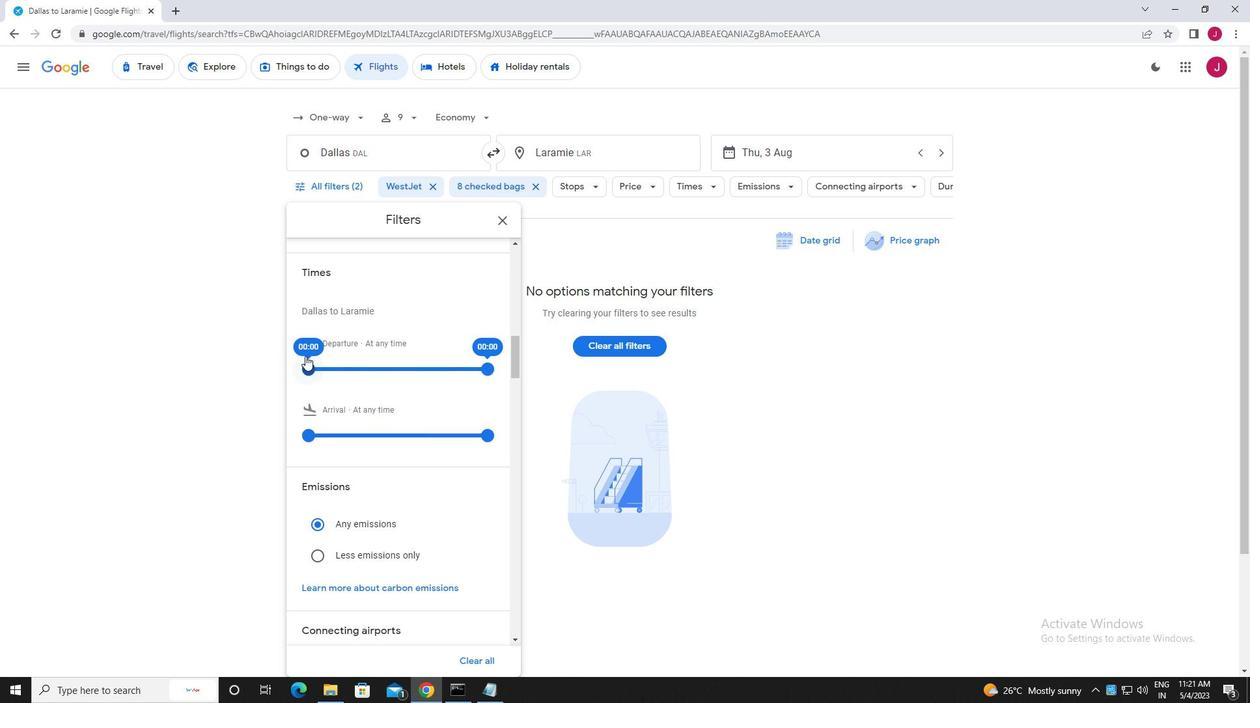 
Action: Mouse pressed left at (306, 365)
Screenshot: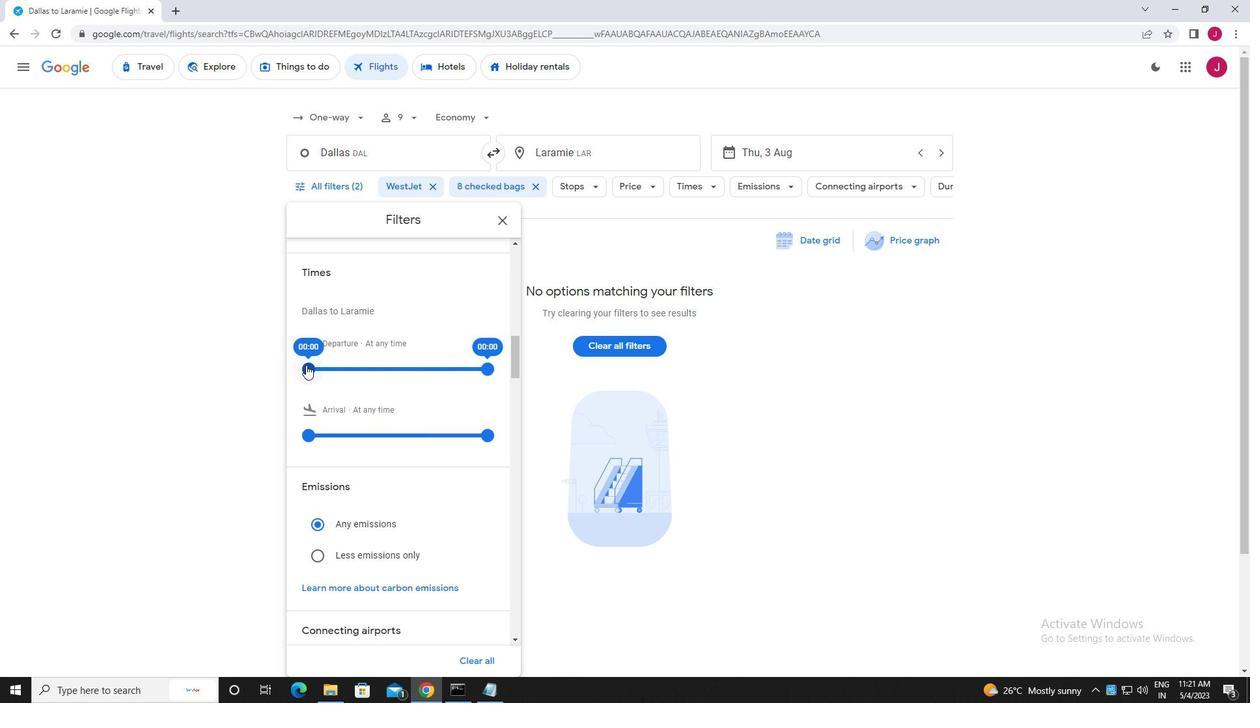 
Action: Mouse moved to (488, 369)
Screenshot: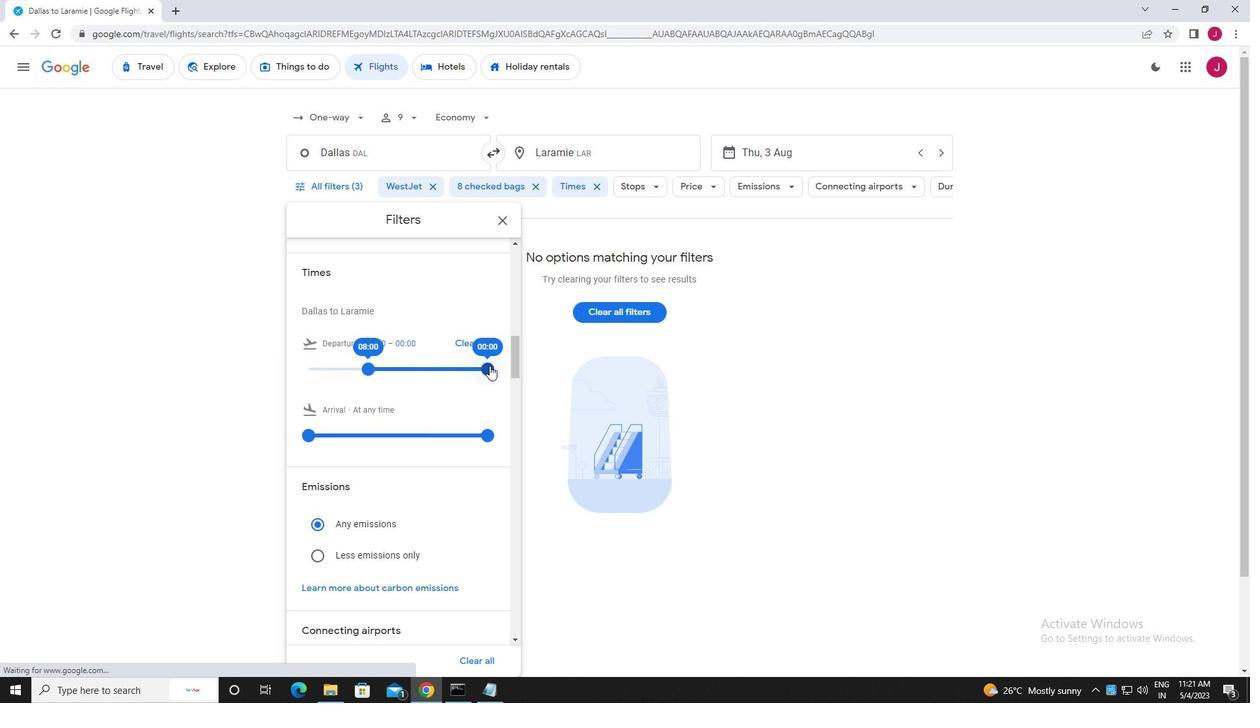 
Action: Mouse pressed left at (488, 369)
Screenshot: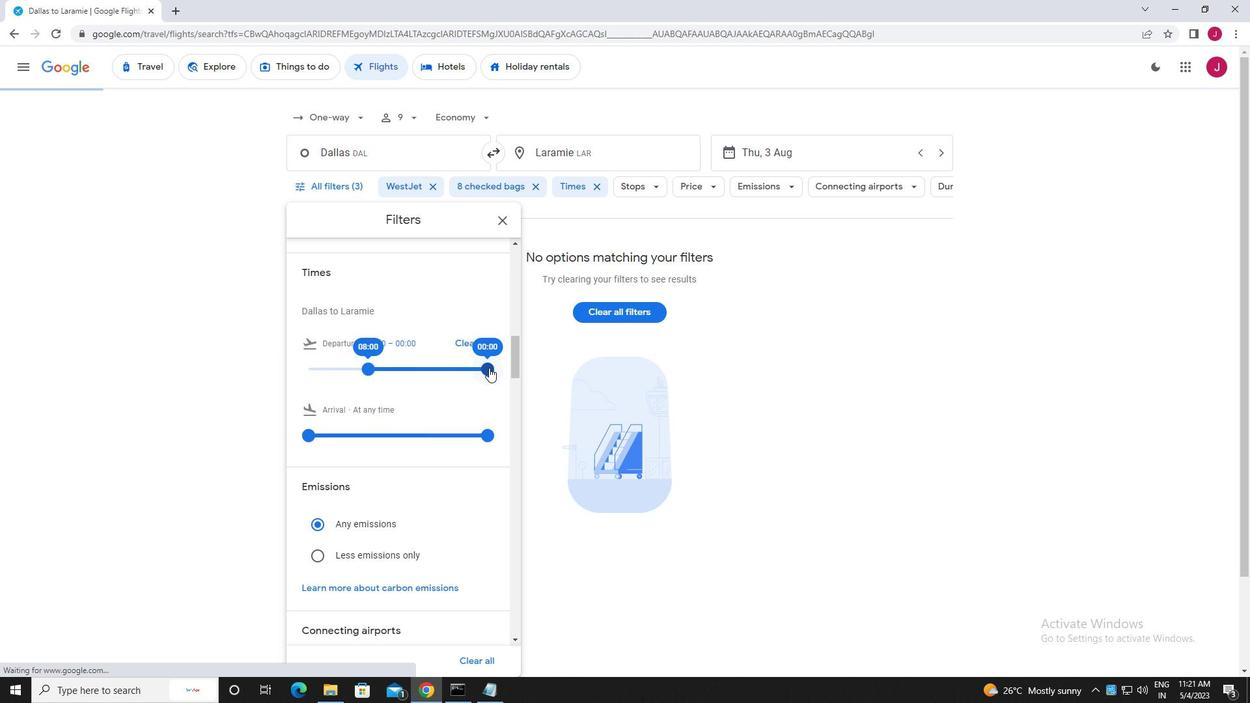 
Action: Mouse moved to (500, 222)
Screenshot: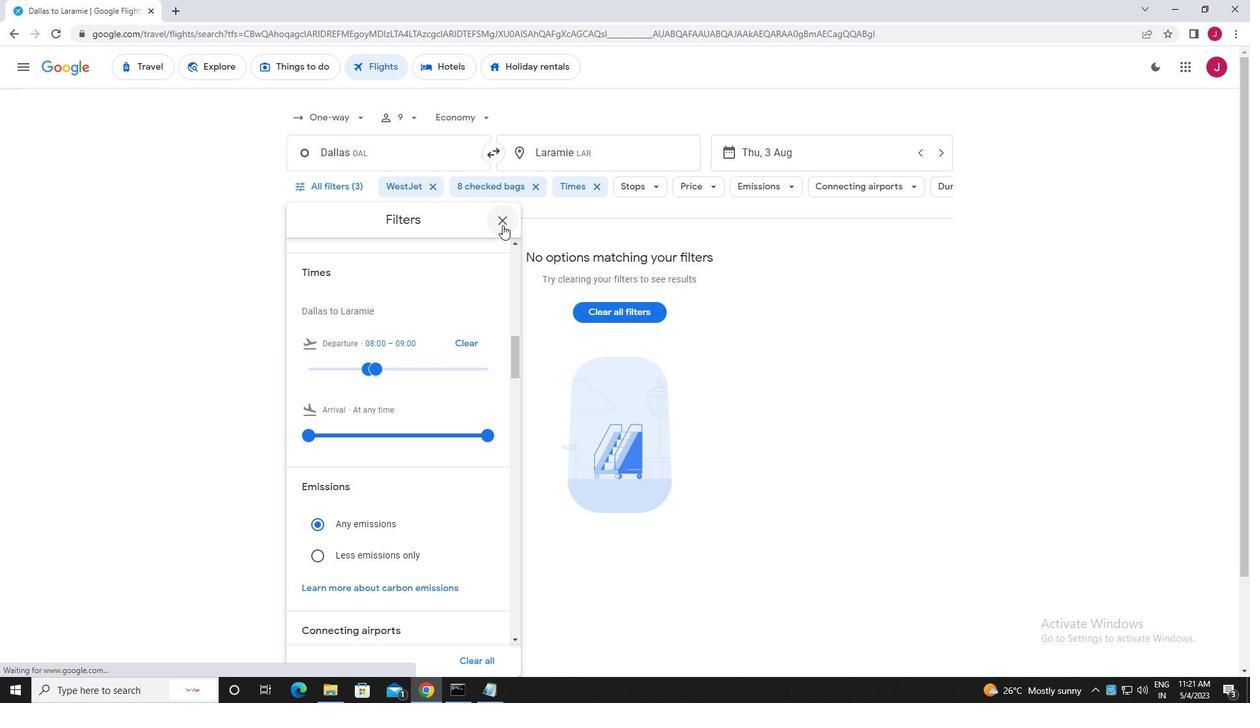 
Action: Mouse pressed left at (500, 222)
Screenshot: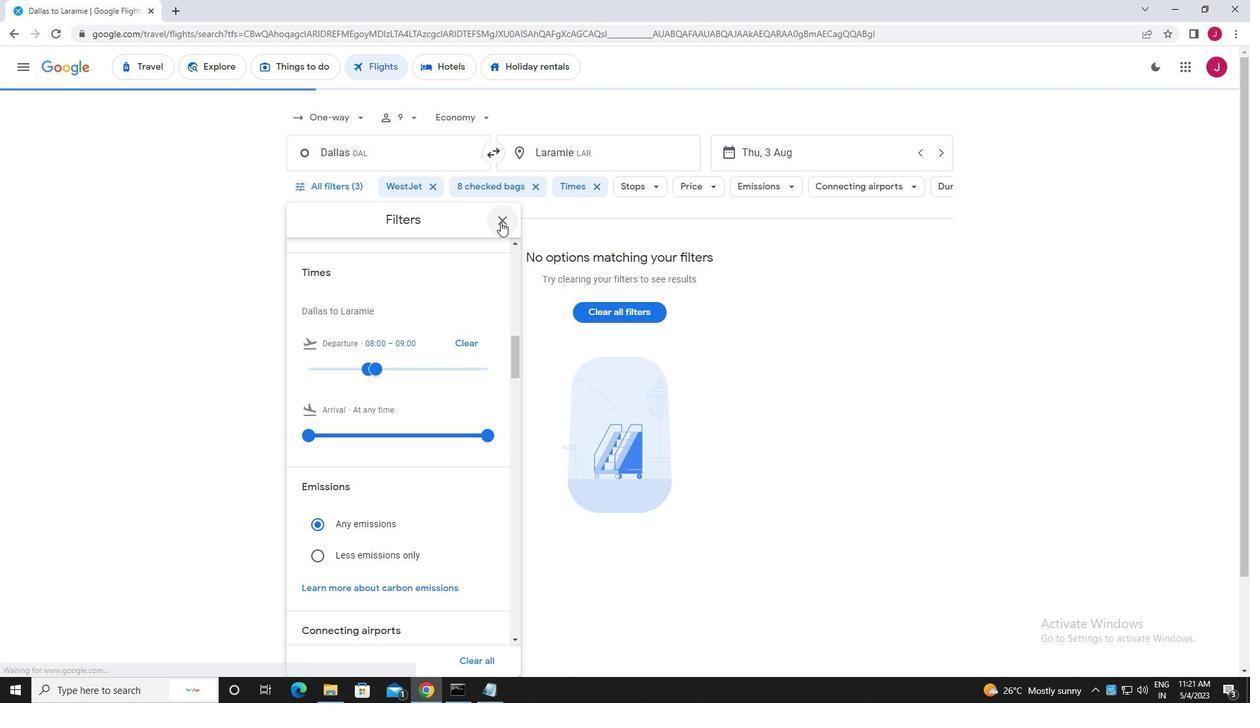 
Action: Mouse moved to (494, 224)
Screenshot: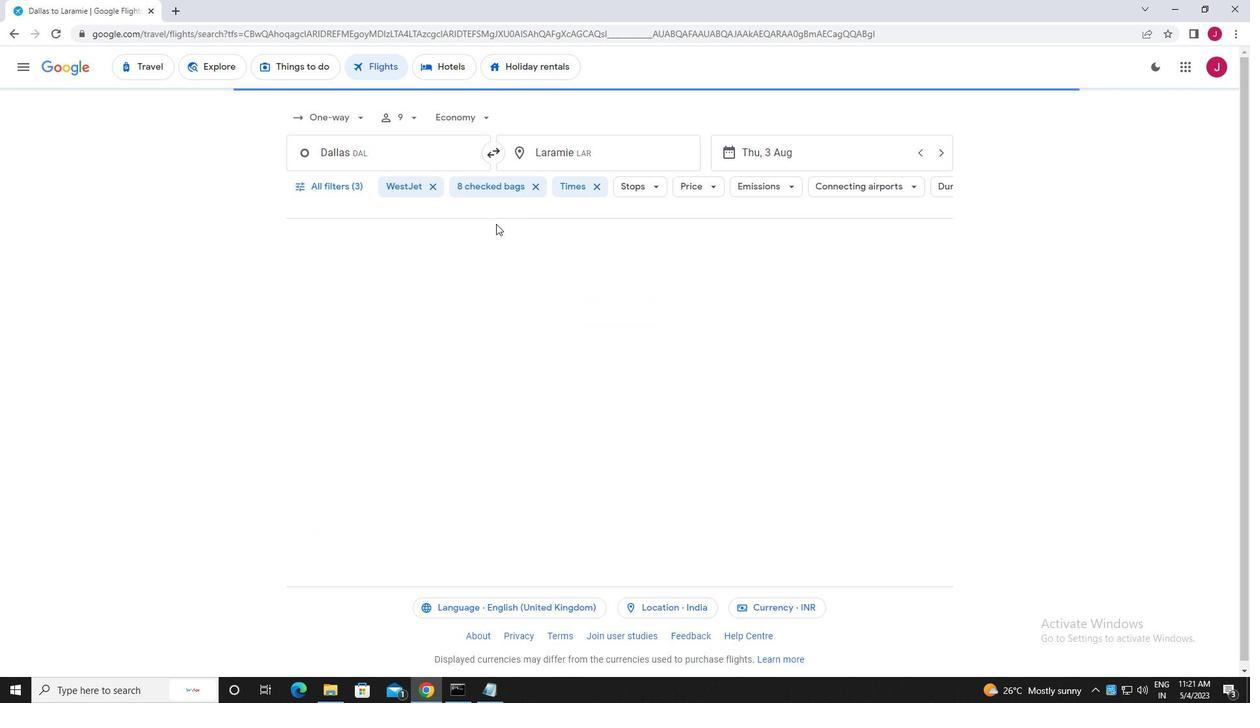 
